 Task: Find connections with filter location Bogo with filter topic #Automationwith filter profile language French with filter current company Vikram Solar with filter school Islamia College of Science & Commerce, Srinagar with filter industry Wholesale Appliances, Electrical, and Electronics with filter service category iOS Development with filter keywords title Entertainment Specialist
Action: Mouse moved to (565, 438)
Screenshot: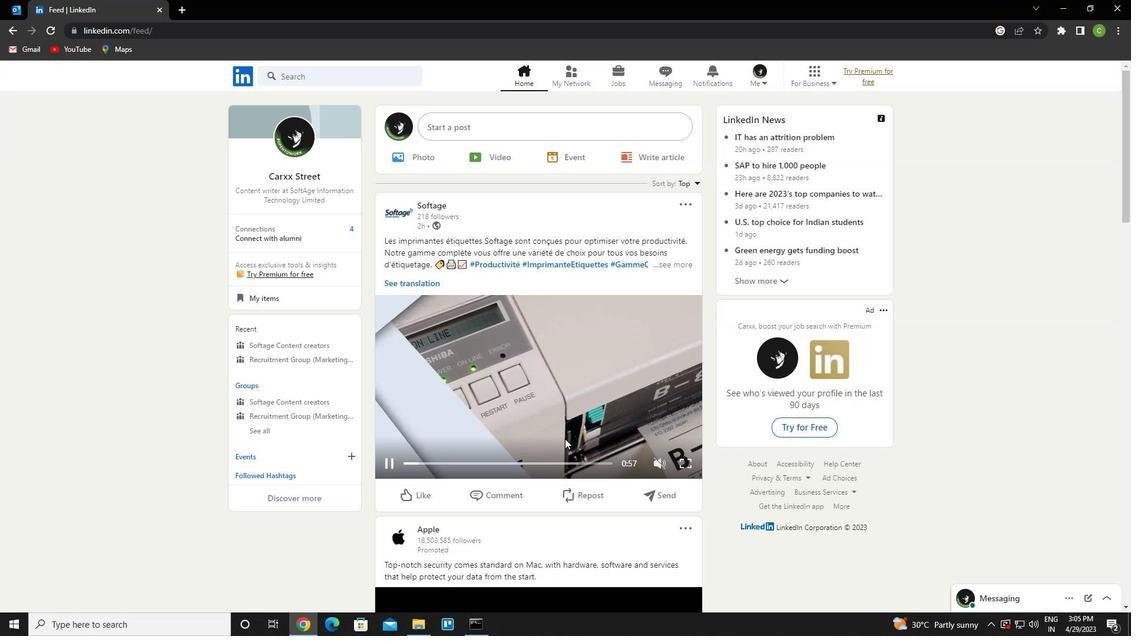 
Action: Mouse scrolled (565, 438) with delta (0, 0)
Screenshot: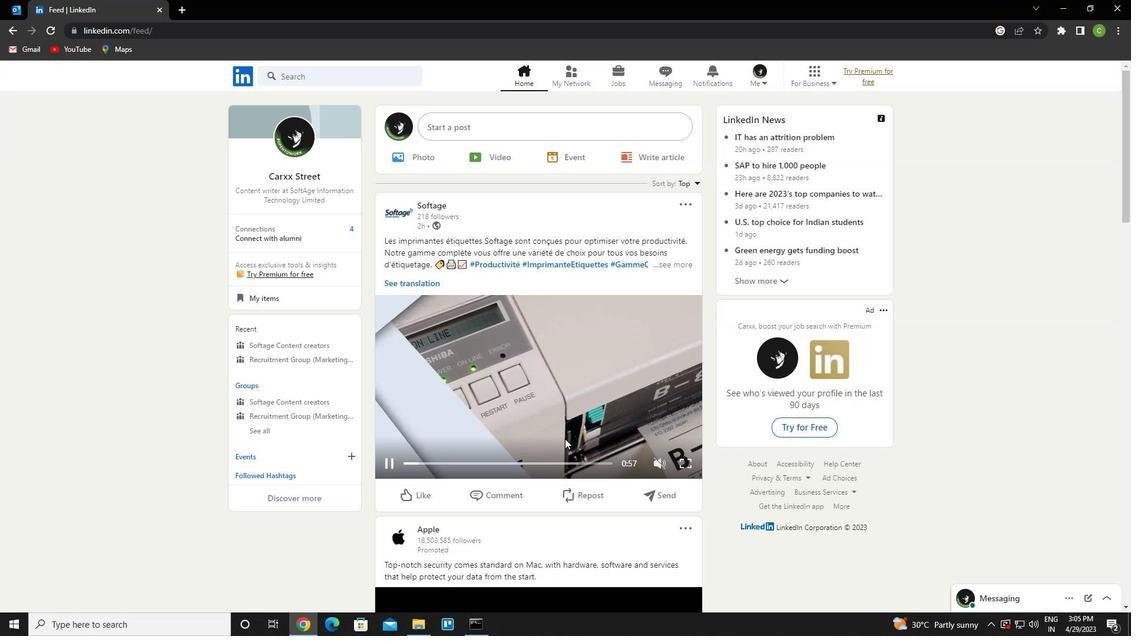 
Action: Mouse moved to (565, 437)
Screenshot: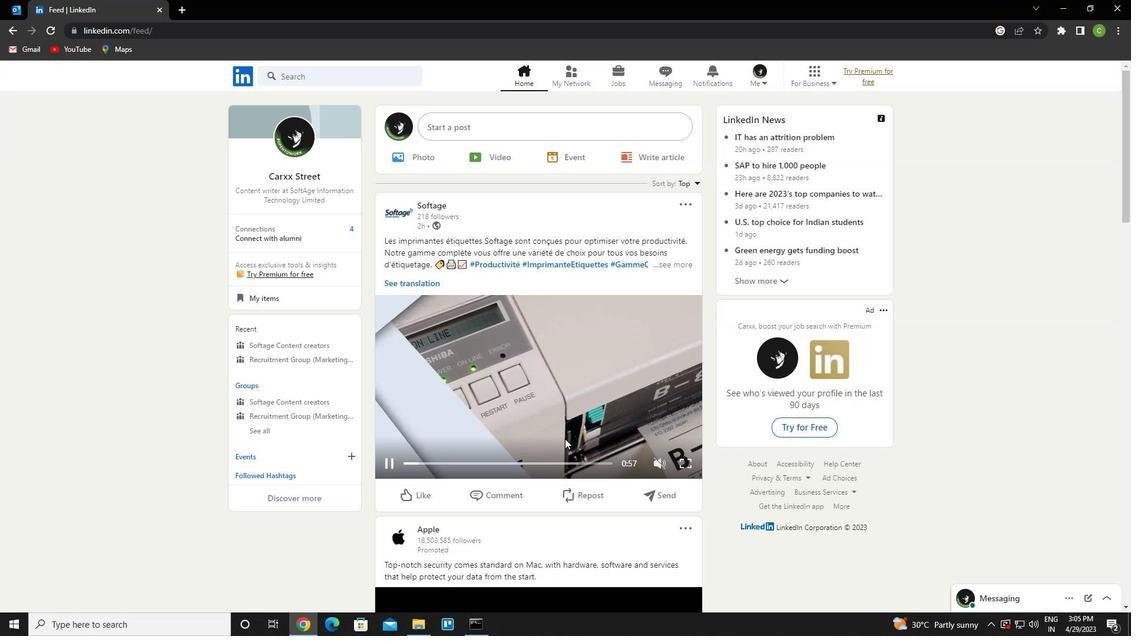 
Action: Mouse scrolled (565, 437) with delta (0, 0)
Screenshot: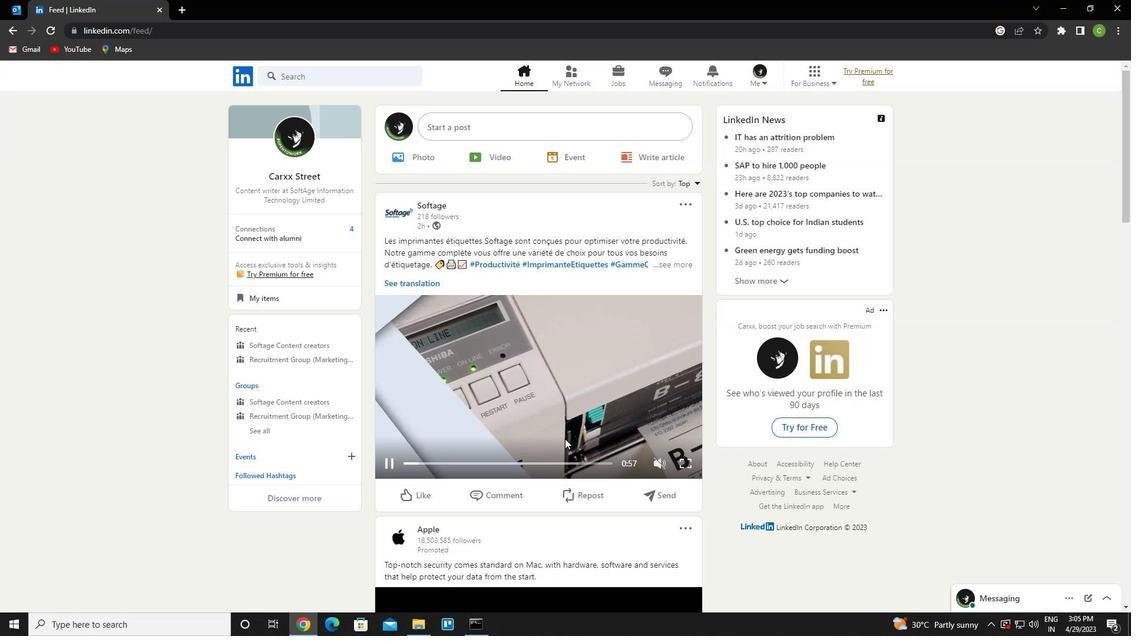
Action: Mouse moved to (565, 86)
Screenshot: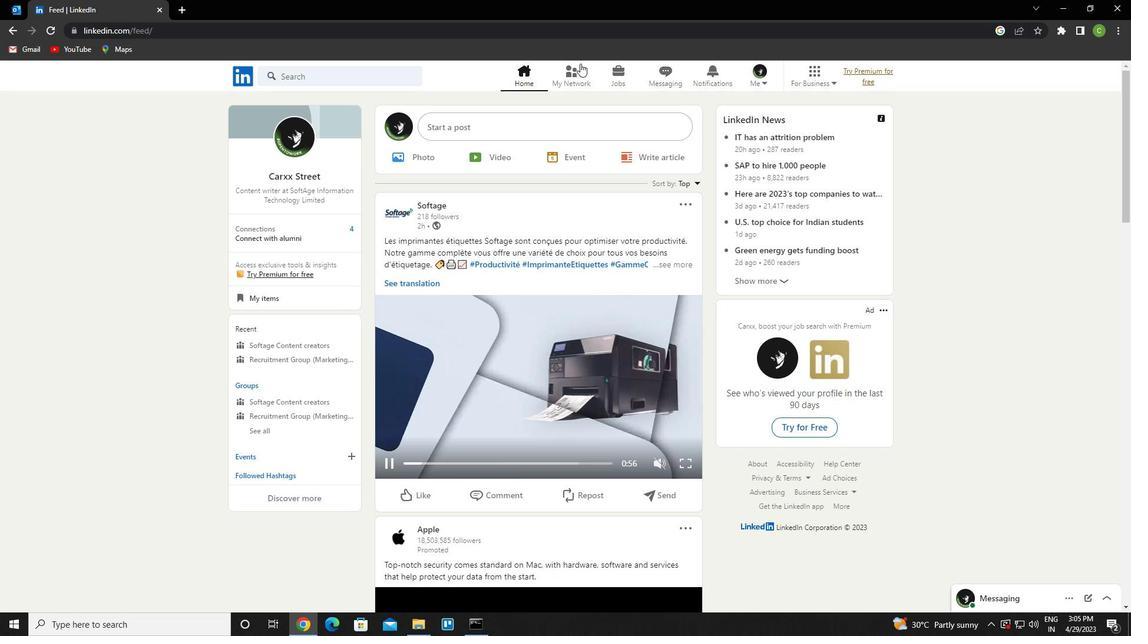 
Action: Mouse pressed left at (565, 86)
Screenshot: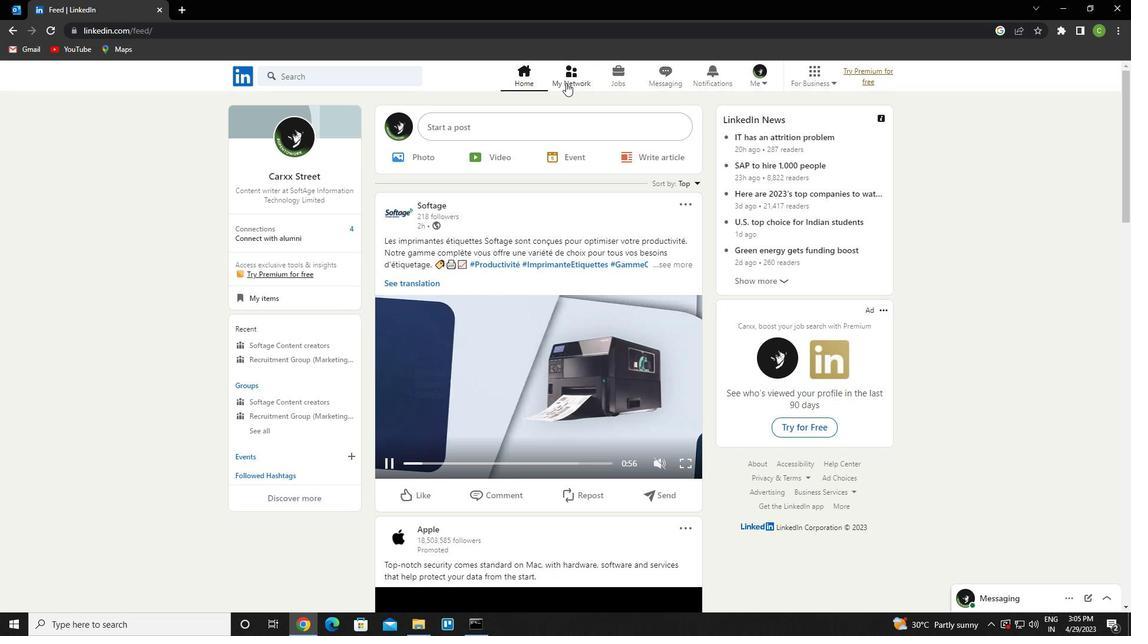 
Action: Mouse moved to (282, 139)
Screenshot: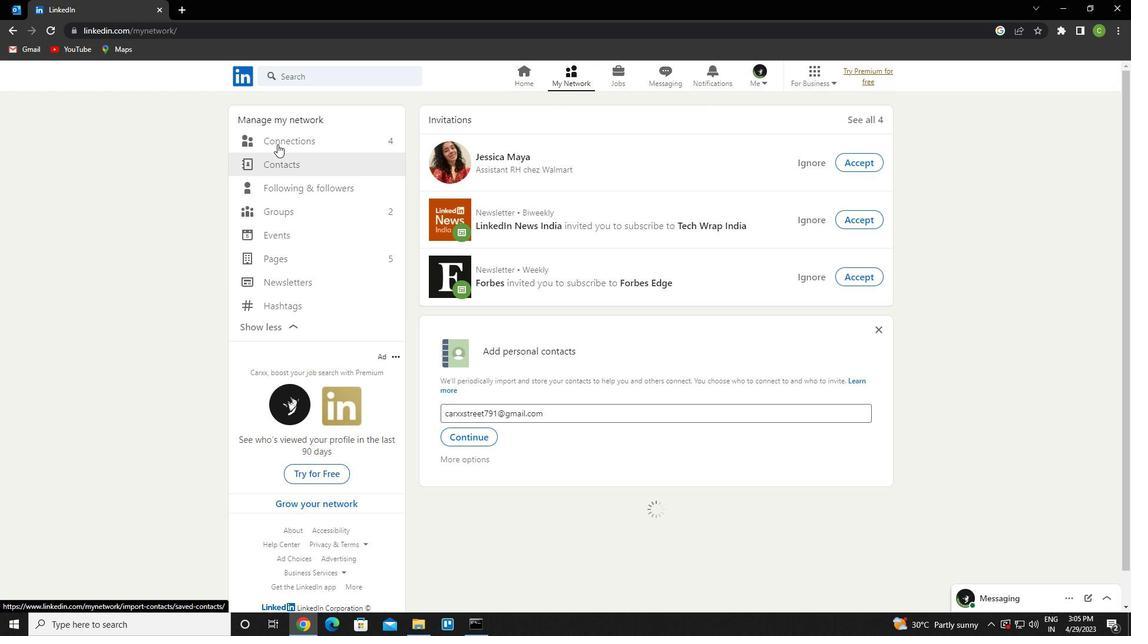 
Action: Mouse pressed left at (282, 139)
Screenshot: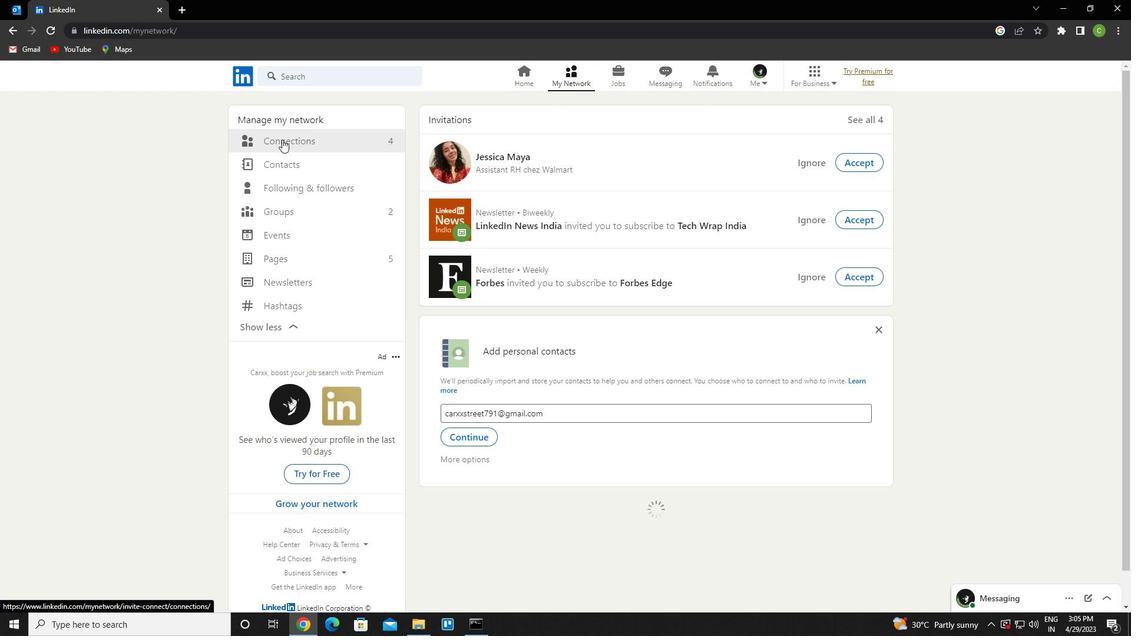 
Action: Mouse moved to (644, 145)
Screenshot: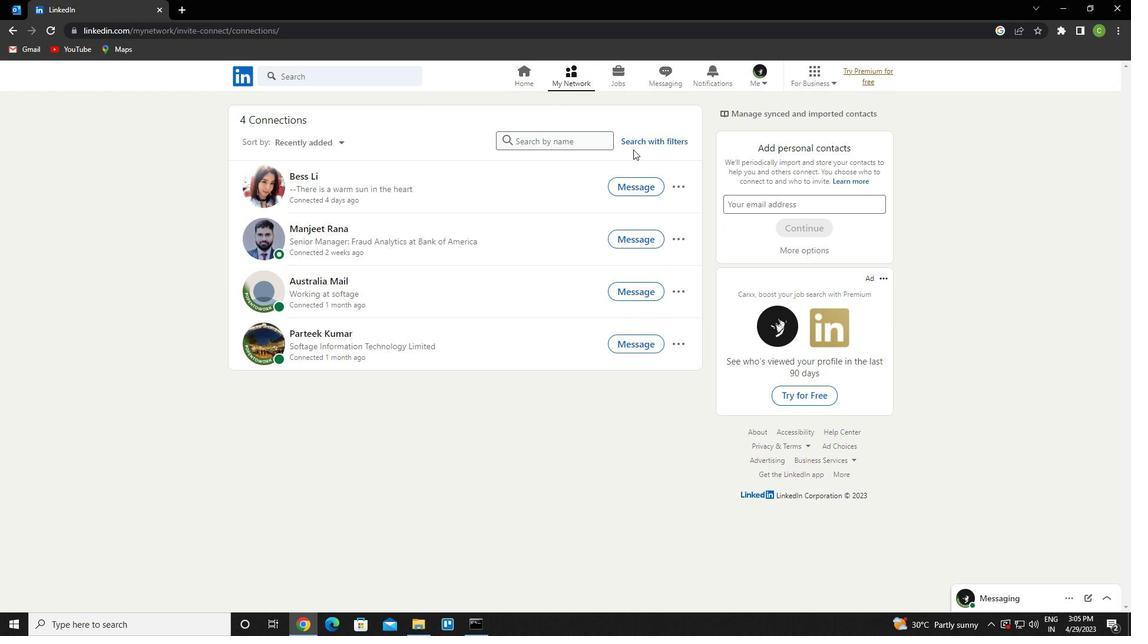 
Action: Mouse pressed left at (644, 145)
Screenshot: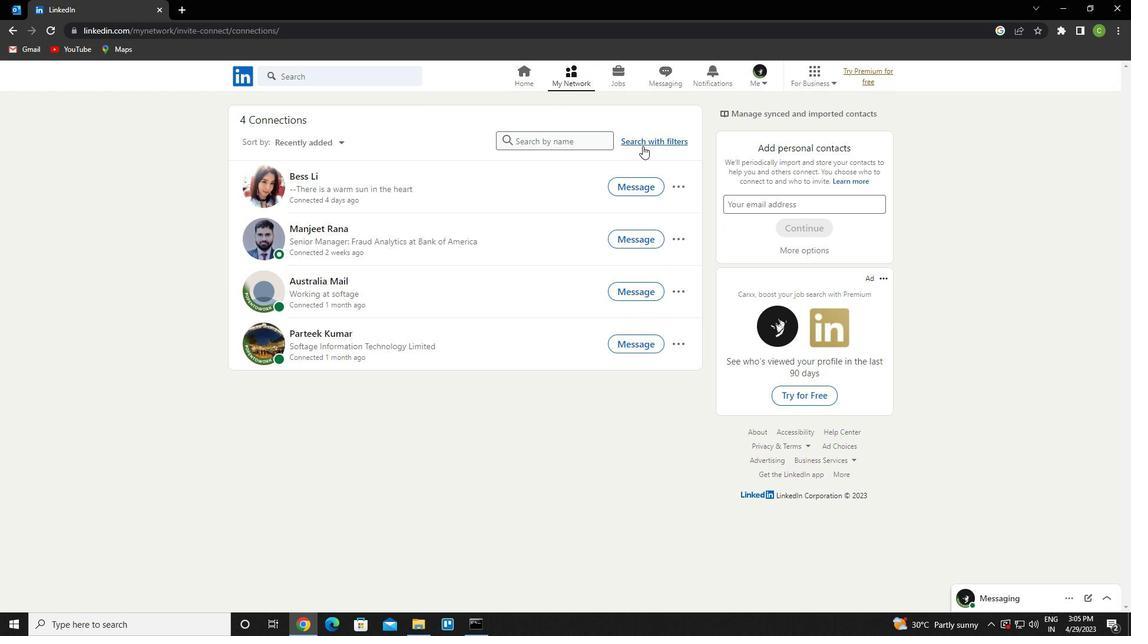 
Action: Mouse moved to (602, 111)
Screenshot: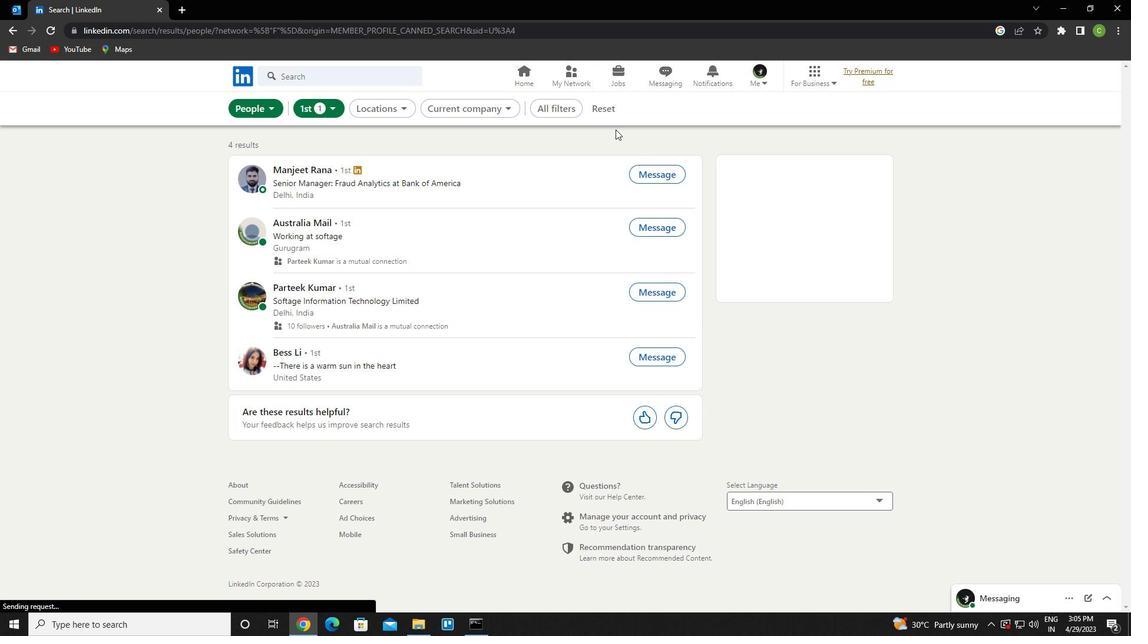 
Action: Mouse pressed left at (602, 111)
Screenshot: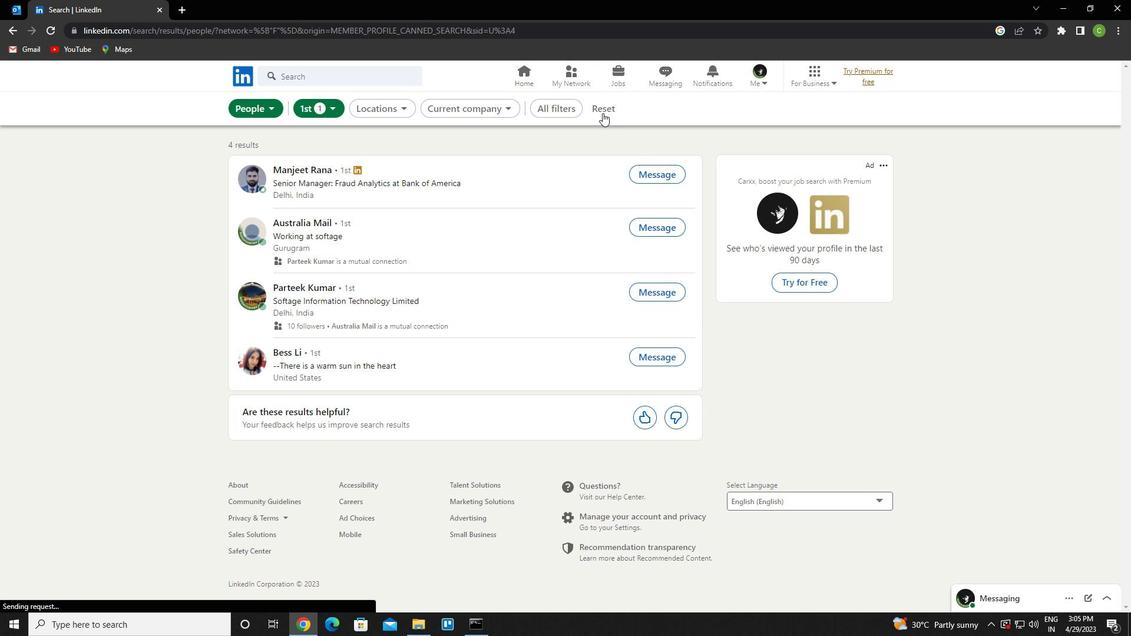 
Action: Mouse moved to (592, 107)
Screenshot: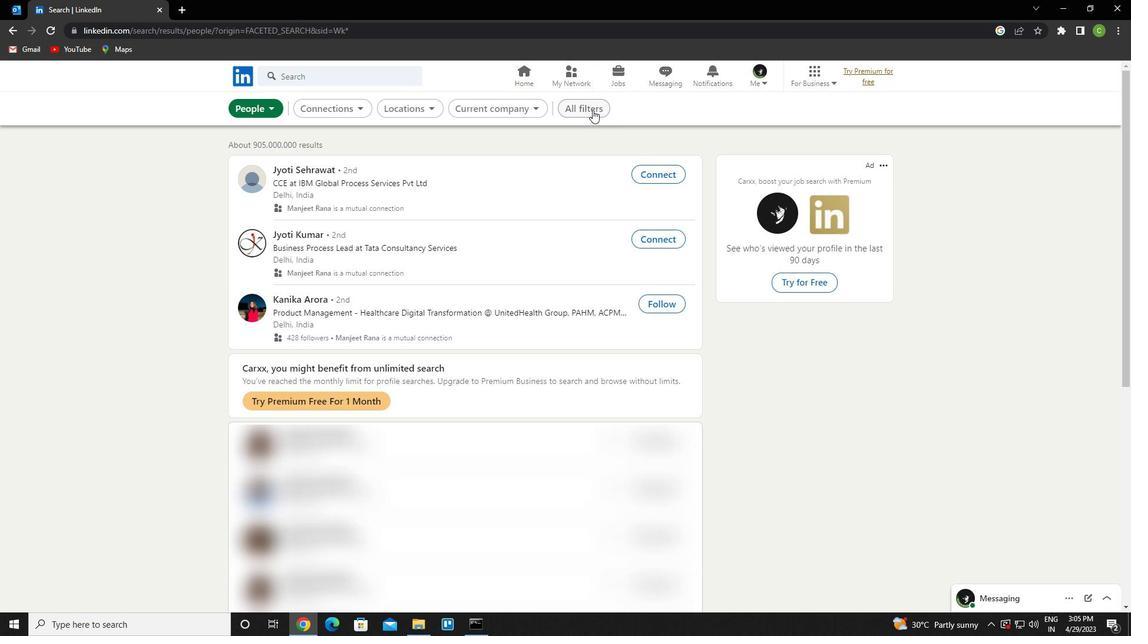 
Action: Mouse pressed left at (592, 107)
Screenshot: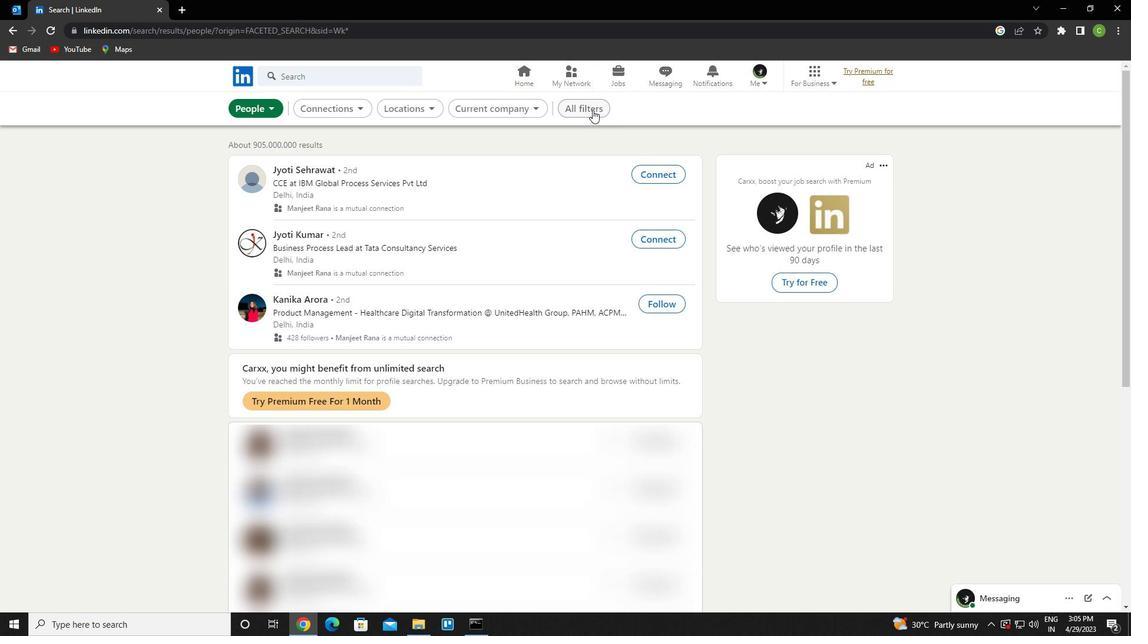 
Action: Mouse moved to (897, 396)
Screenshot: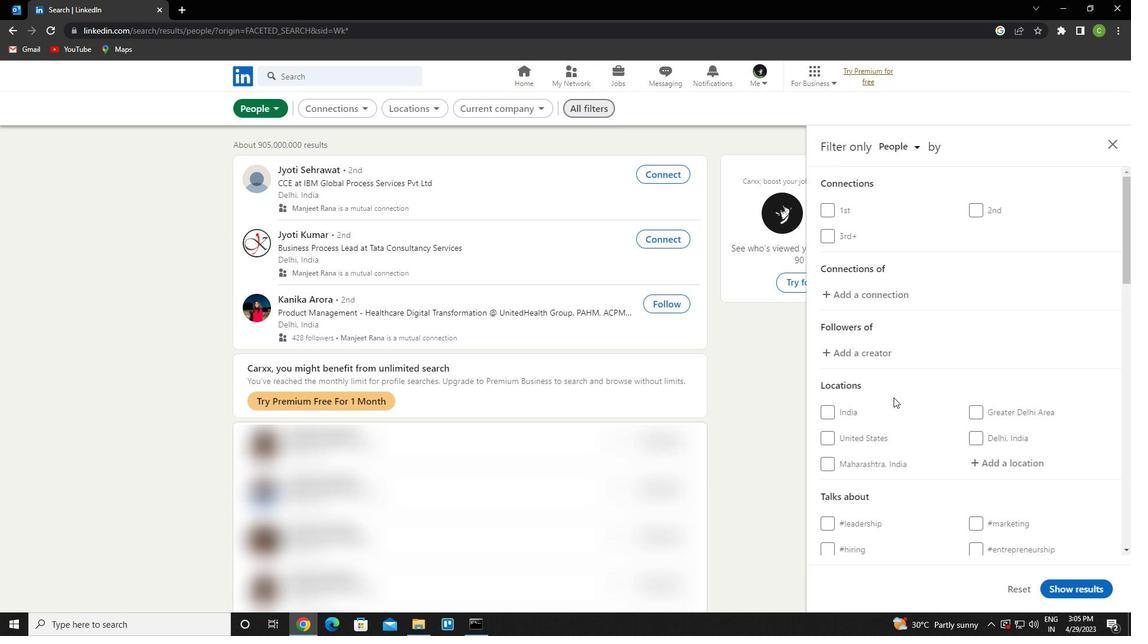 
Action: Mouse scrolled (897, 395) with delta (0, 0)
Screenshot: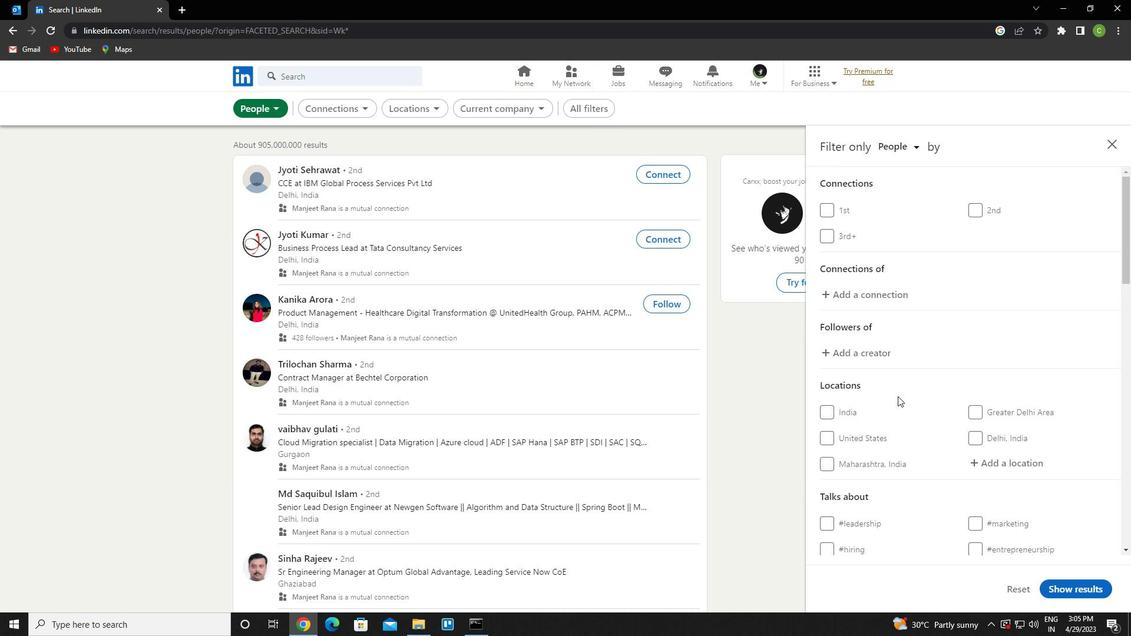 
Action: Mouse scrolled (897, 395) with delta (0, 0)
Screenshot: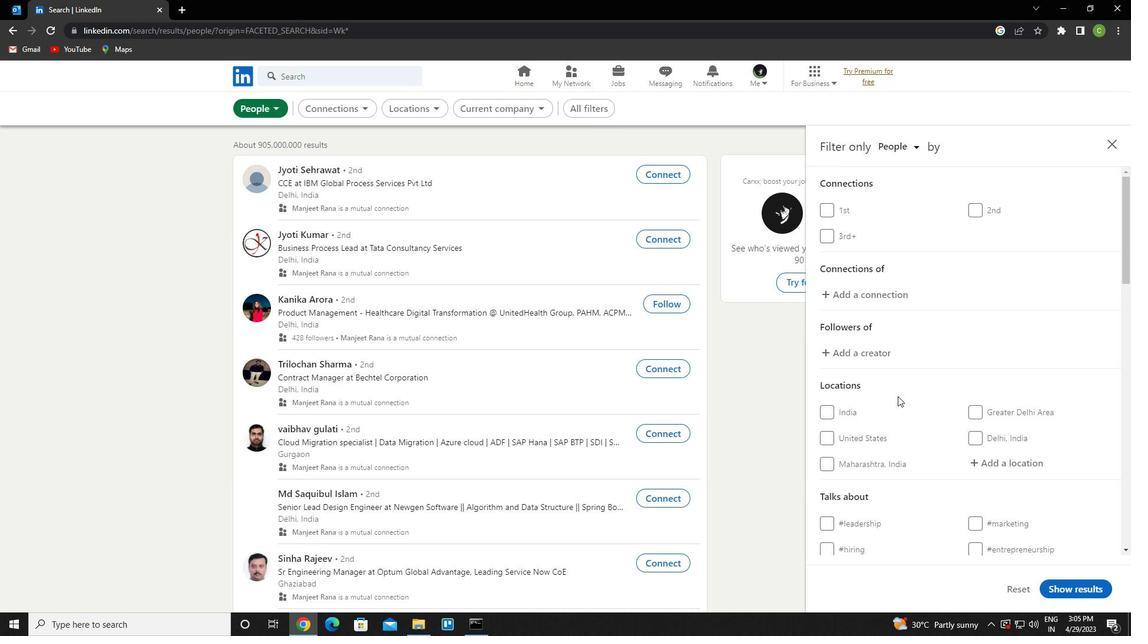 
Action: Mouse moved to (1005, 342)
Screenshot: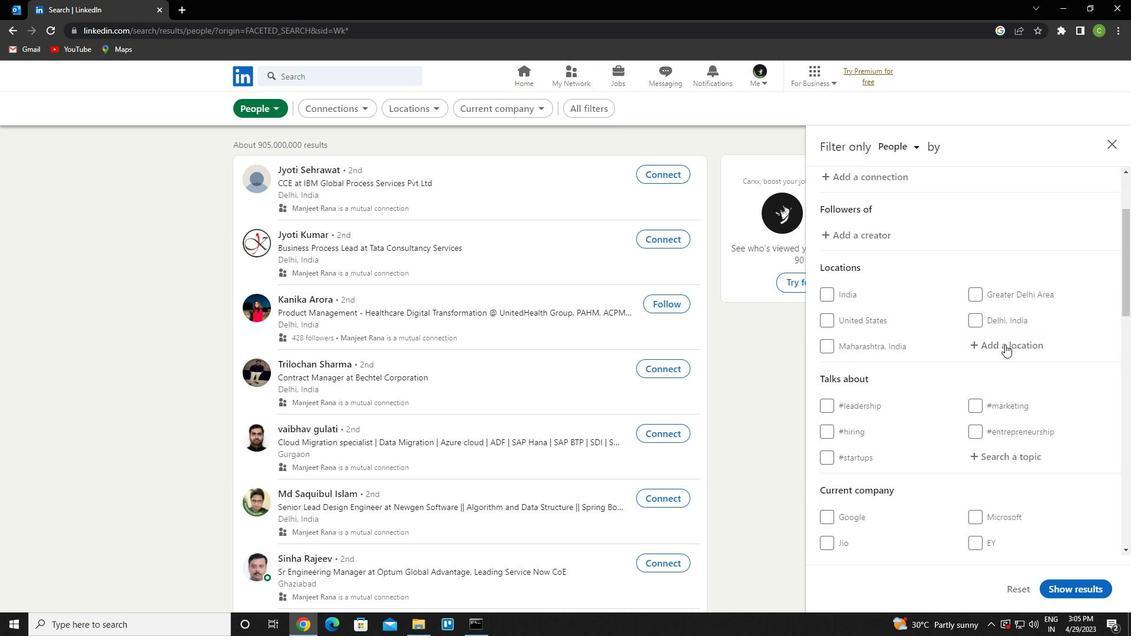 
Action: Mouse pressed left at (1005, 342)
Screenshot: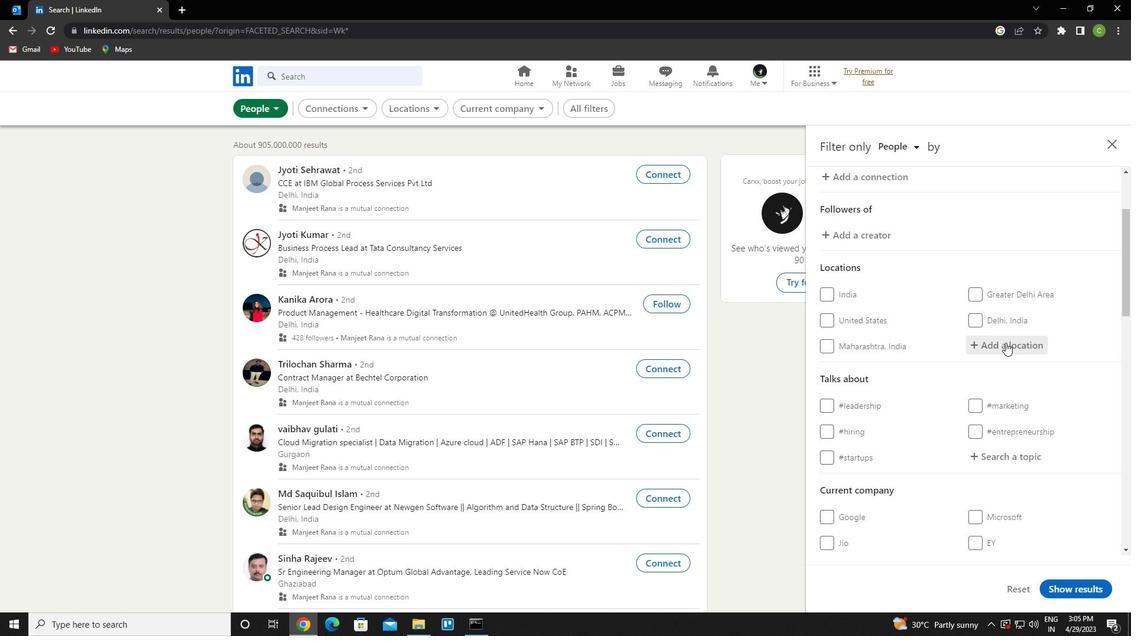 
Action: Key pressed <Key.caps_lock><Key.caps_lock>b<Key.caps_lock>ogo<Key.down><Key.down><Key.down><Key.down><Key.down><Key.enter>
Screenshot: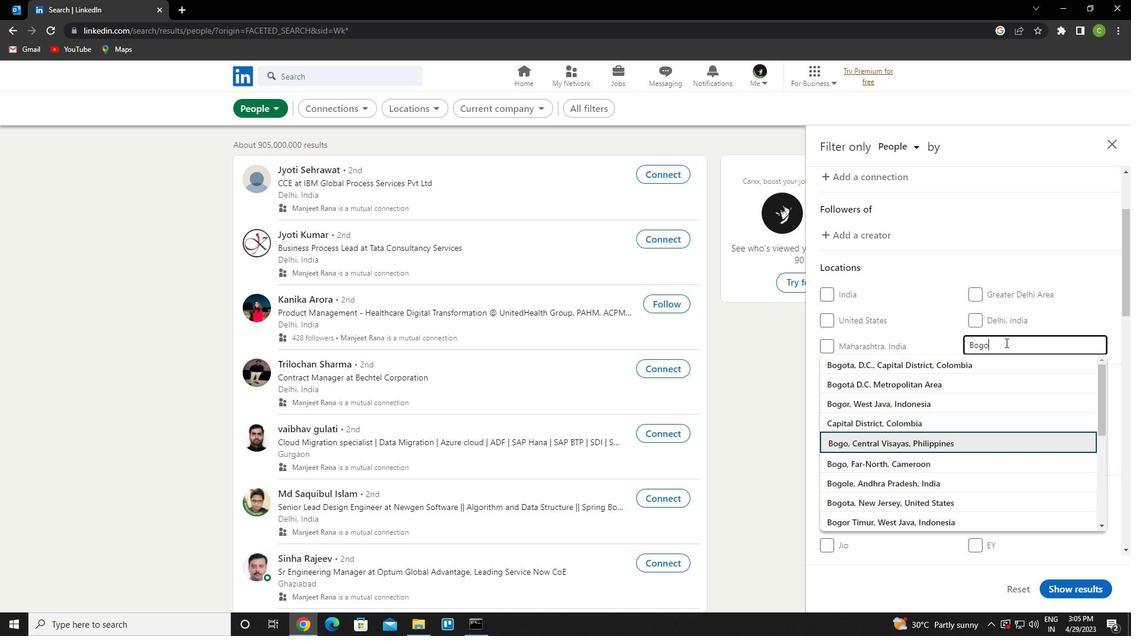 
Action: Mouse moved to (1004, 344)
Screenshot: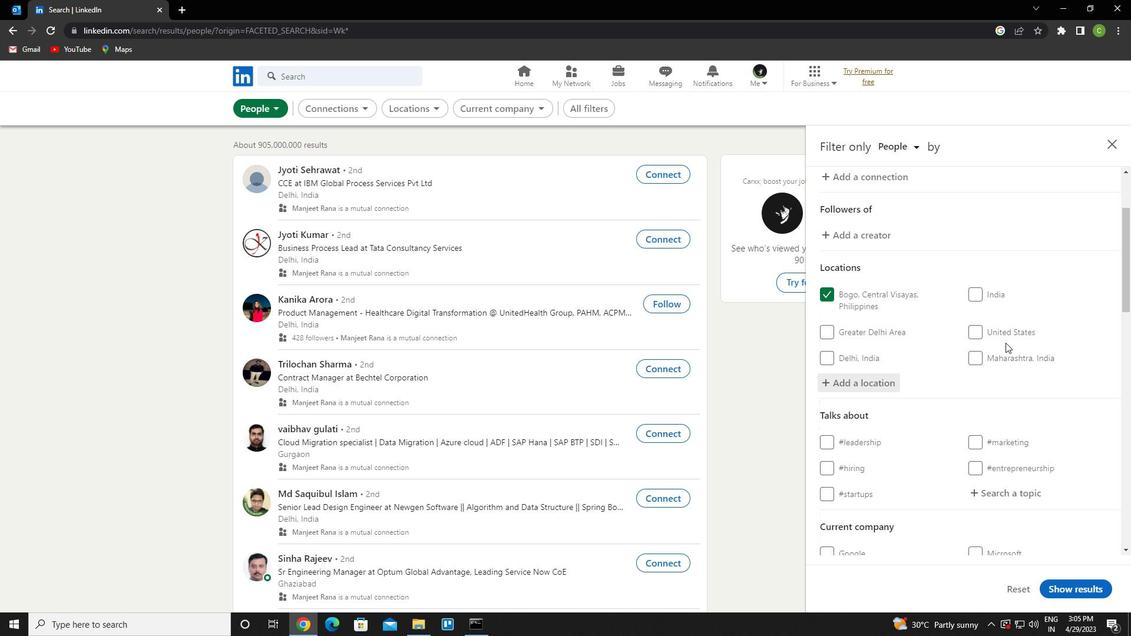 
Action: Mouse scrolled (1004, 344) with delta (0, 0)
Screenshot: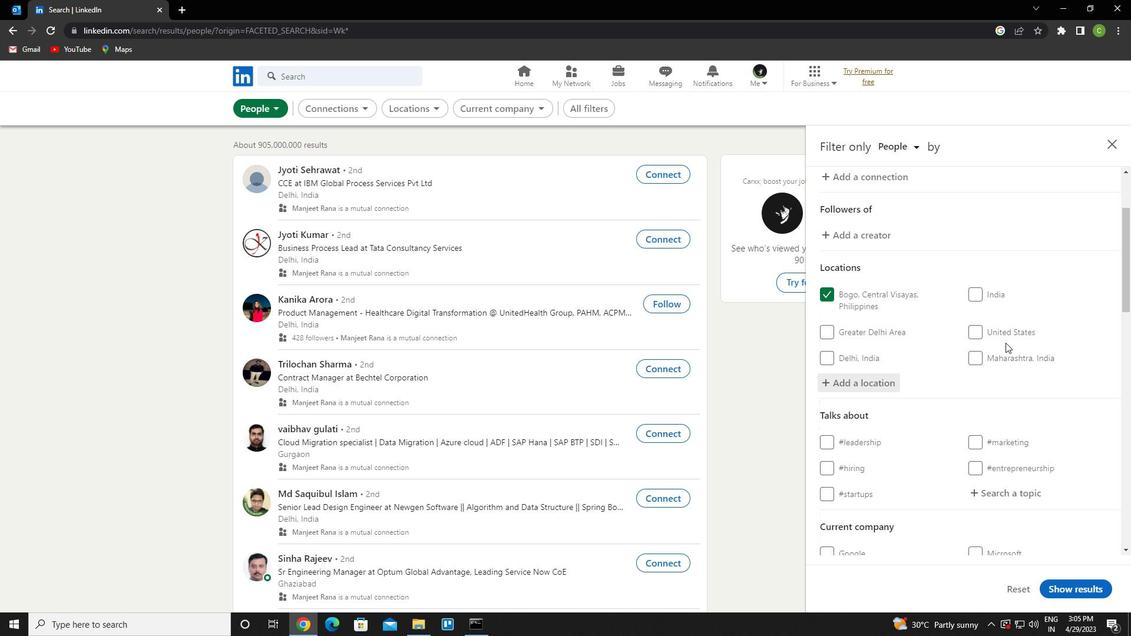 
Action: Mouse moved to (985, 356)
Screenshot: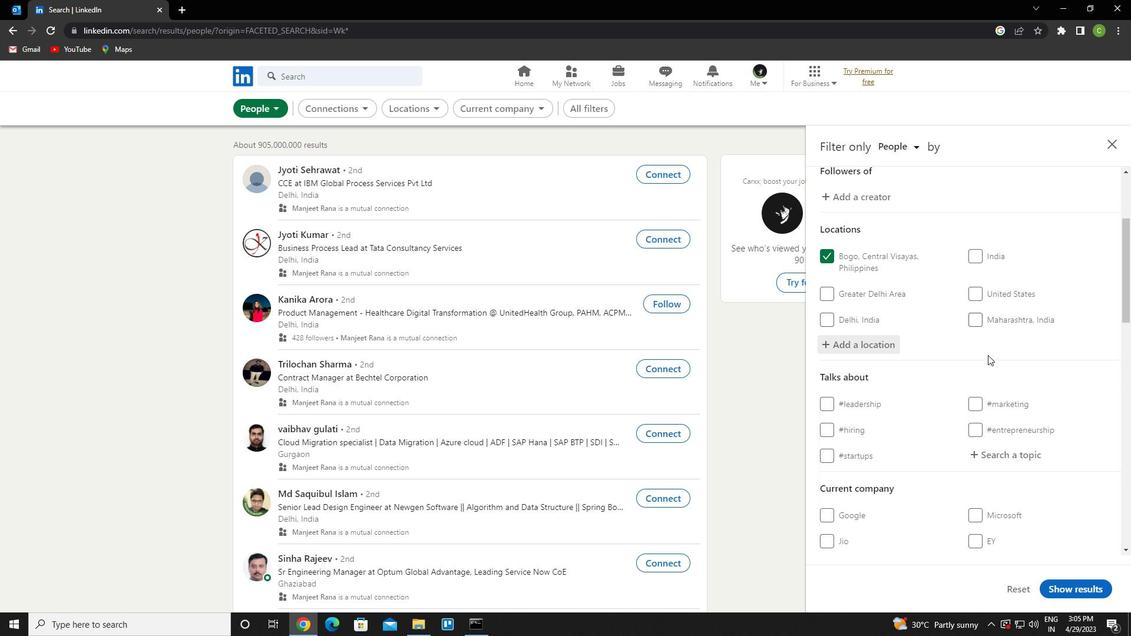 
Action: Mouse scrolled (985, 355) with delta (0, 0)
Screenshot: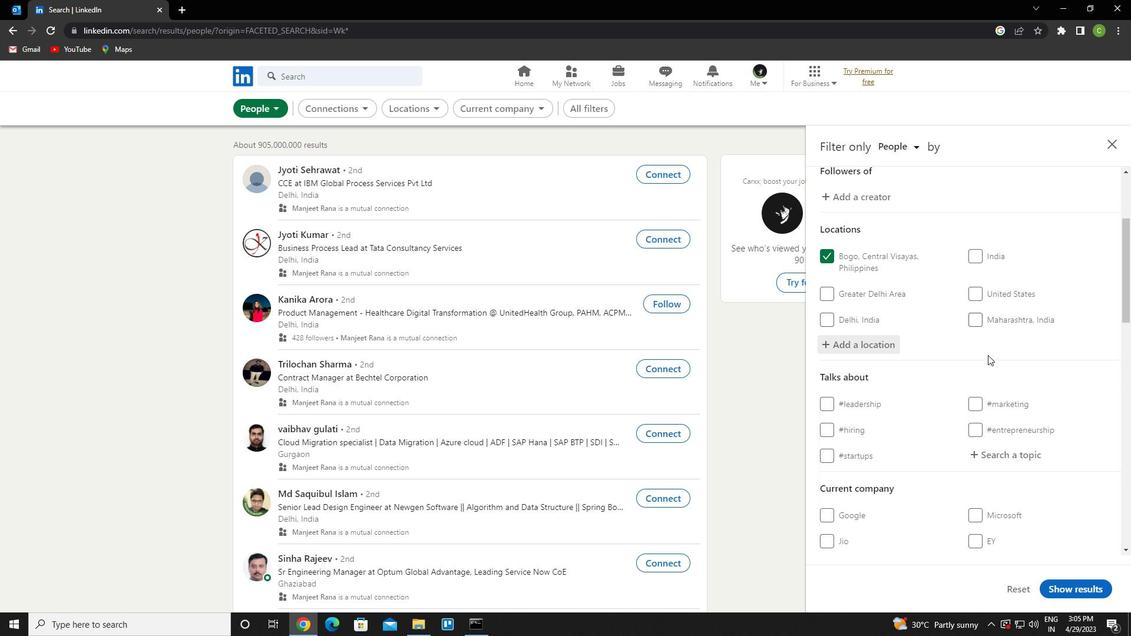 
Action: Mouse moved to (1007, 372)
Screenshot: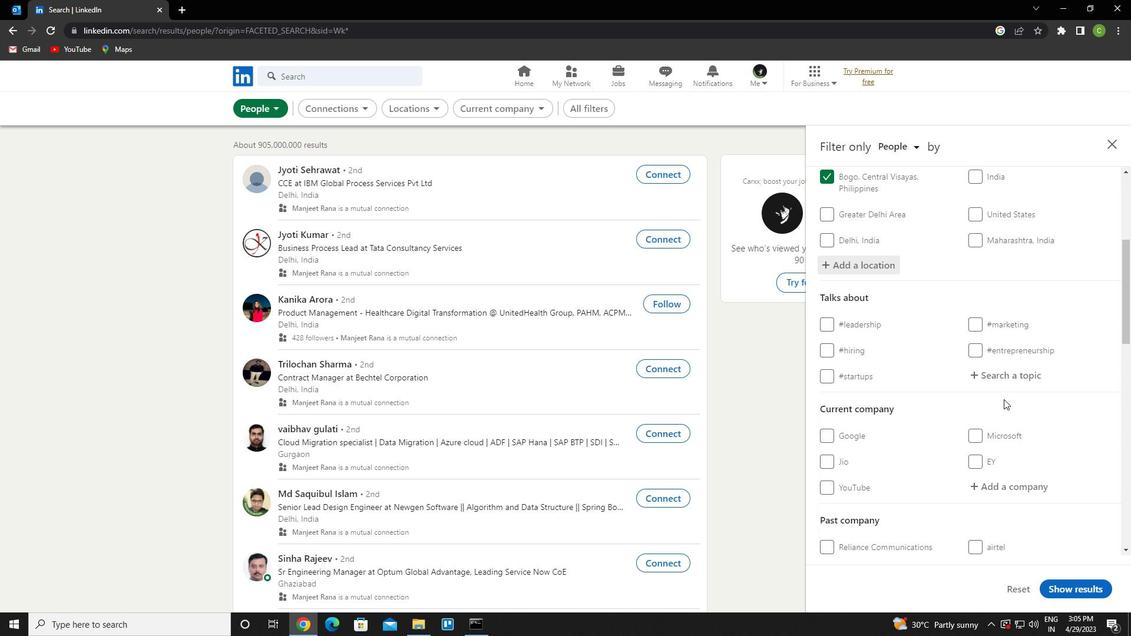 
Action: Mouse pressed left at (1007, 372)
Screenshot: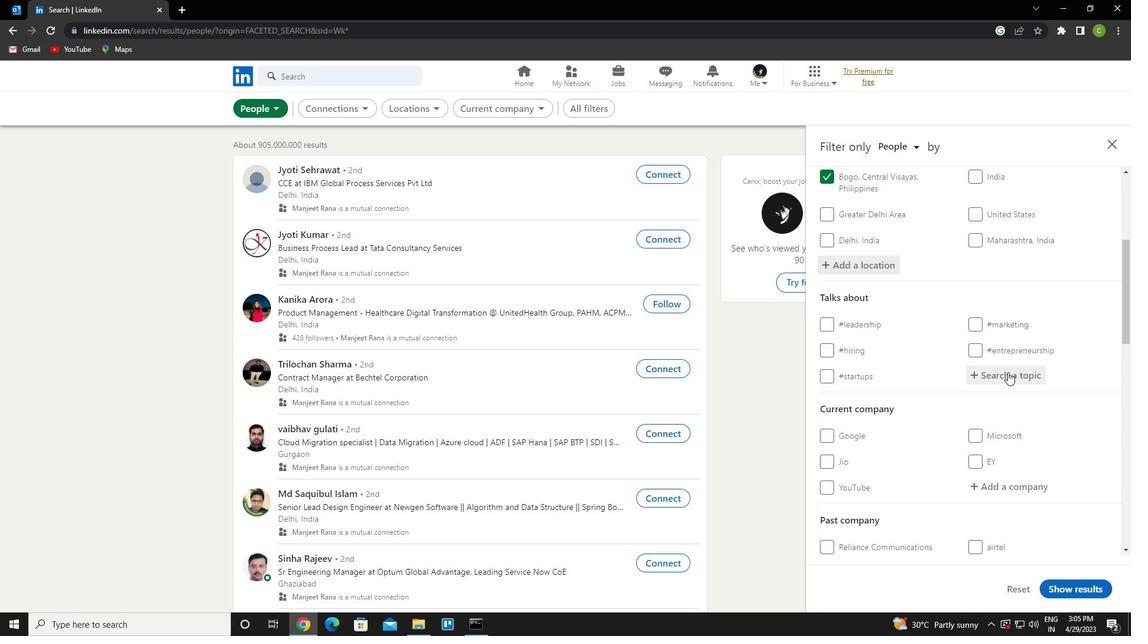 
Action: Key pressed <Key.caps_lock>a<Key.caps_lock>utomation<Key.down><Key.enter>
Screenshot: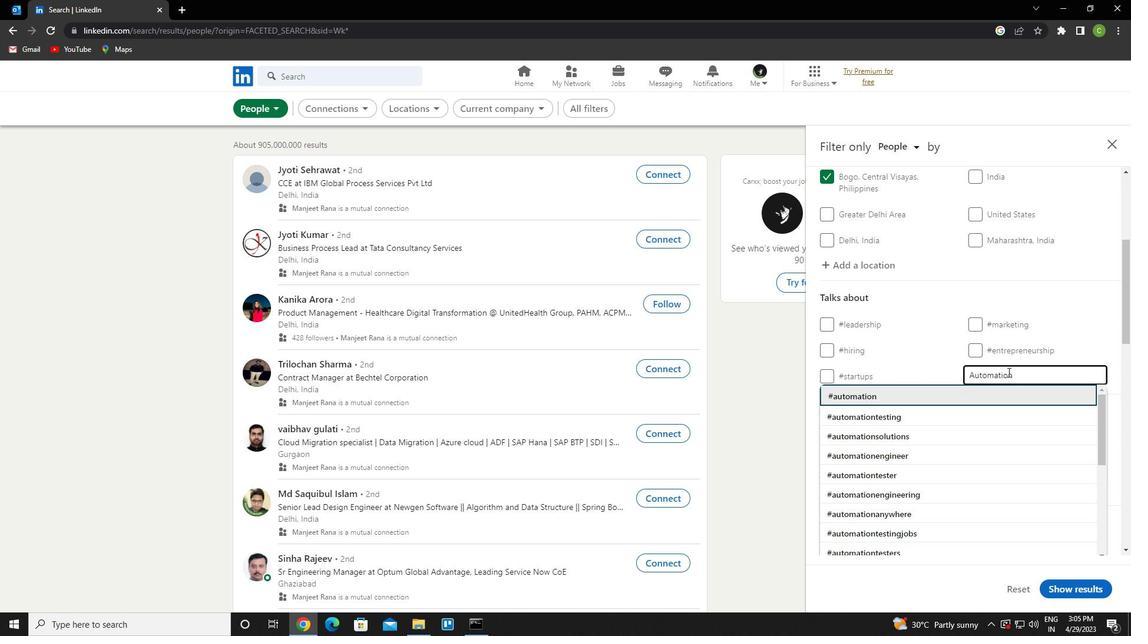 
Action: Mouse scrolled (1007, 372) with delta (0, 0)
Screenshot: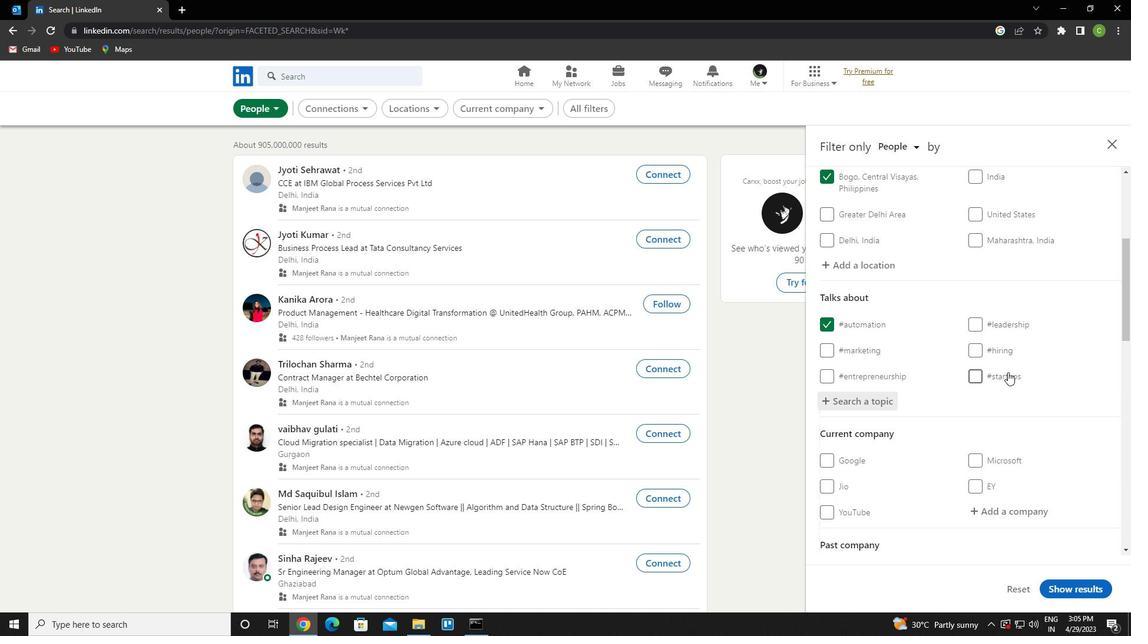 
Action: Mouse moved to (979, 374)
Screenshot: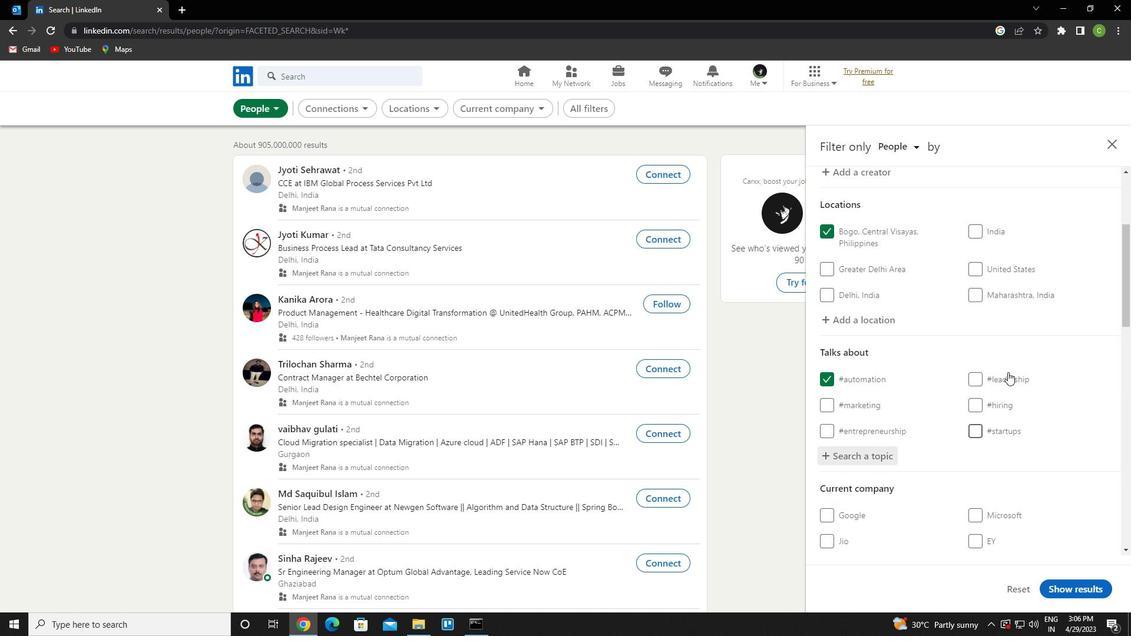 
Action: Mouse scrolled (979, 373) with delta (0, 0)
Screenshot: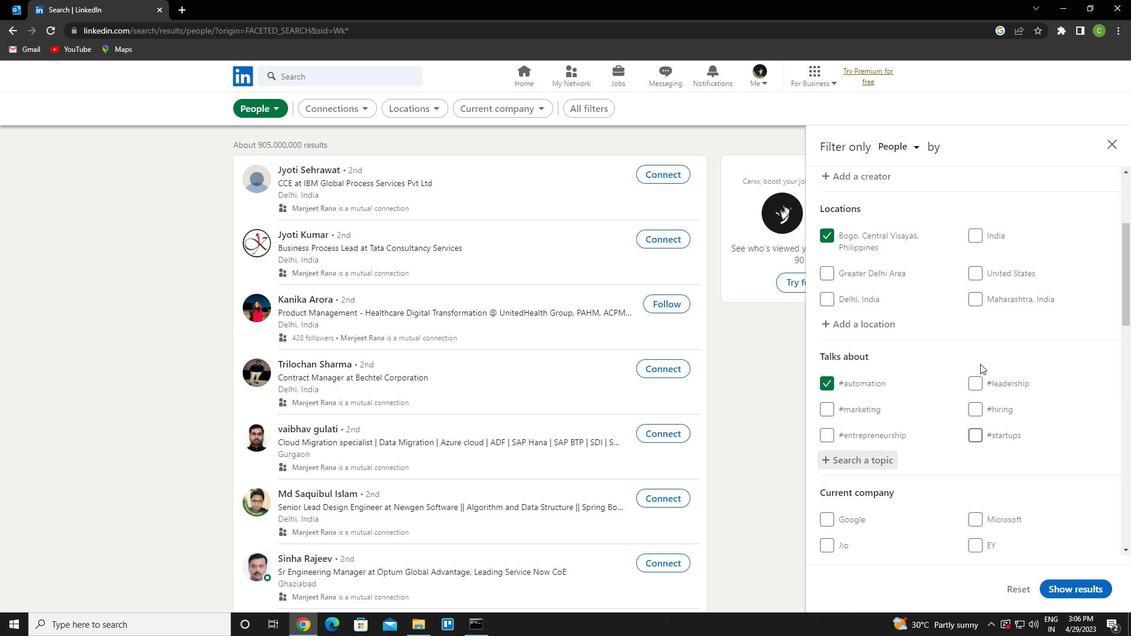 
Action: Mouse moved to (976, 376)
Screenshot: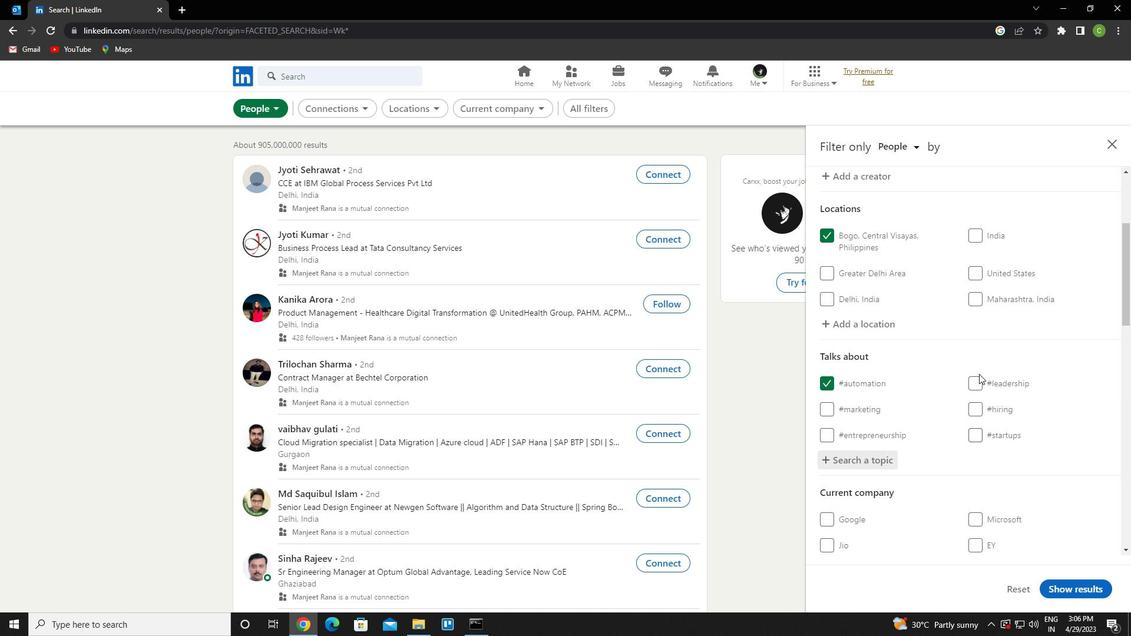 
Action: Mouse scrolled (976, 375) with delta (0, 0)
Screenshot: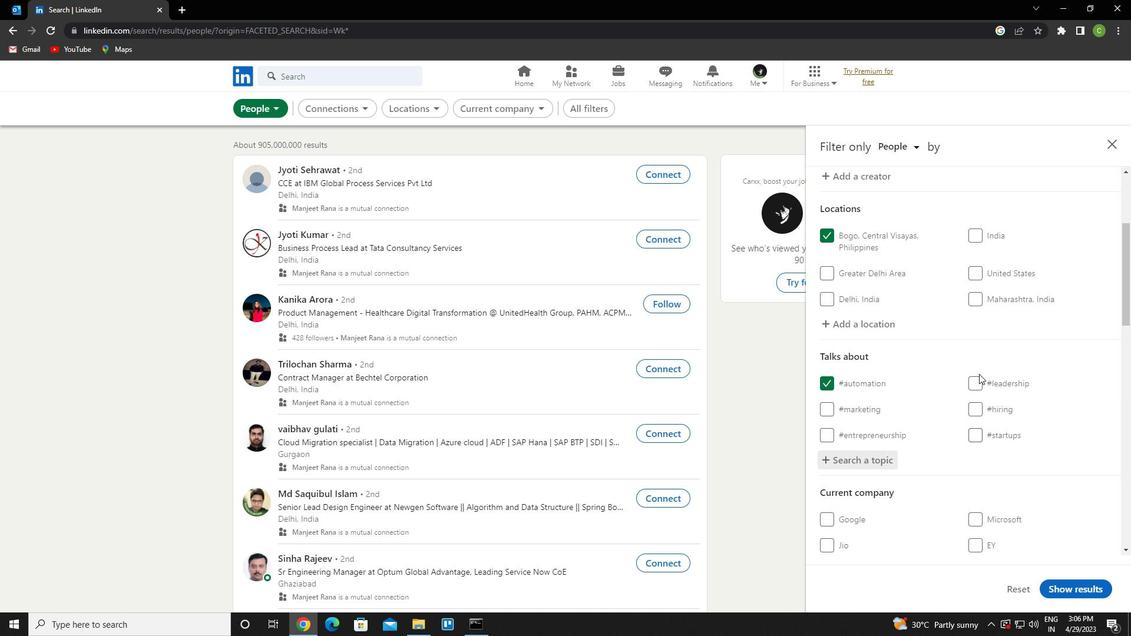 
Action: Mouse moved to (972, 378)
Screenshot: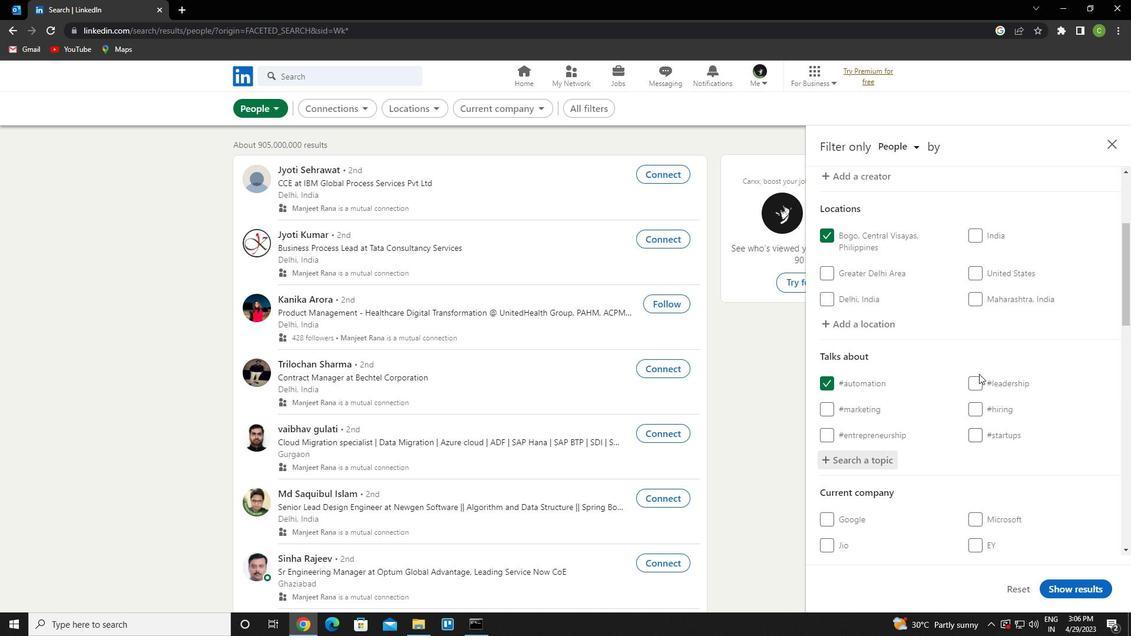 
Action: Mouse scrolled (972, 378) with delta (0, 0)
Screenshot: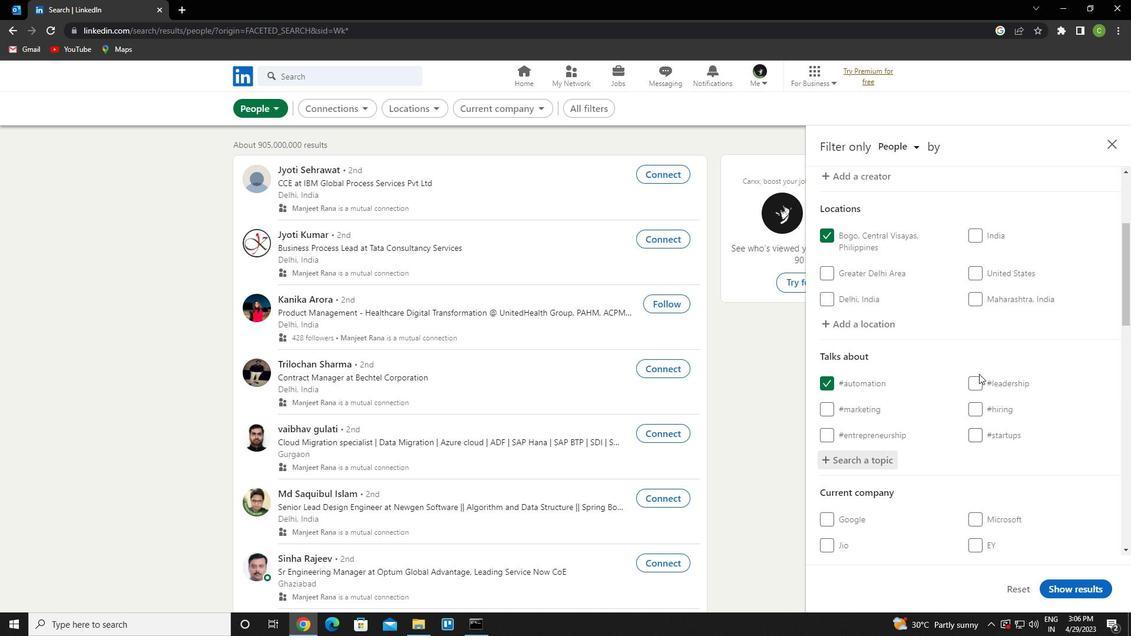 
Action: Mouse moved to (971, 379)
Screenshot: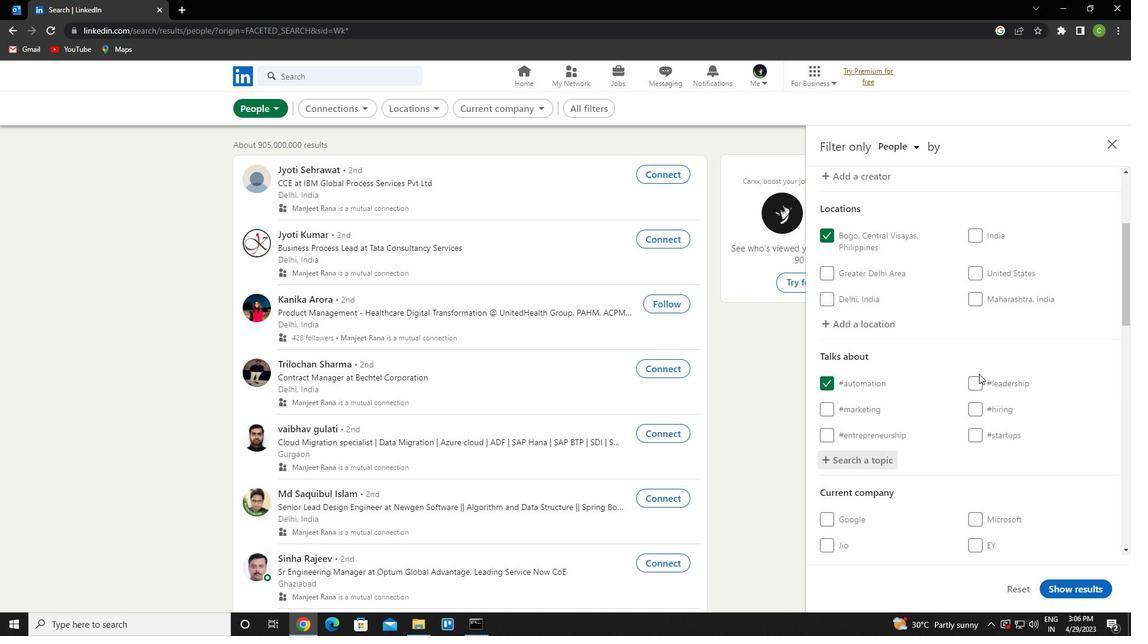 
Action: Mouse scrolled (971, 378) with delta (0, 0)
Screenshot: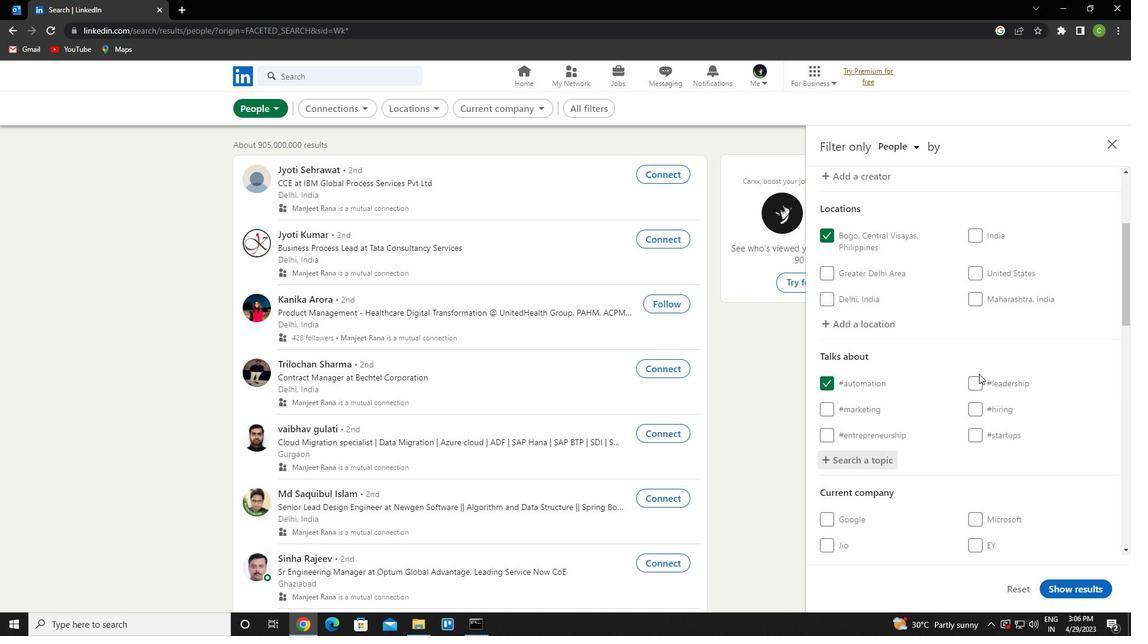 
Action: Mouse moved to (970, 379)
Screenshot: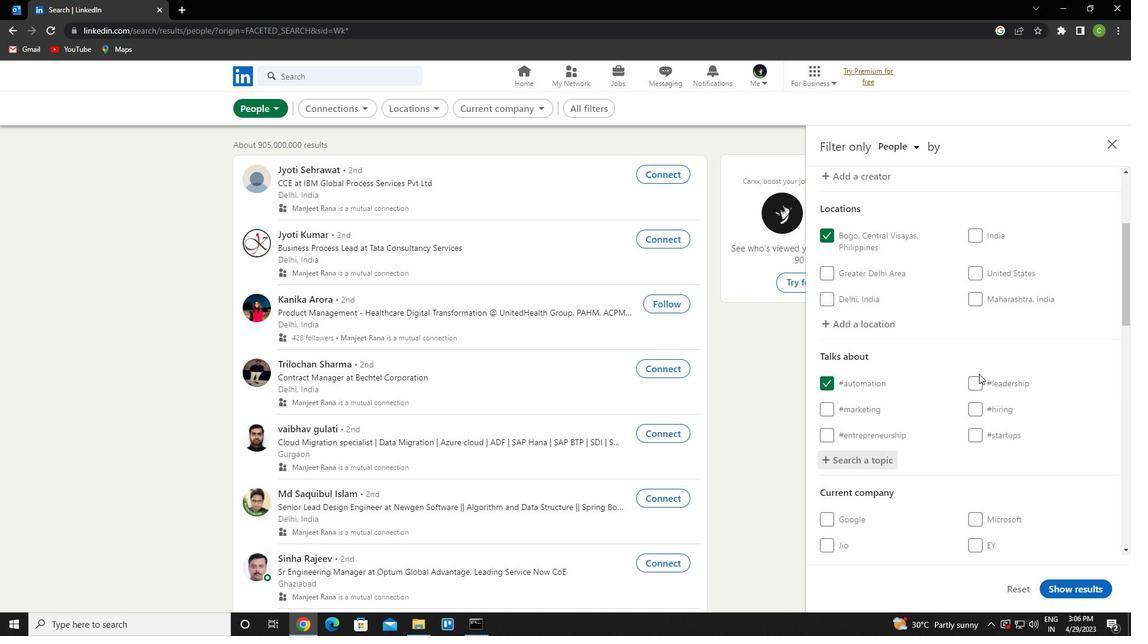 
Action: Mouse scrolled (970, 379) with delta (0, 0)
Screenshot: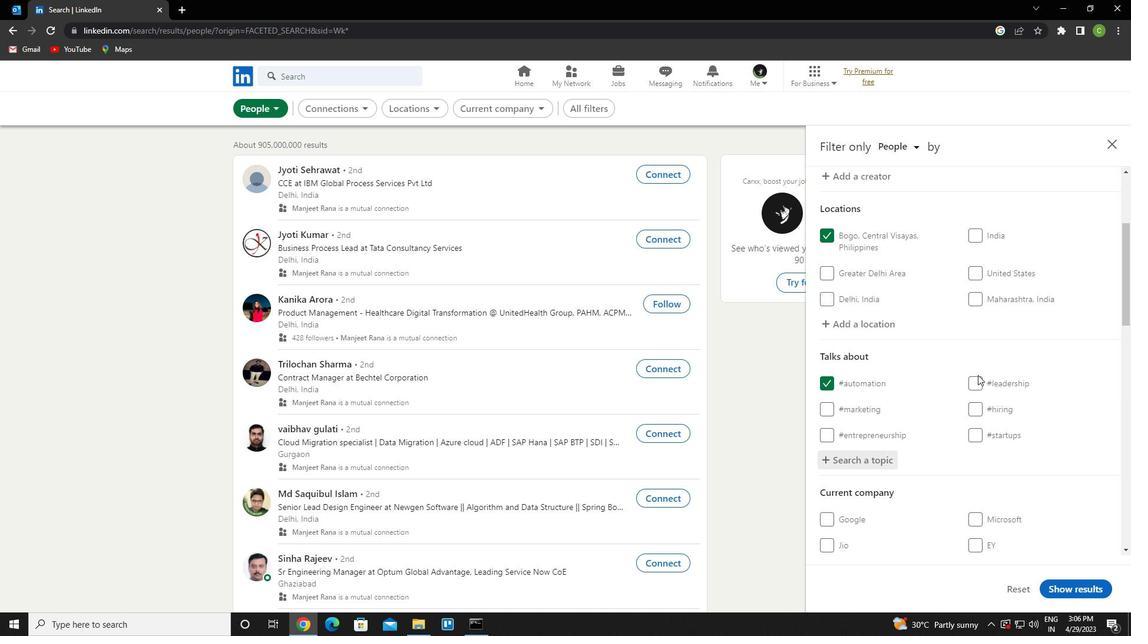 
Action: Mouse scrolled (970, 379) with delta (0, 0)
Screenshot: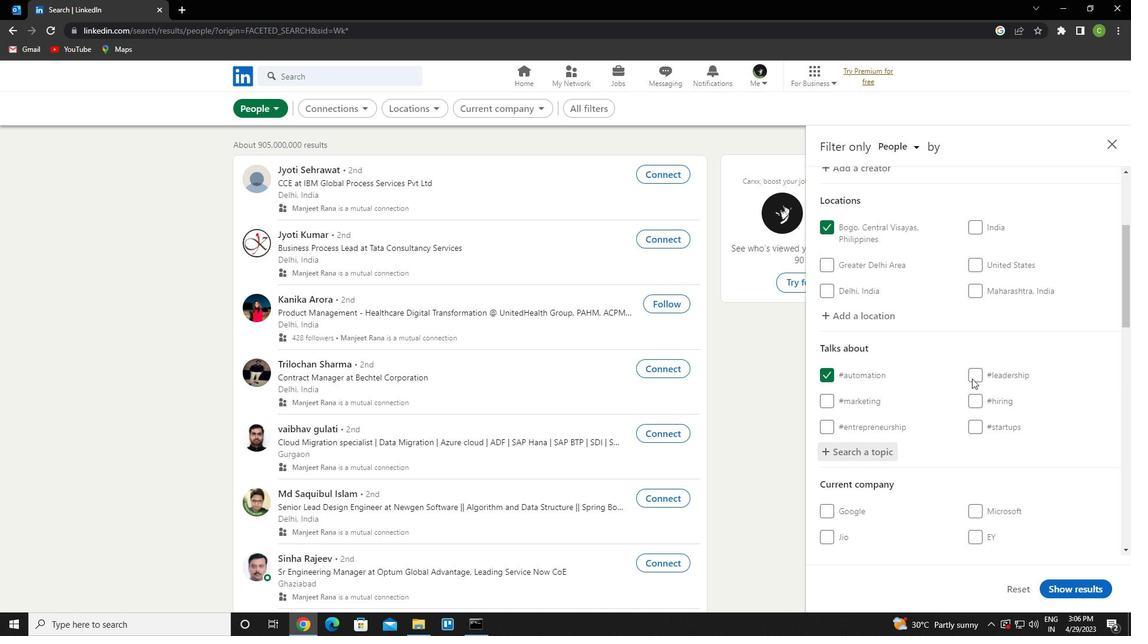 
Action: Mouse scrolled (970, 379) with delta (0, 0)
Screenshot: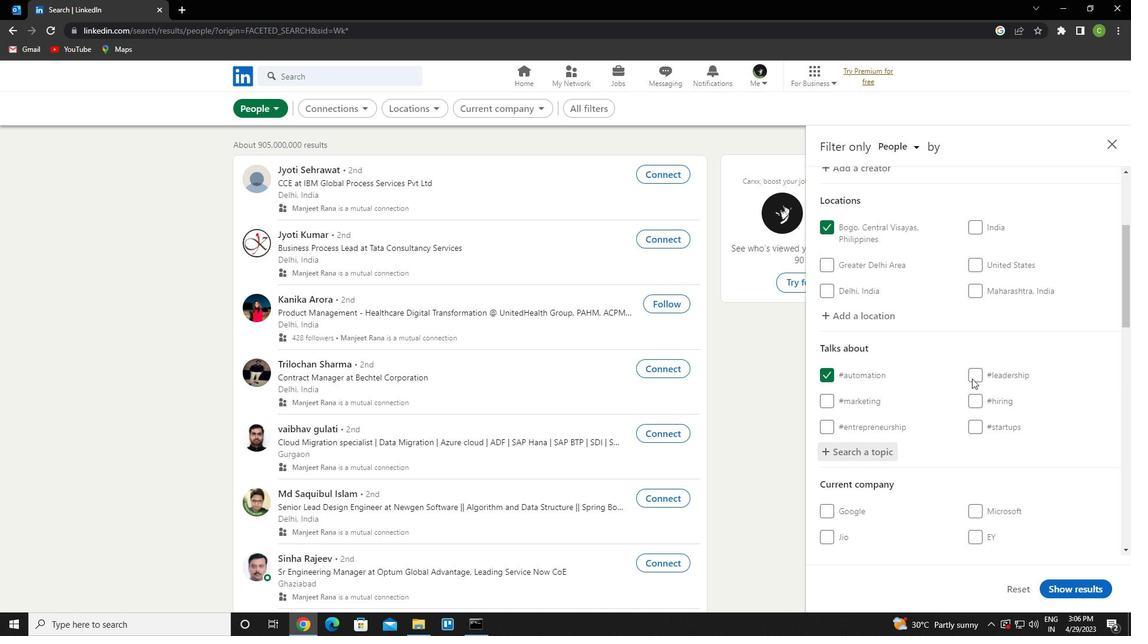 
Action: Mouse moved to (970, 380)
Screenshot: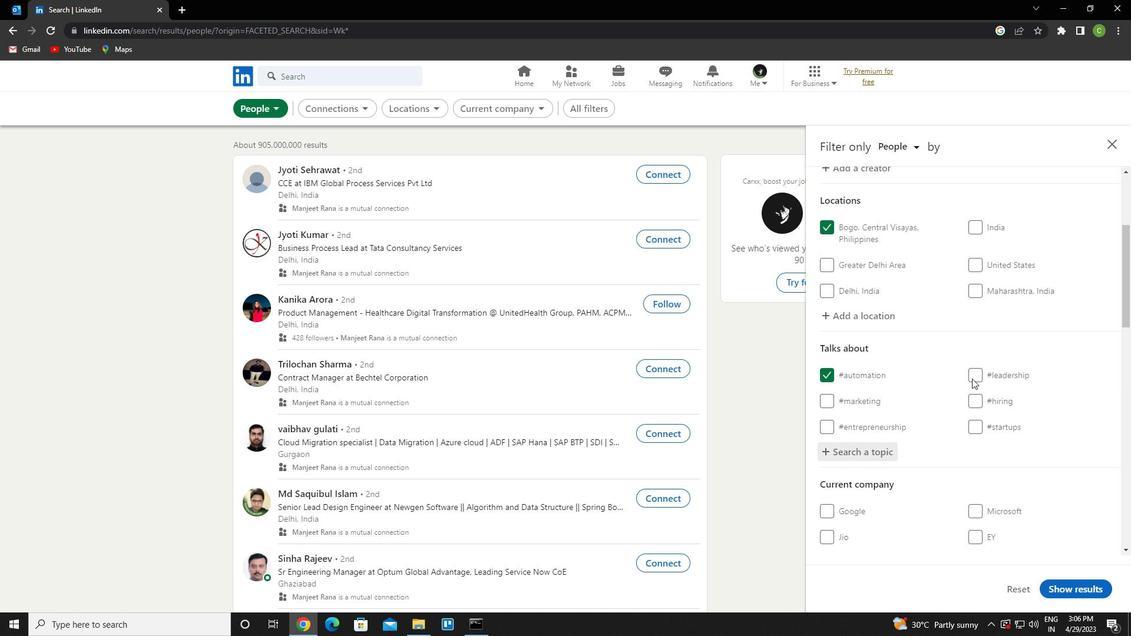 
Action: Mouse scrolled (970, 379) with delta (0, 0)
Screenshot: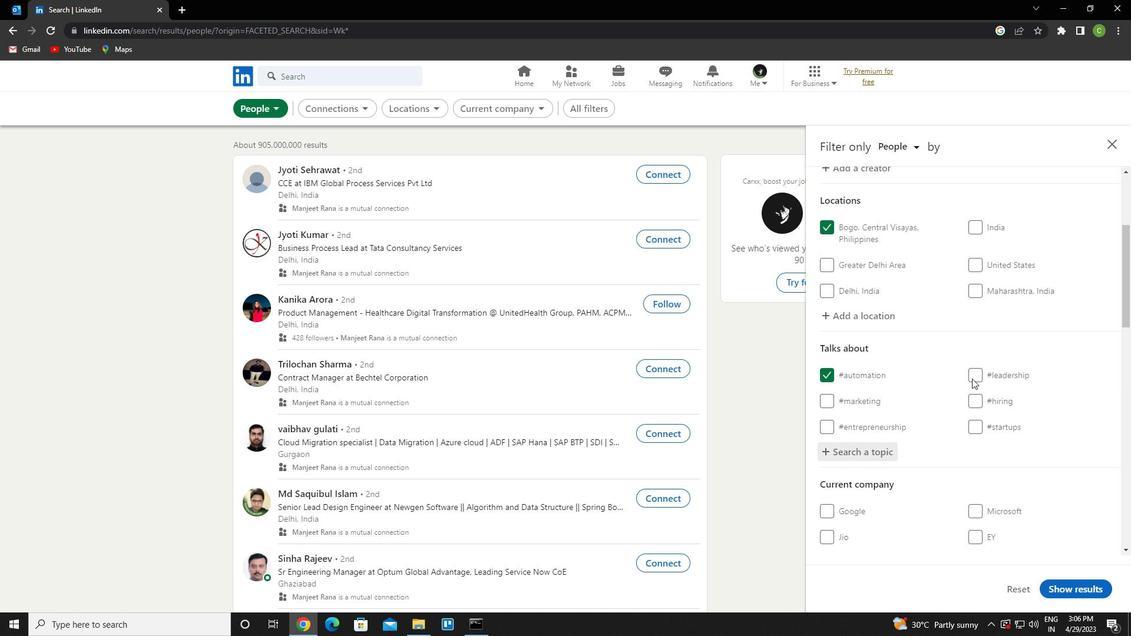 
Action: Mouse moved to (966, 382)
Screenshot: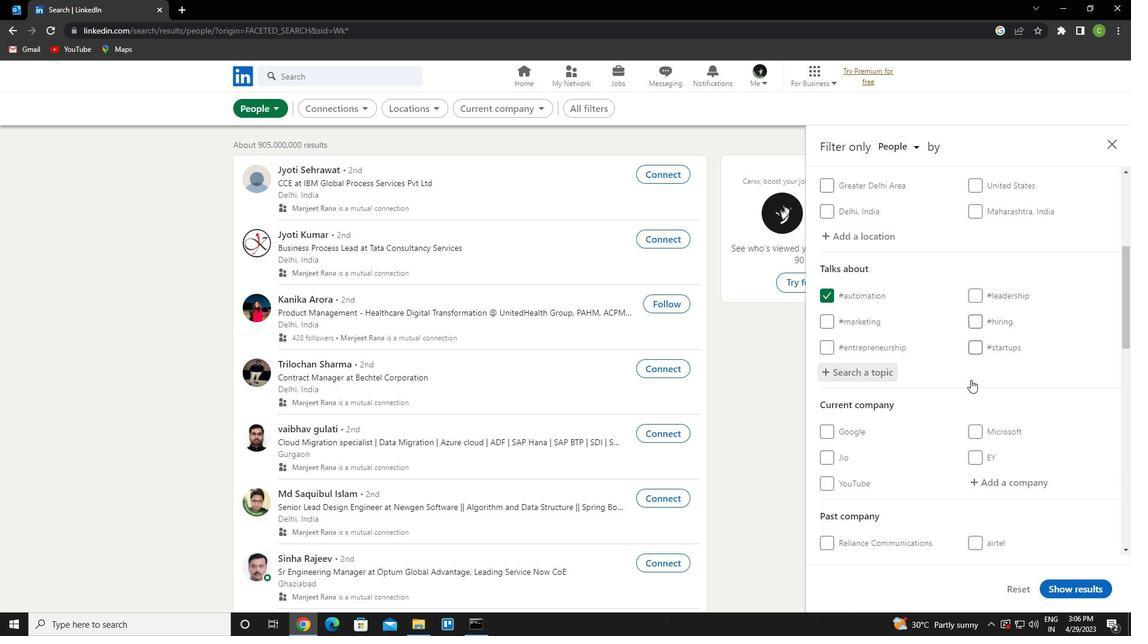
Action: Mouse scrolled (966, 382) with delta (0, 0)
Screenshot: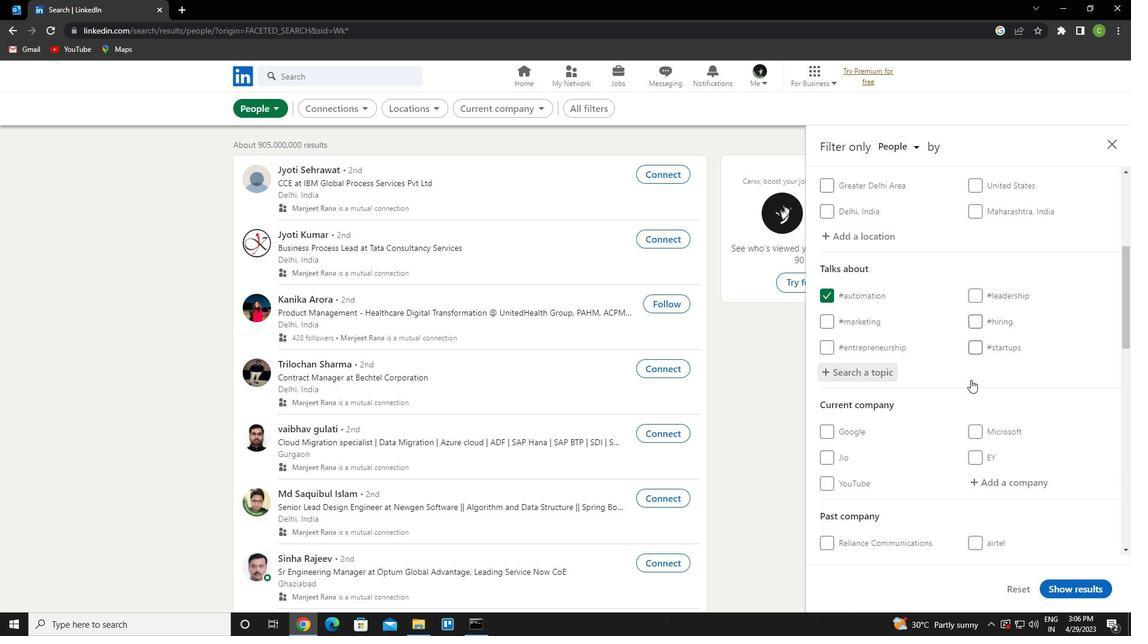 
Action: Mouse moved to (974, 460)
Screenshot: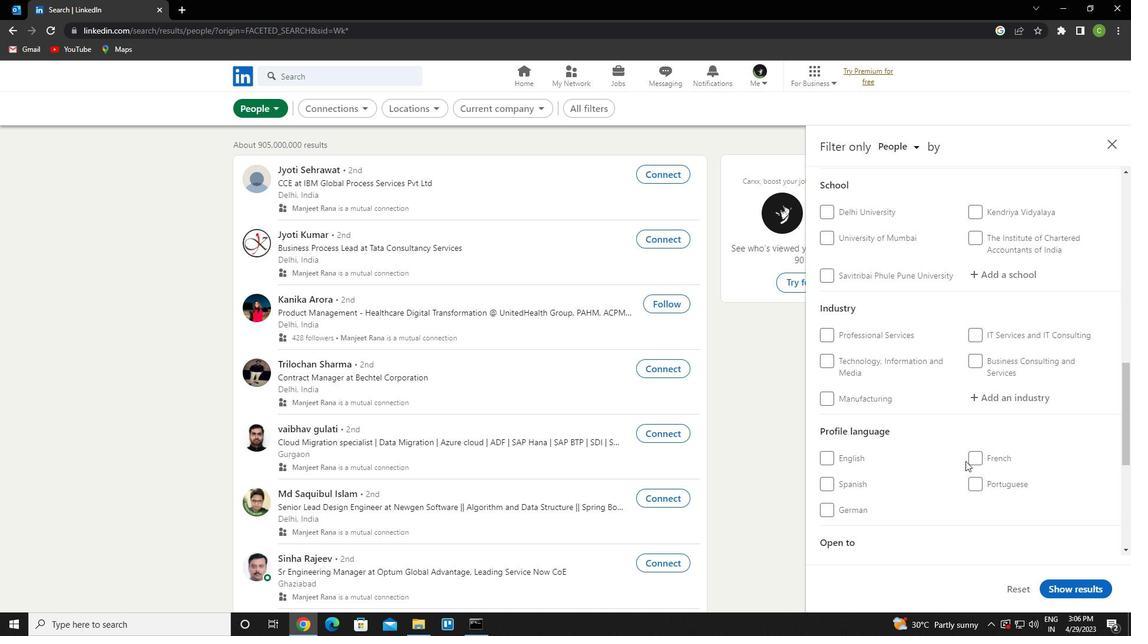 
Action: Mouse pressed left at (974, 460)
Screenshot: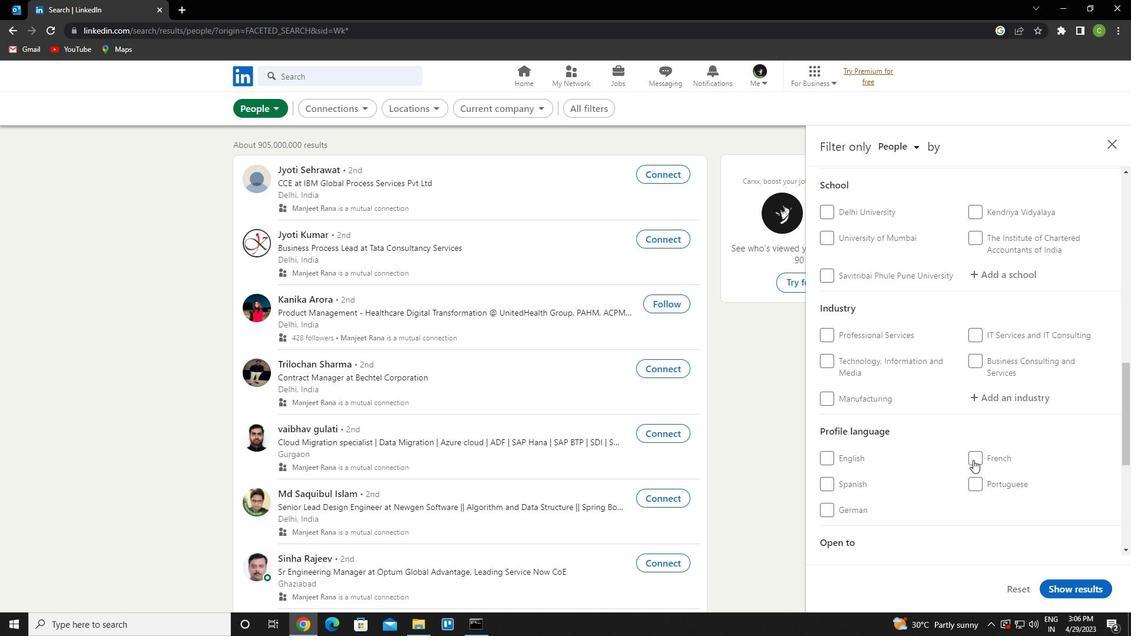 
Action: Mouse moved to (974, 457)
Screenshot: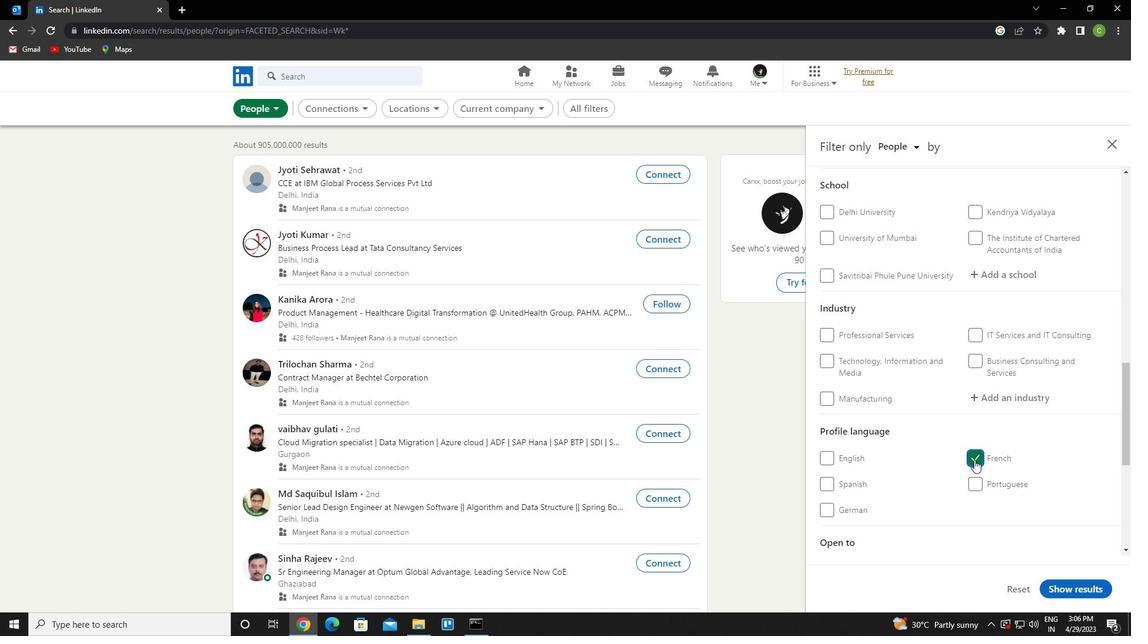 
Action: Mouse scrolled (974, 457) with delta (0, 0)
Screenshot: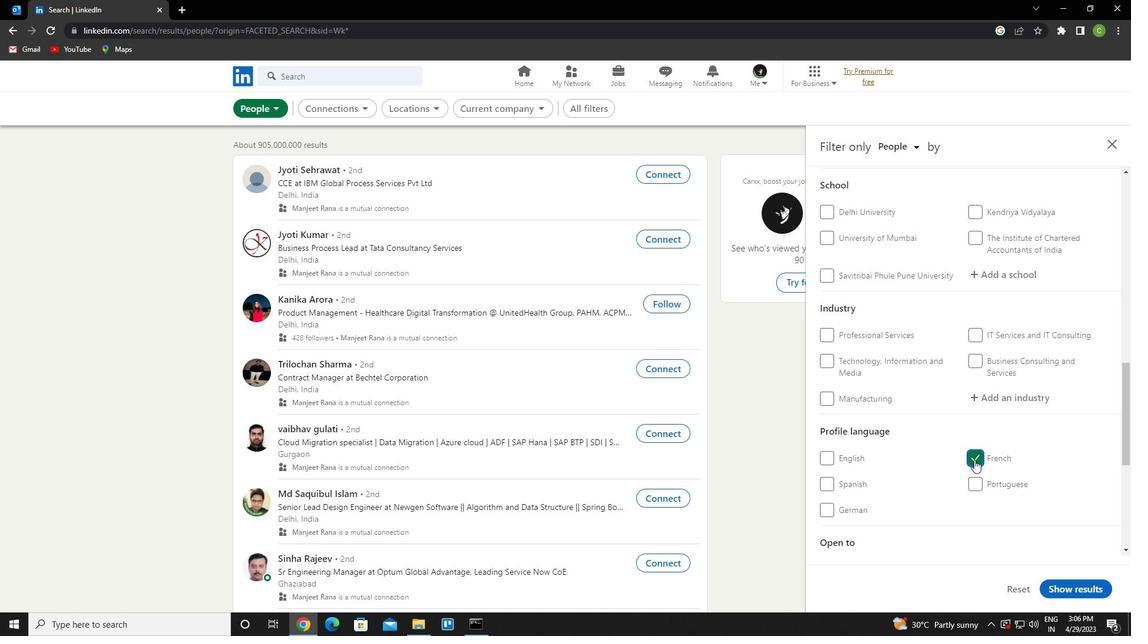 
Action: Mouse moved to (972, 454)
Screenshot: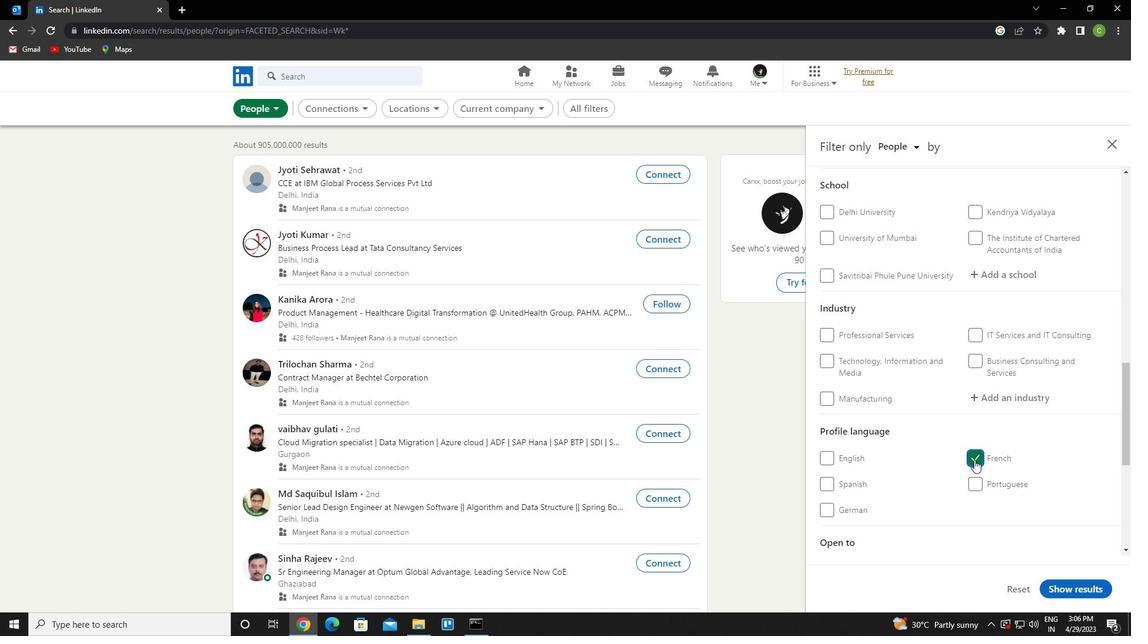 
Action: Mouse scrolled (972, 455) with delta (0, 0)
Screenshot: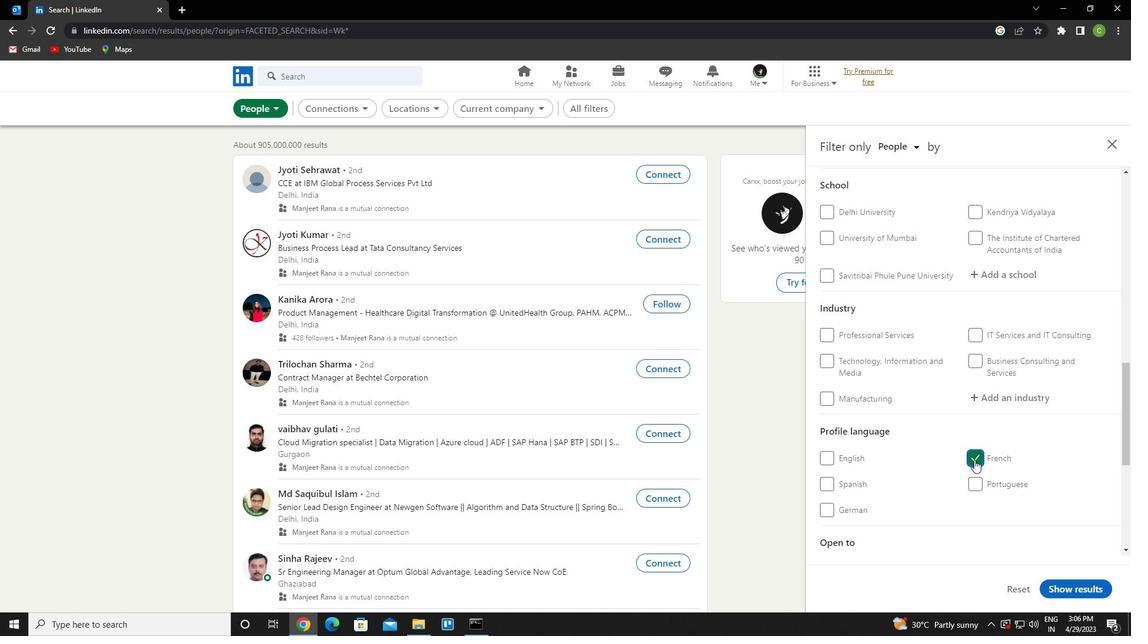 
Action: Mouse moved to (970, 451)
Screenshot: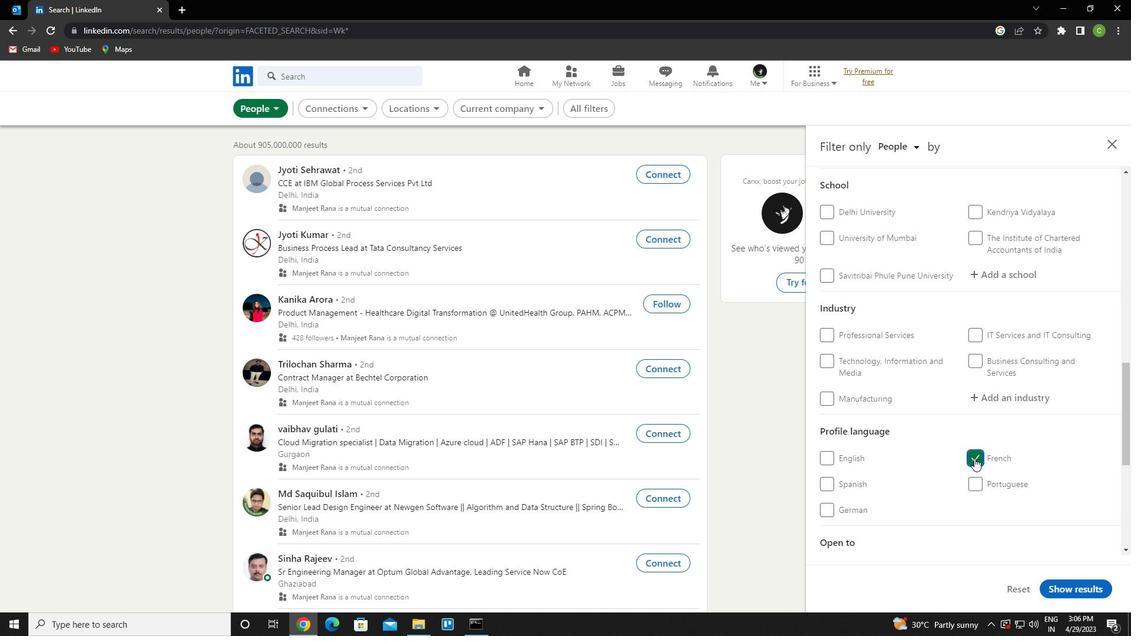 
Action: Mouse scrolled (970, 452) with delta (0, 0)
Screenshot: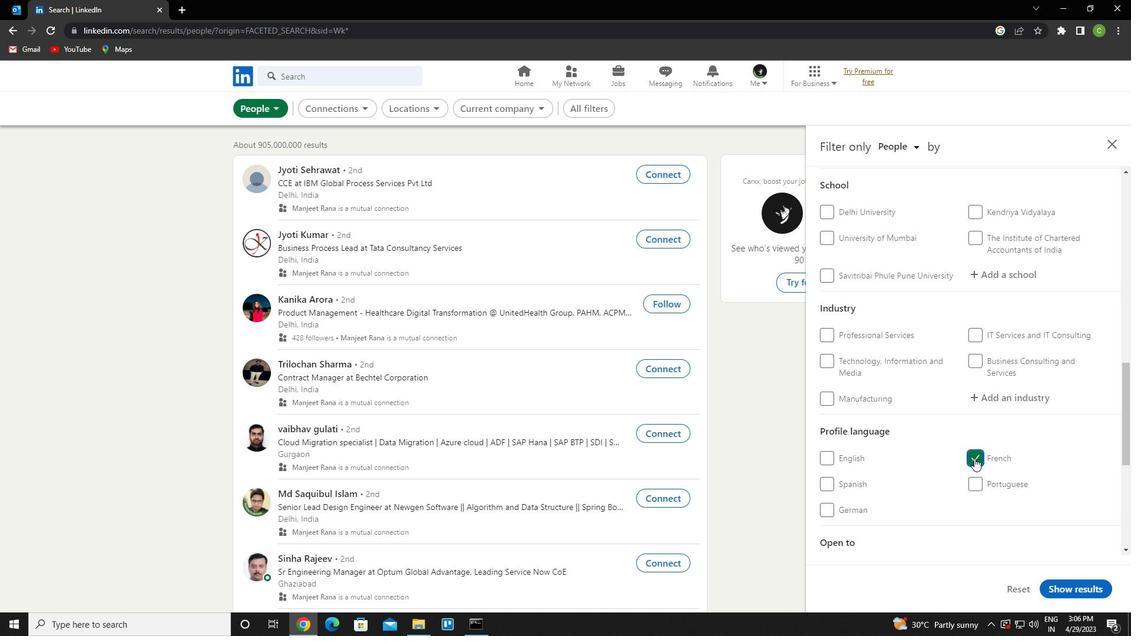 
Action: Mouse moved to (962, 443)
Screenshot: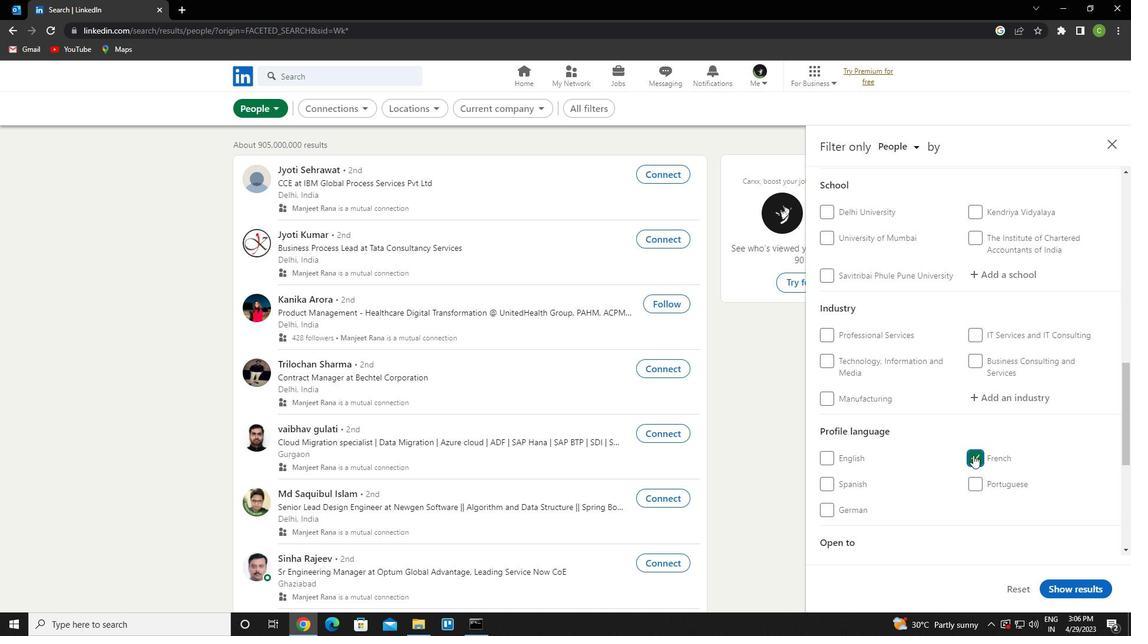 
Action: Mouse scrolled (962, 444) with delta (0, 0)
Screenshot: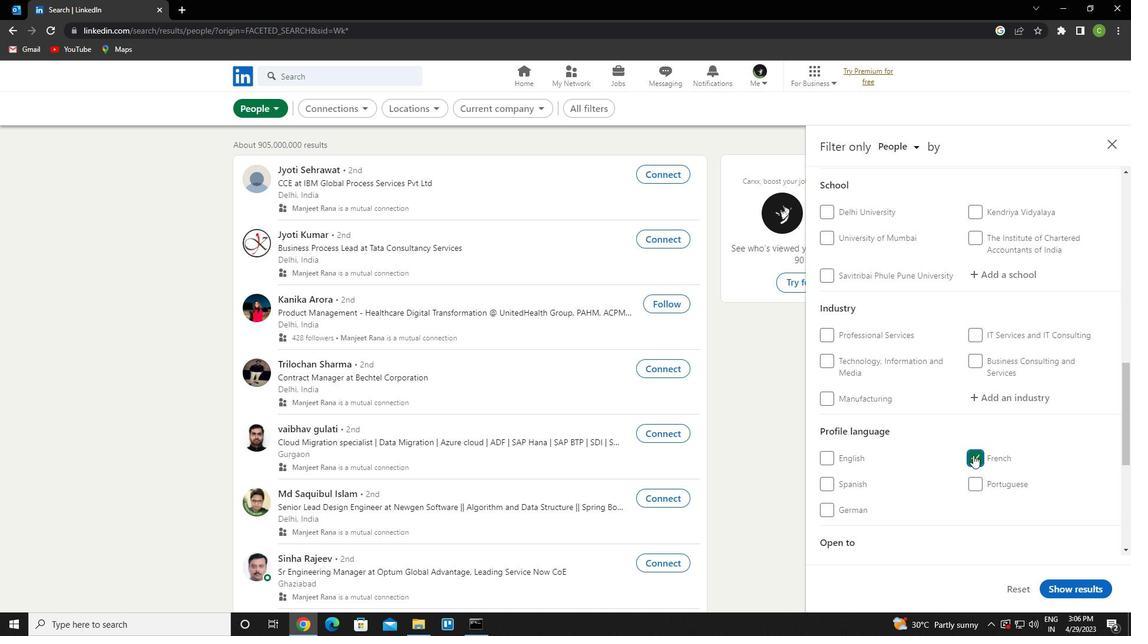 
Action: Mouse moved to (985, 281)
Screenshot: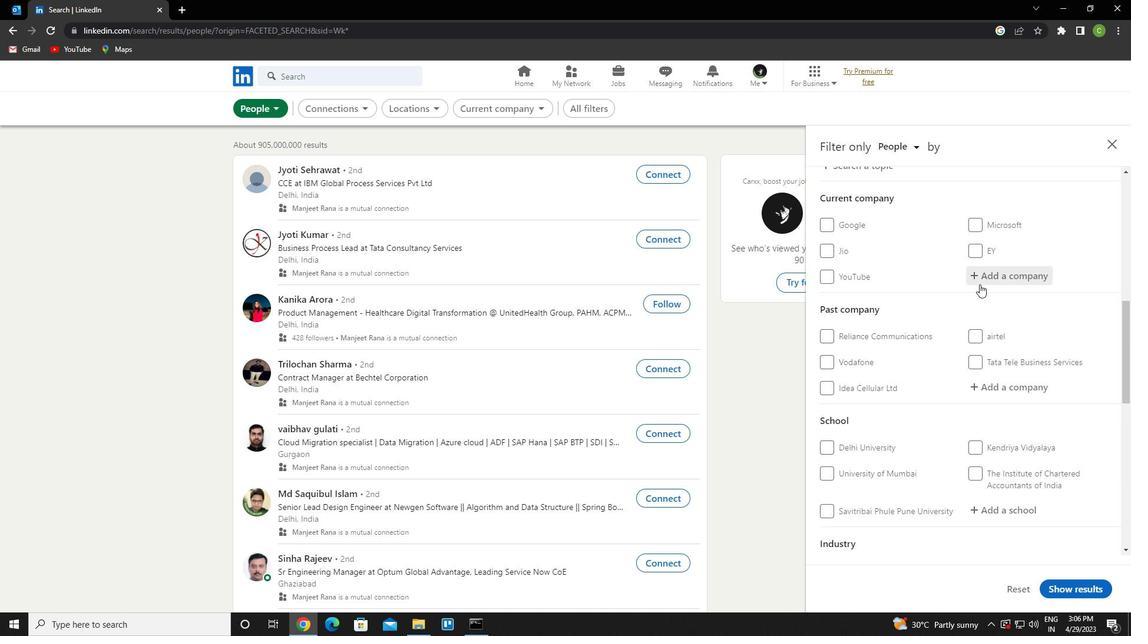 
Action: Mouse pressed left at (985, 281)
Screenshot: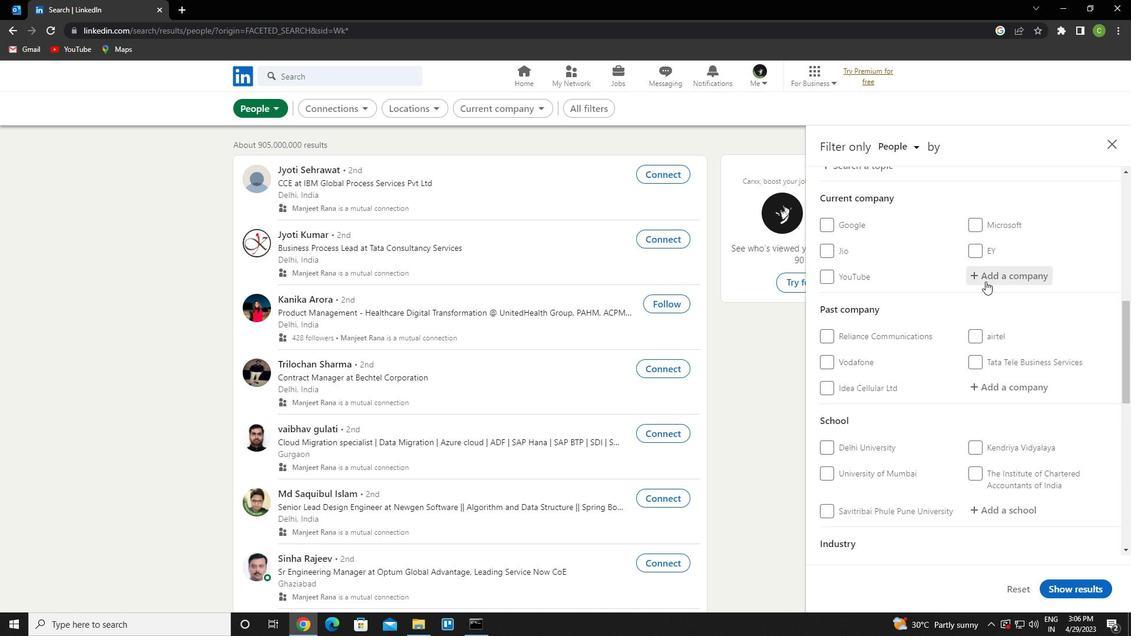 
Action: Key pressed <Key.caps_lock>v<Key.caps_lock>ikram<Key.space>sola<Key.down><Key.enter>
Screenshot: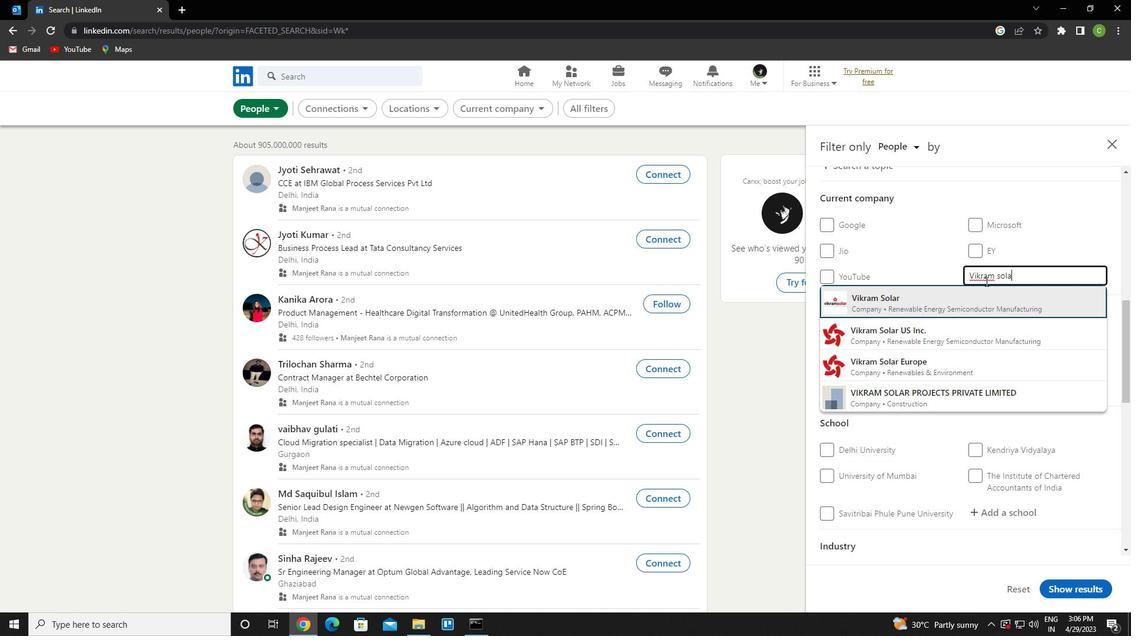 
Action: Mouse moved to (973, 288)
Screenshot: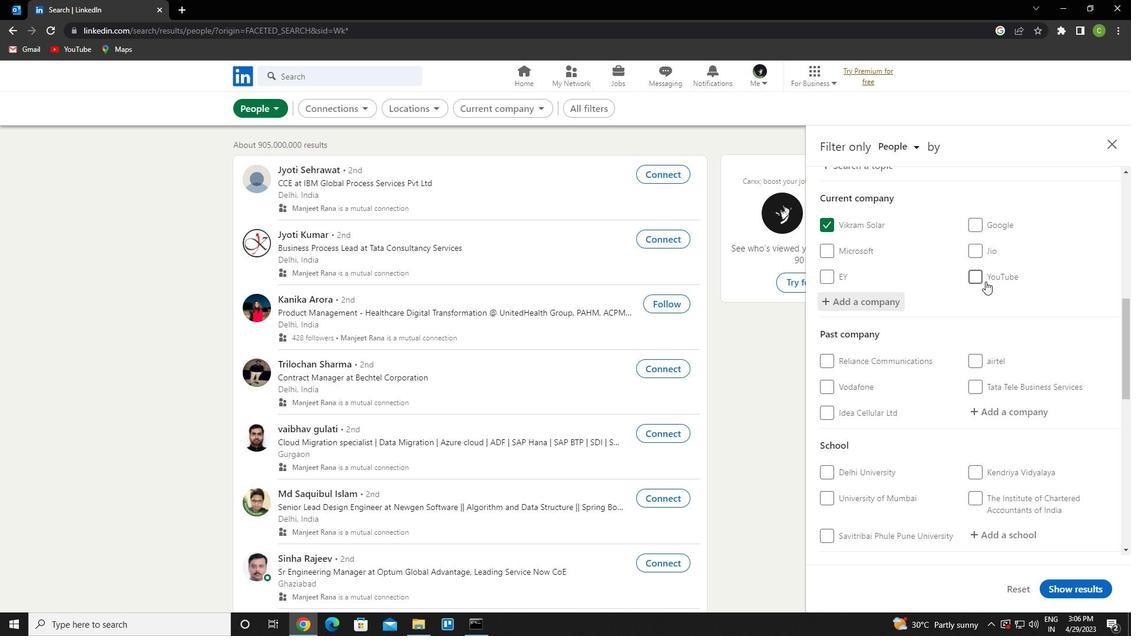 
Action: Mouse scrolled (973, 288) with delta (0, 0)
Screenshot: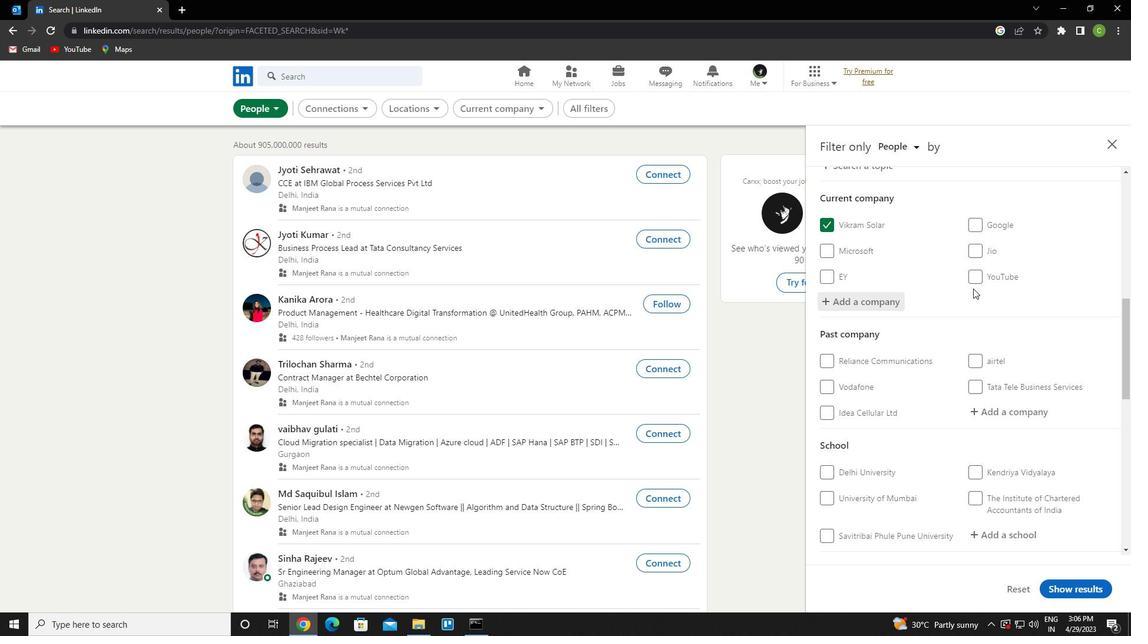 
Action: Mouse moved to (971, 289)
Screenshot: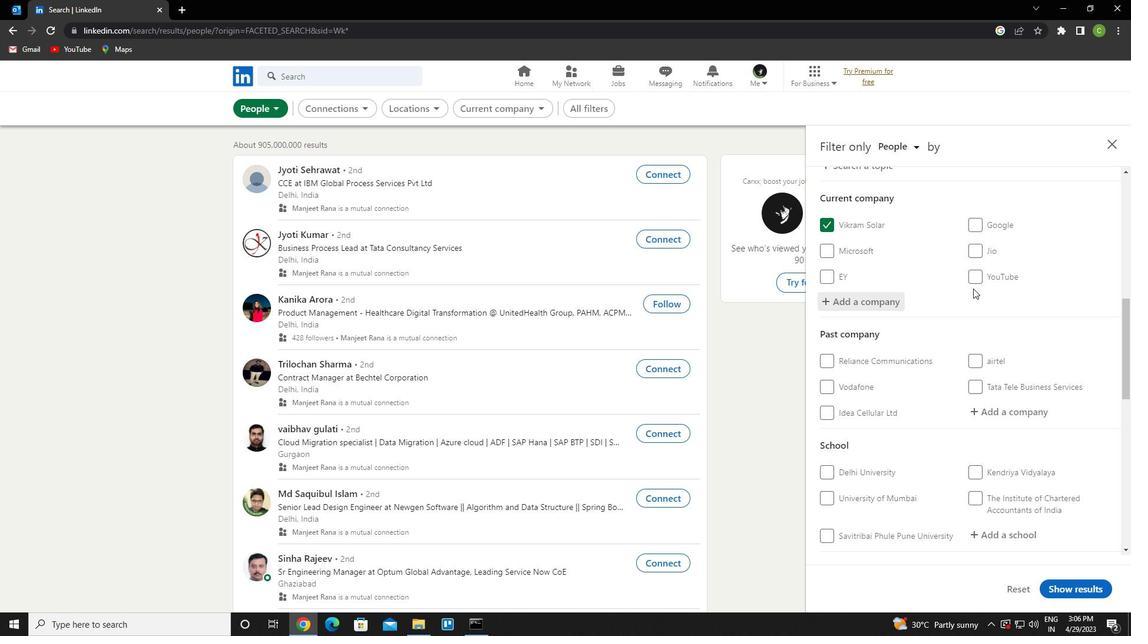 
Action: Mouse scrolled (971, 289) with delta (0, 0)
Screenshot: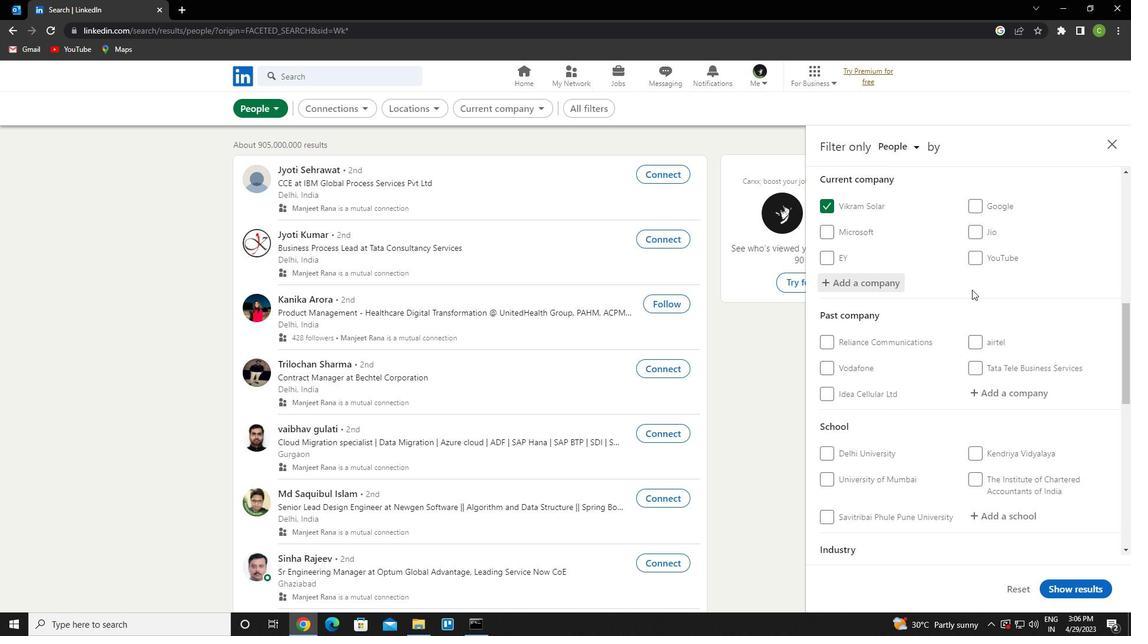 
Action: Mouse scrolled (971, 289) with delta (0, 0)
Screenshot: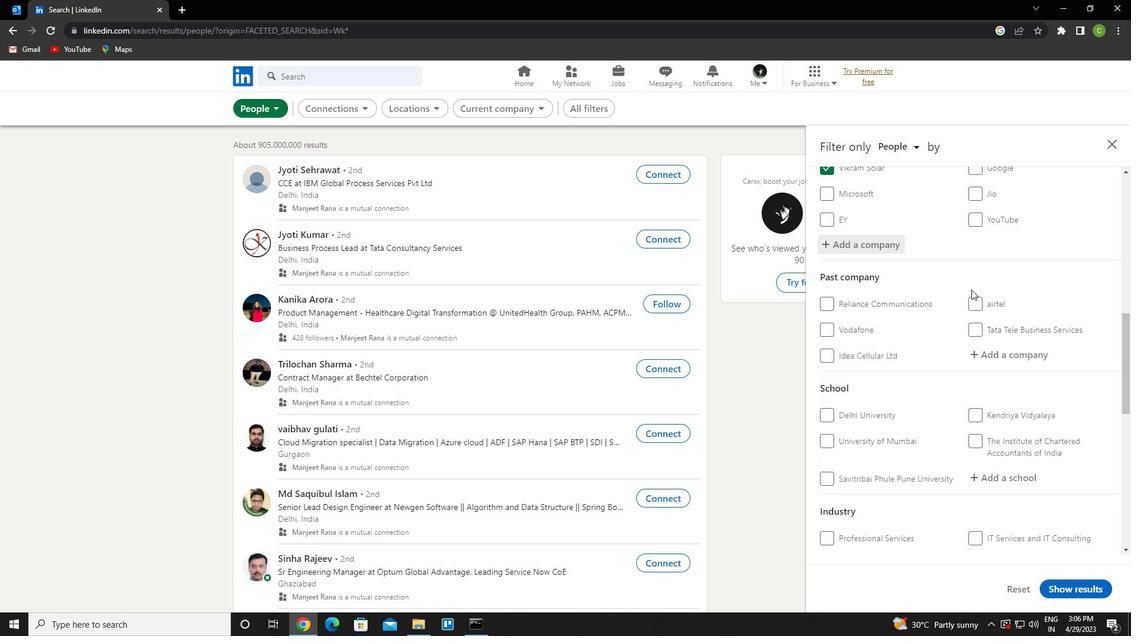 
Action: Mouse moved to (1006, 365)
Screenshot: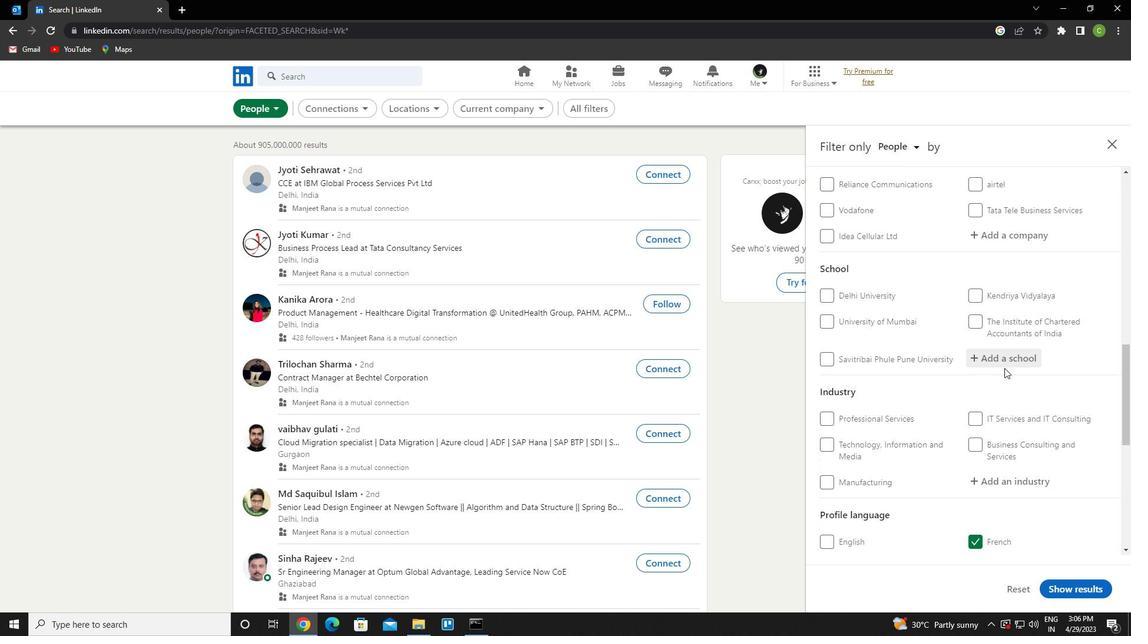 
Action: Mouse pressed left at (1006, 365)
Screenshot: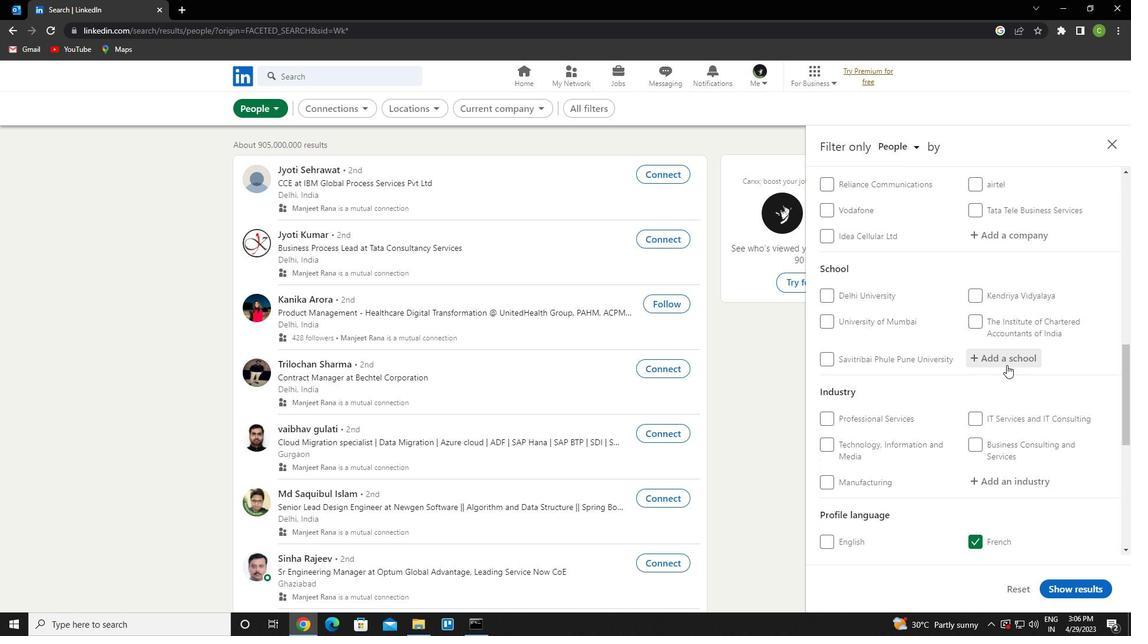 
Action: Key pressed <Key.caps_lock>i<Key.caps_lock>slamia<Key.space>collage<Key.space>of<Key.space><Key.caps_lock>s<Key.caps_lock>cience<Key.space><Key.shift><Key.shift><Key.shift><Key.shift><Key.shift><Key.shift><Key.shift><Key.shift>&<Key.space><Key.caps_lock>C<Key.caps_lock>OMMERCE
Screenshot: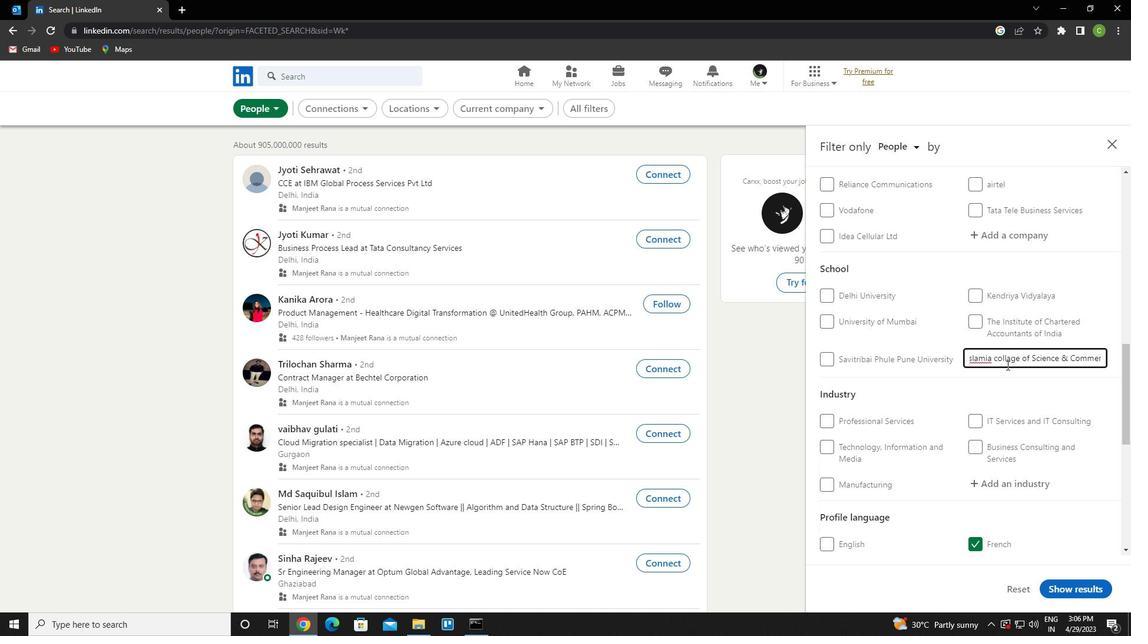 
Action: Mouse moved to (995, 402)
Screenshot: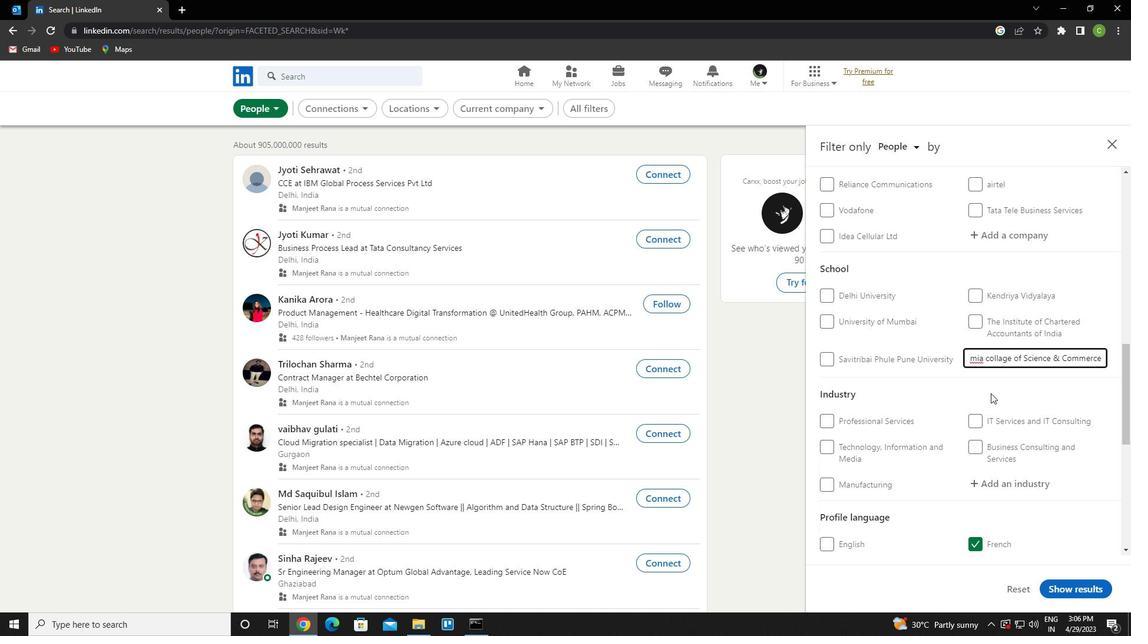 
Action: Mouse scrolled (995, 401) with delta (0, 0)
Screenshot: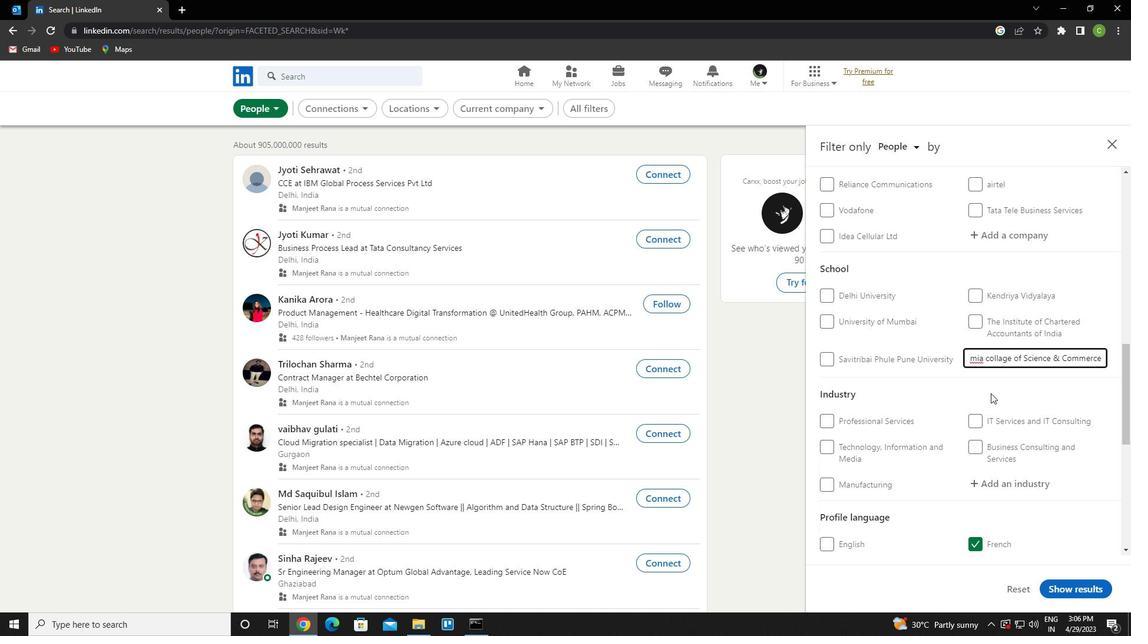 
Action: Mouse moved to (995, 403)
Screenshot: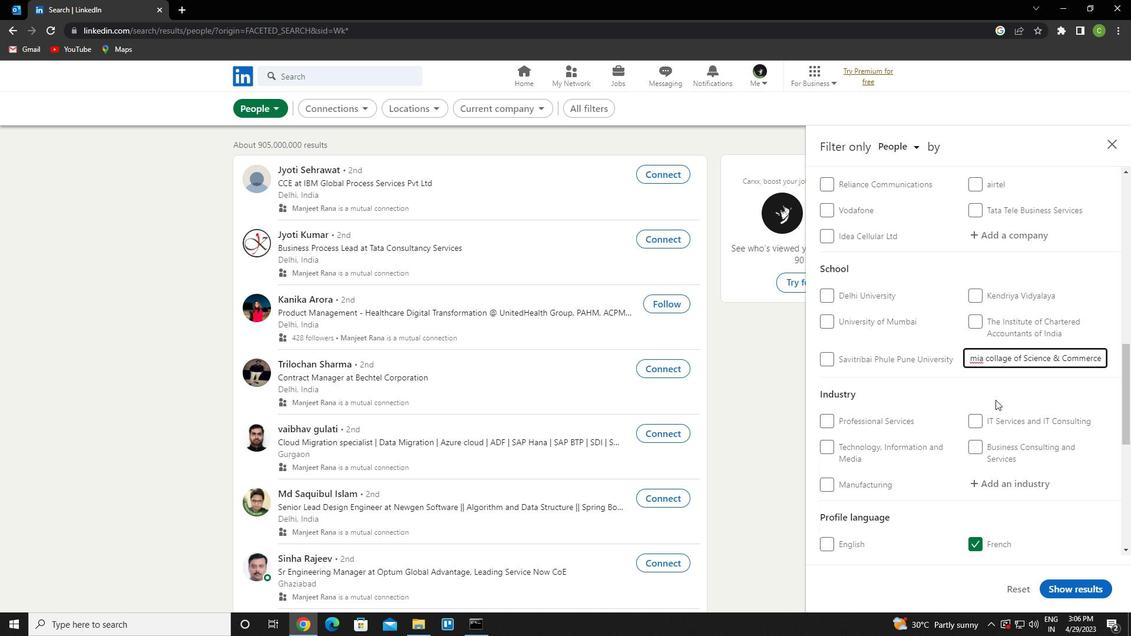 
Action: Mouse scrolled (995, 402) with delta (0, 0)
Screenshot: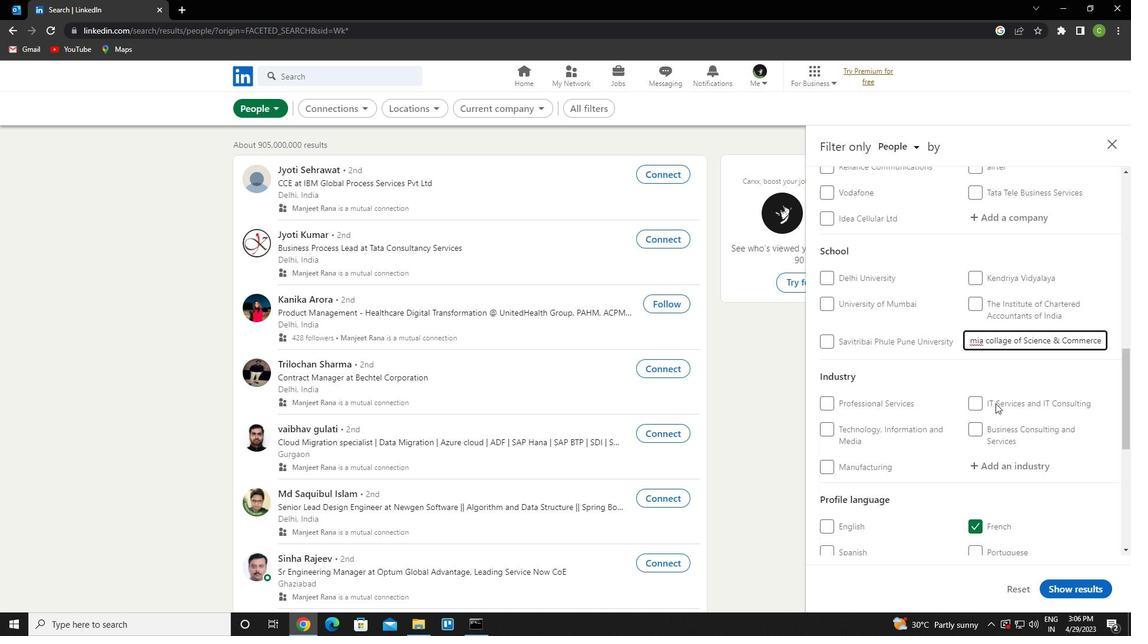 
Action: Mouse moved to (1004, 370)
Screenshot: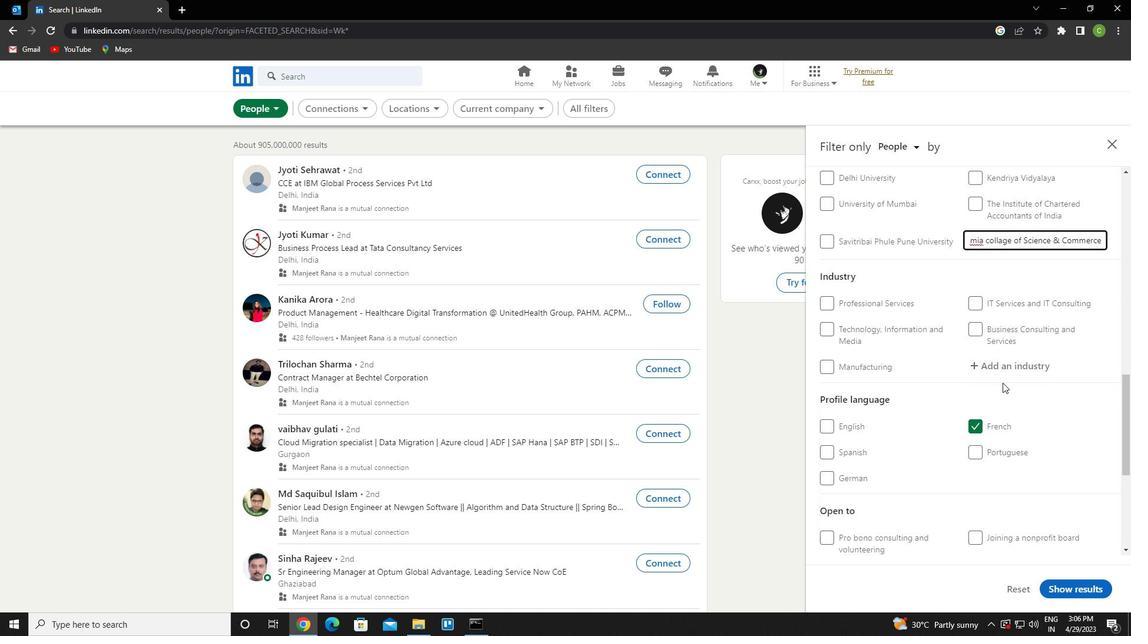 
Action: Mouse pressed left at (1004, 370)
Screenshot: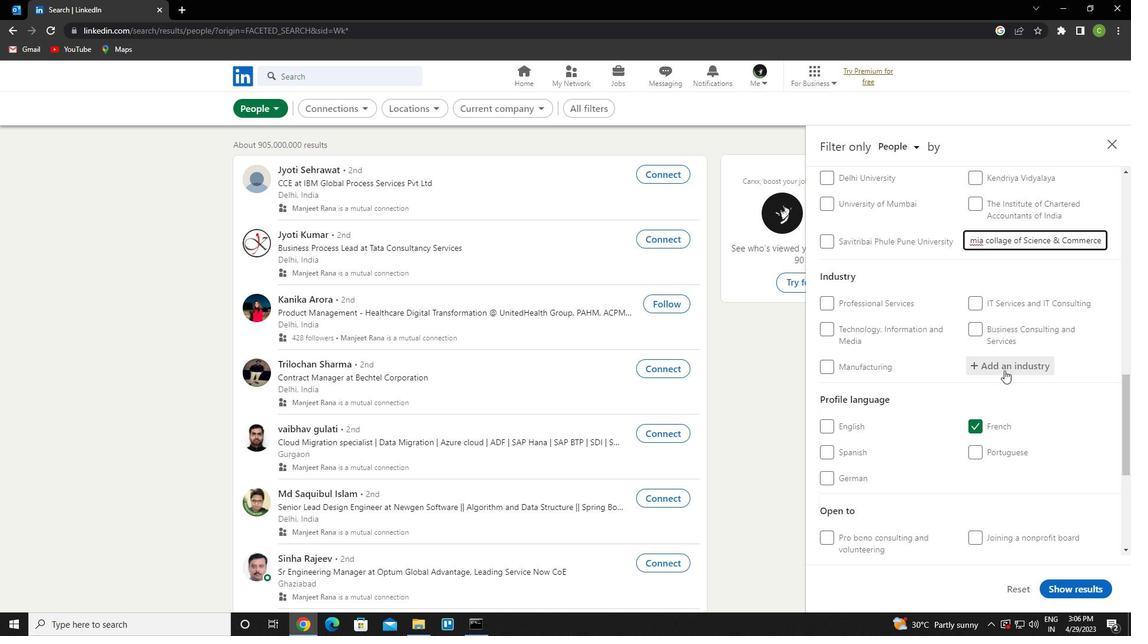 
Action: Key pressed <Key.caps_lock>WHO<Key.backspace><Key.backspace><Key.caps_lock>HOLE<Key.space>S<Key.backspace><Key.backspace>SALE<Key.space><Key.caps_lock>A<Key.caps_lock>PP<Key.down><Key.down><Key.enter>
Screenshot: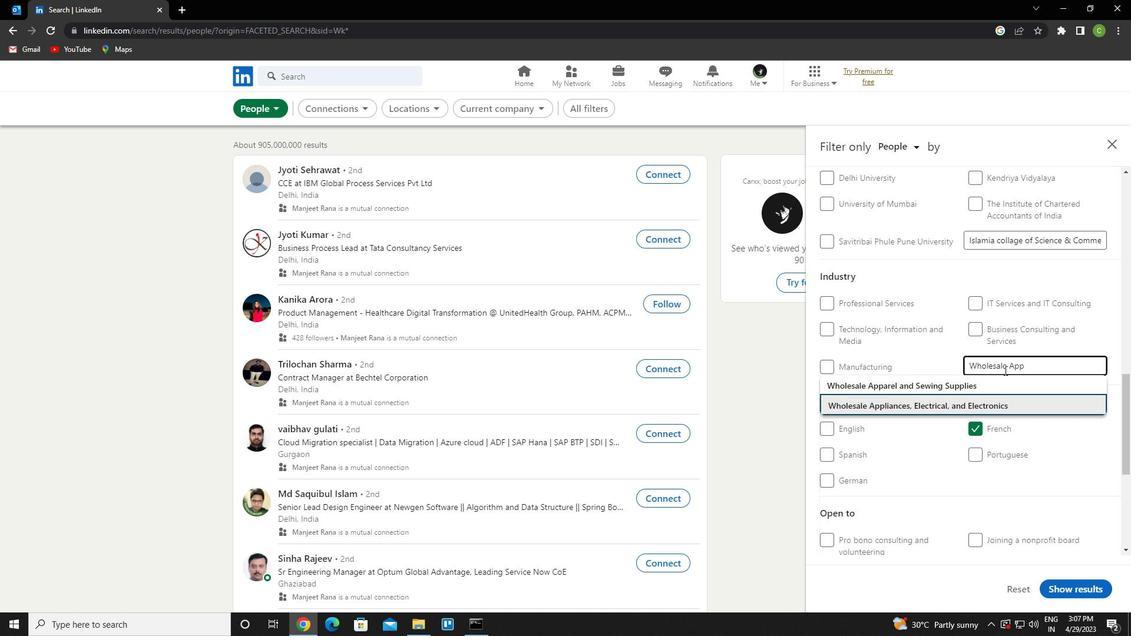 
Action: Mouse moved to (916, 358)
Screenshot: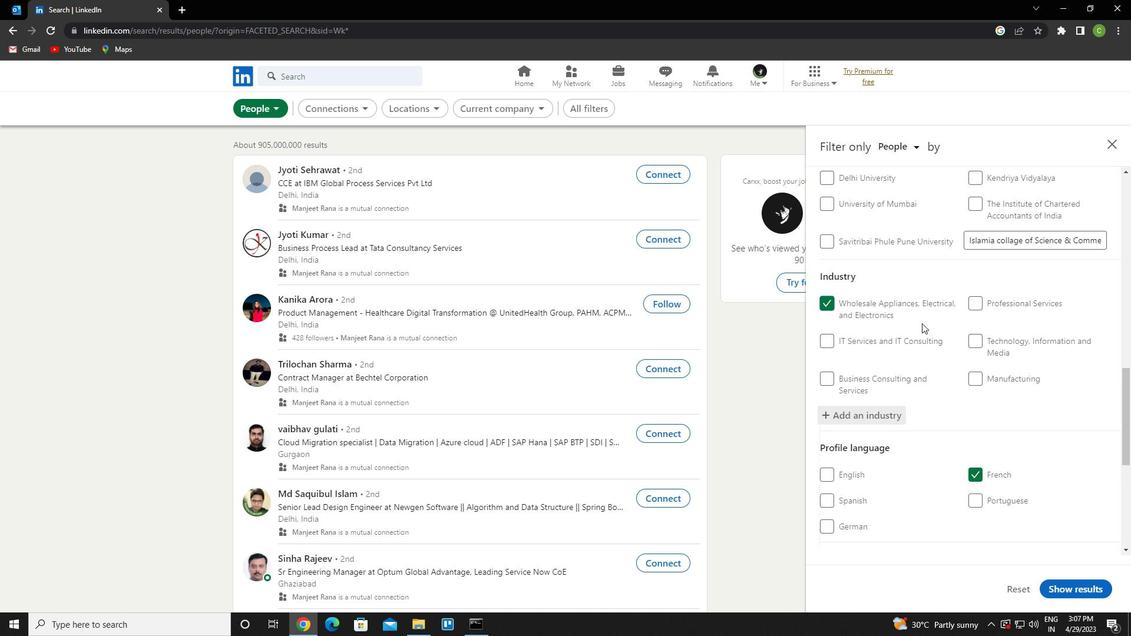 
Action: Mouse scrolled (916, 358) with delta (0, 0)
Screenshot: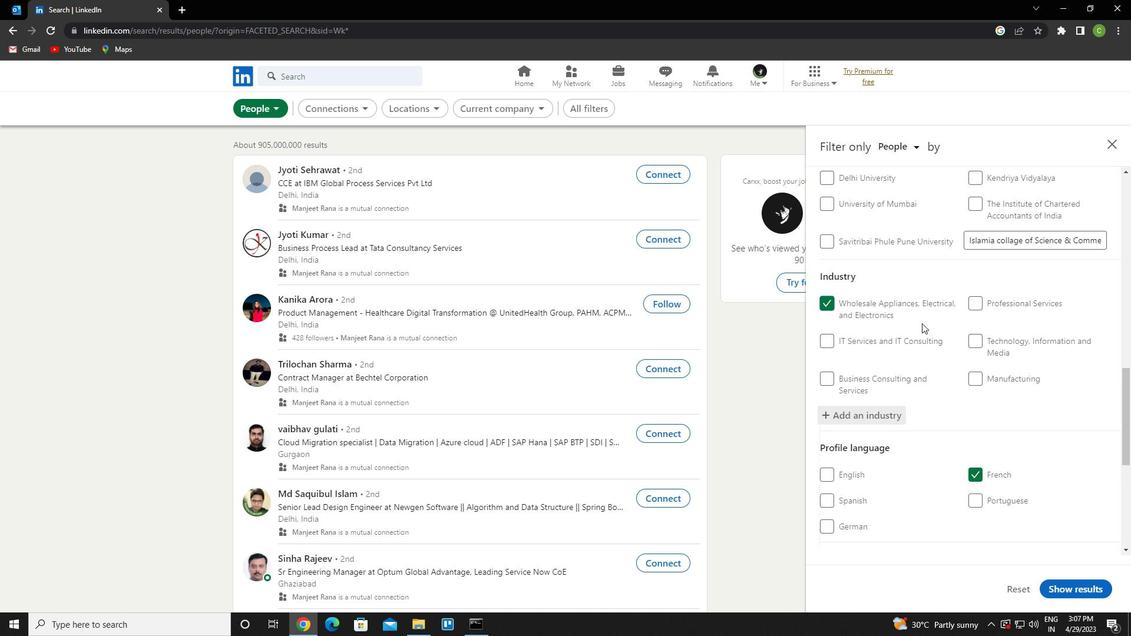 
Action: Mouse moved to (924, 382)
Screenshot: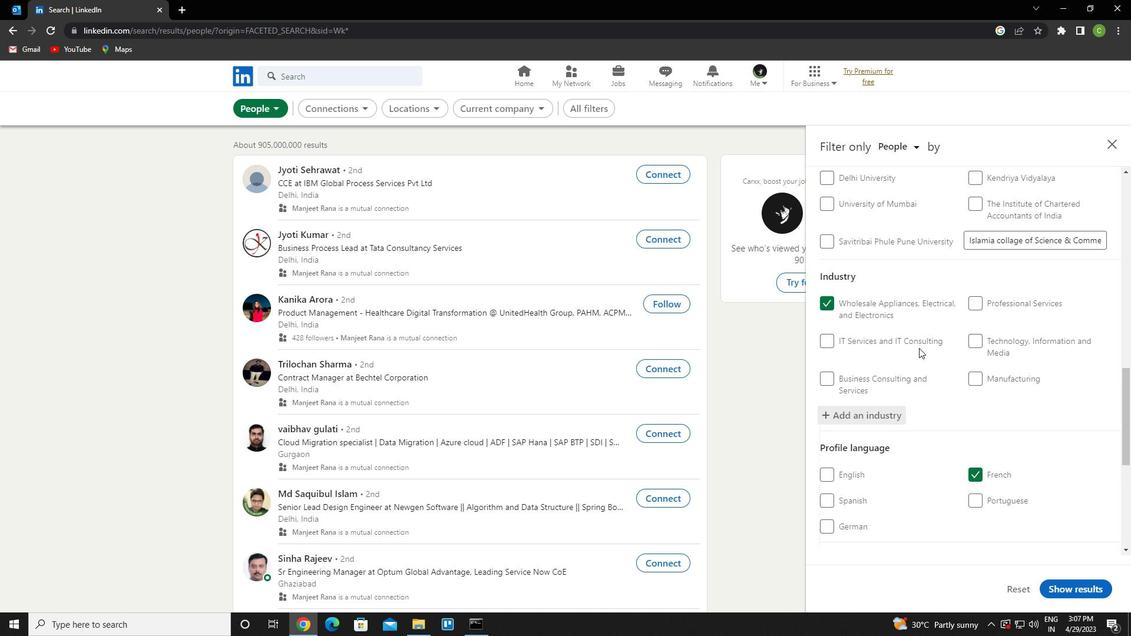 
Action: Mouse scrolled (924, 382) with delta (0, 0)
Screenshot: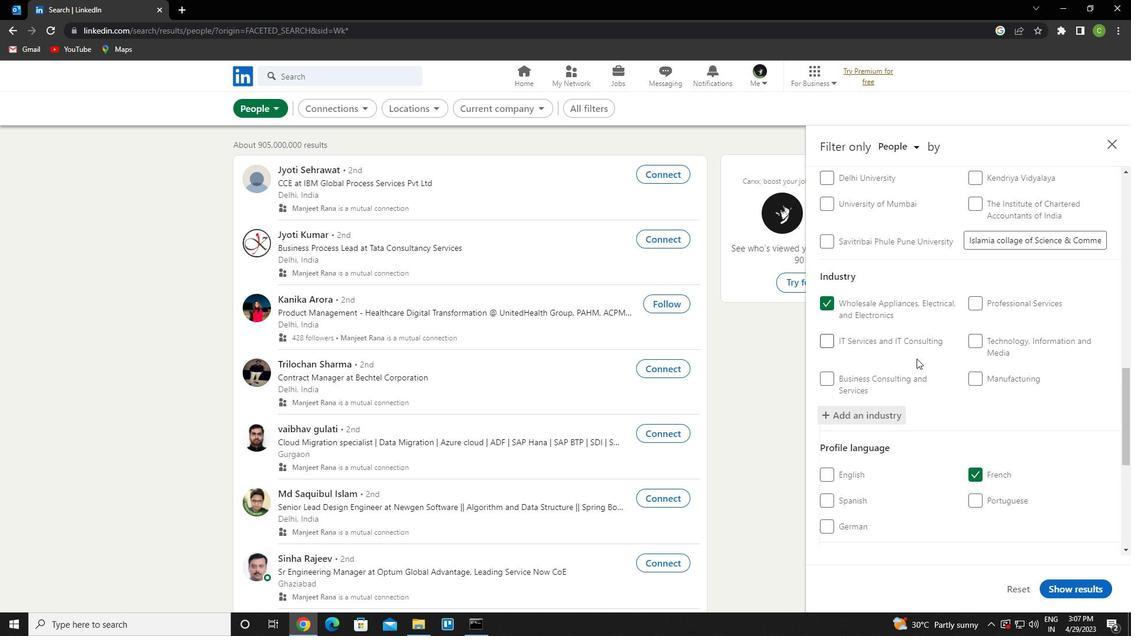 
Action: Mouse moved to (926, 382)
Screenshot: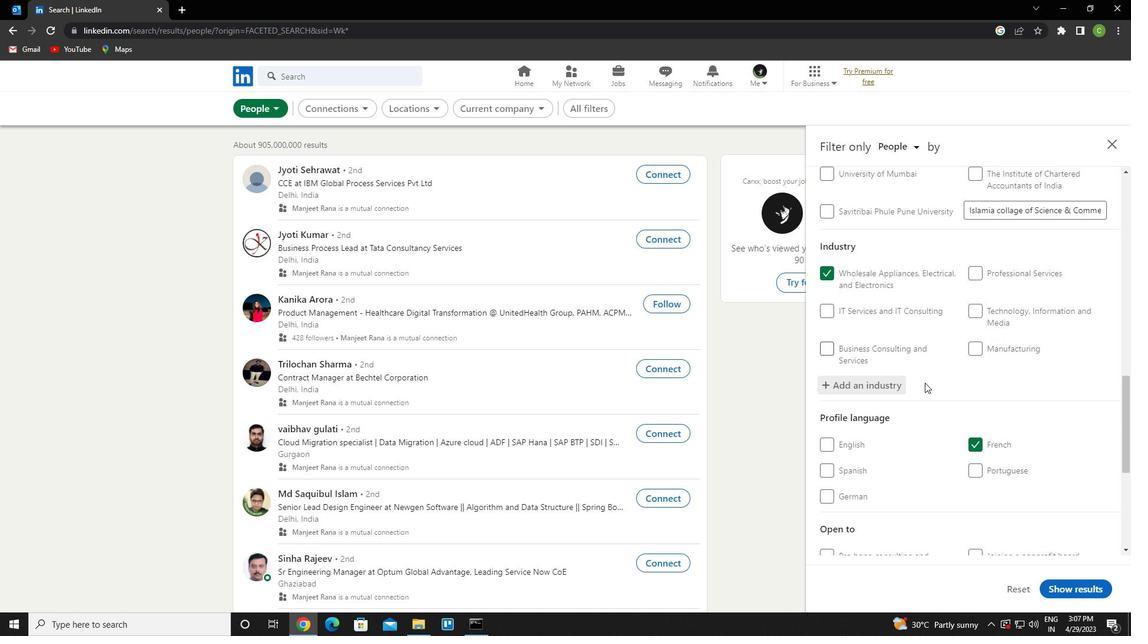 
Action: Mouse scrolled (926, 381) with delta (0, 0)
Screenshot: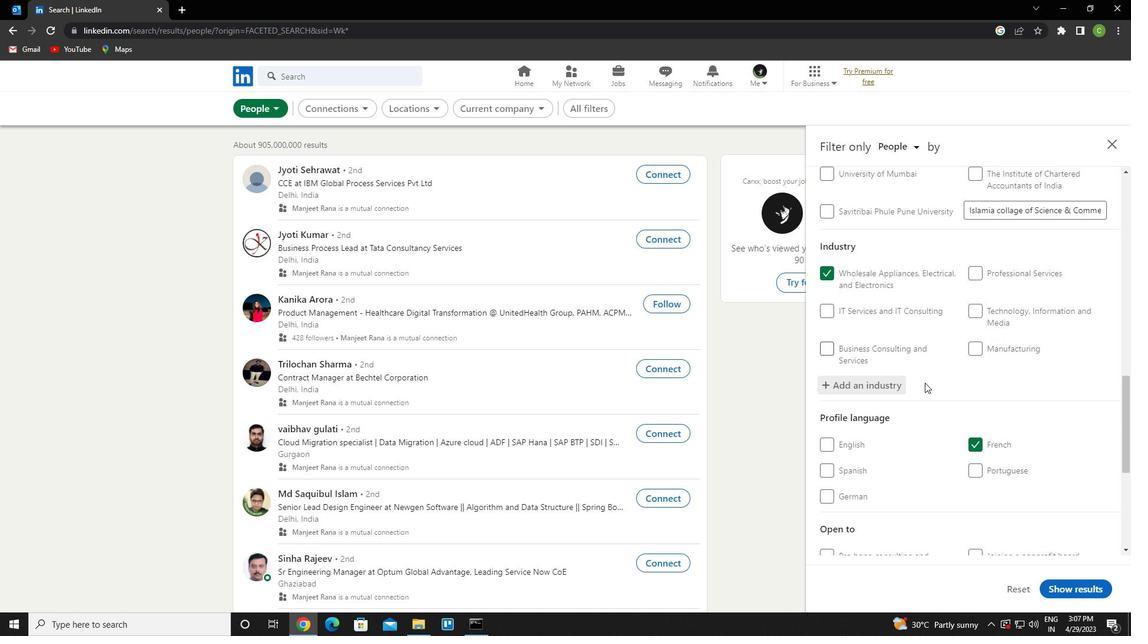 
Action: Mouse moved to (990, 427)
Screenshot: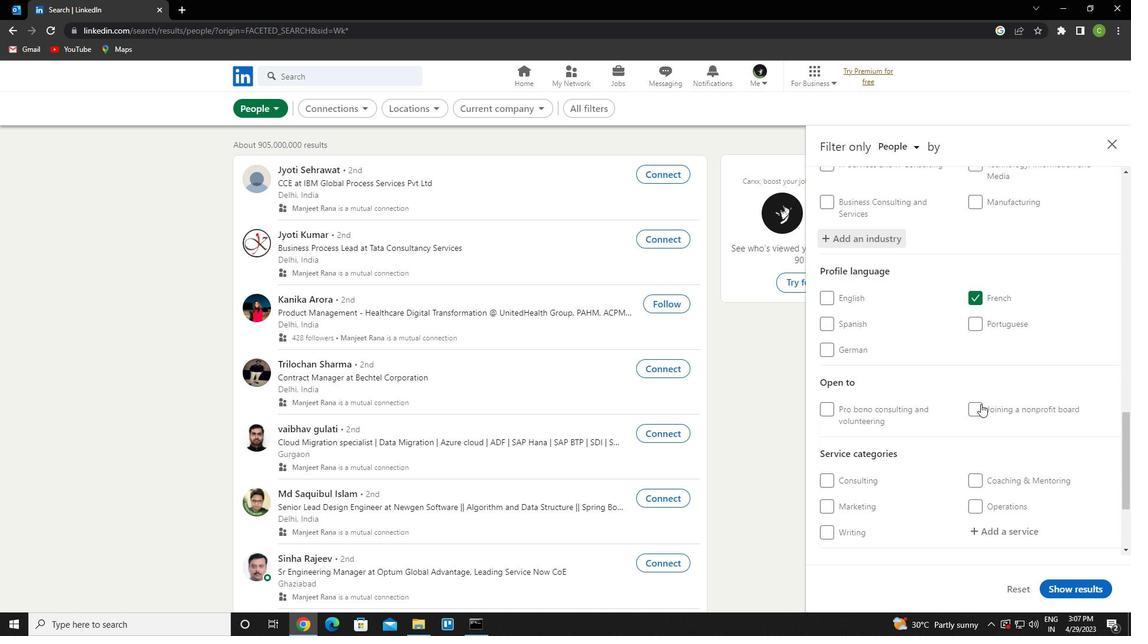
Action: Mouse scrolled (990, 427) with delta (0, 0)
Screenshot: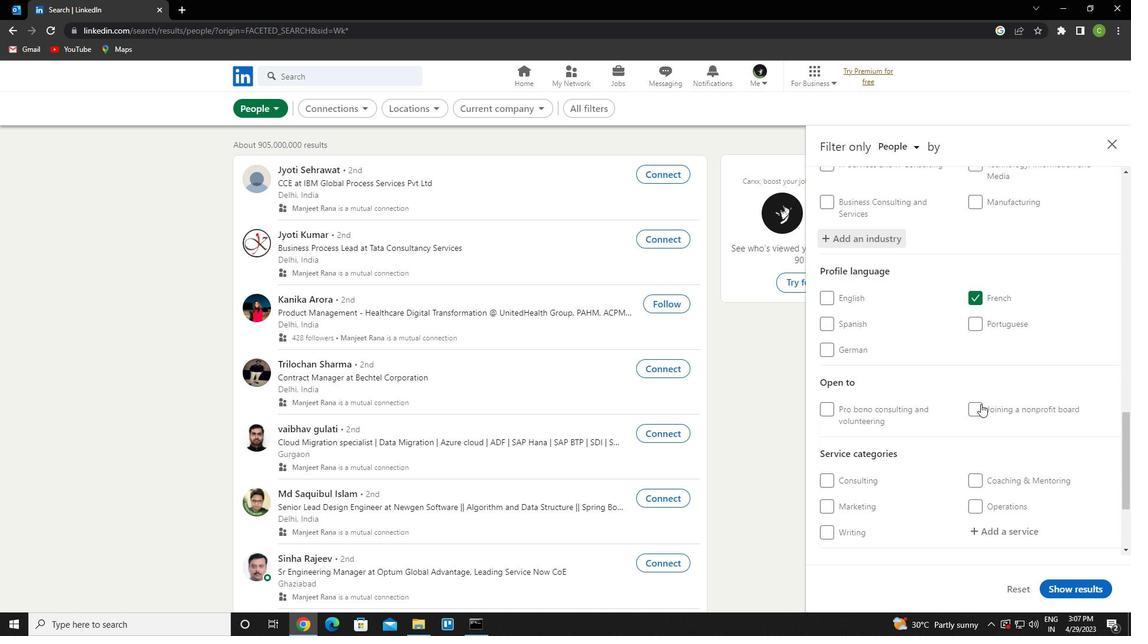 
Action: Mouse scrolled (990, 427) with delta (0, 0)
Screenshot: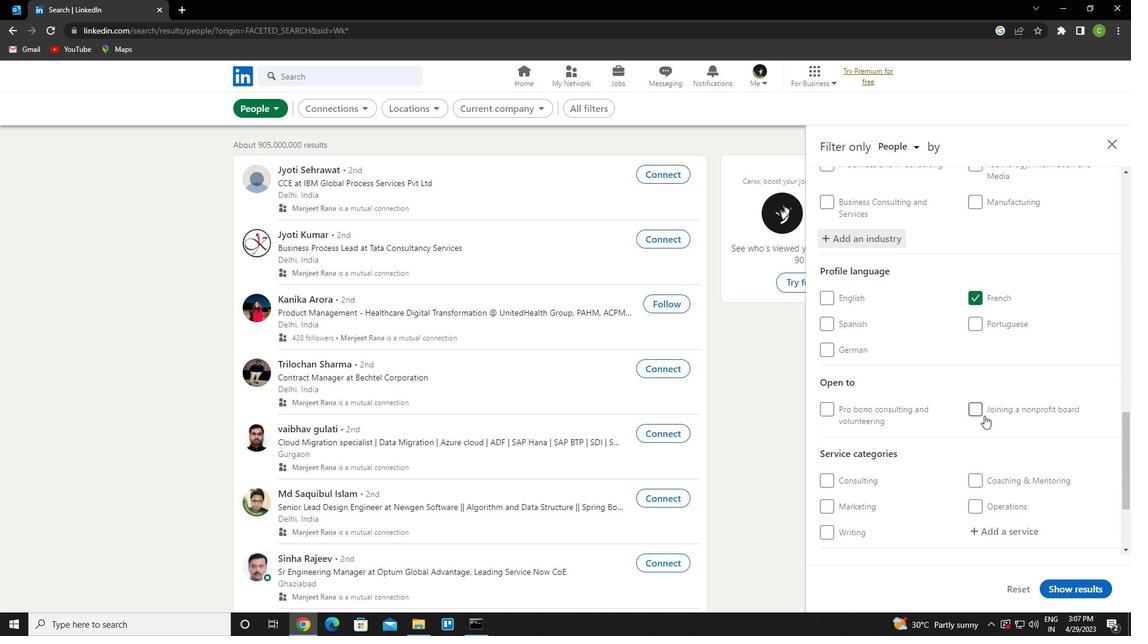 
Action: Mouse scrolled (990, 427) with delta (0, 0)
Screenshot: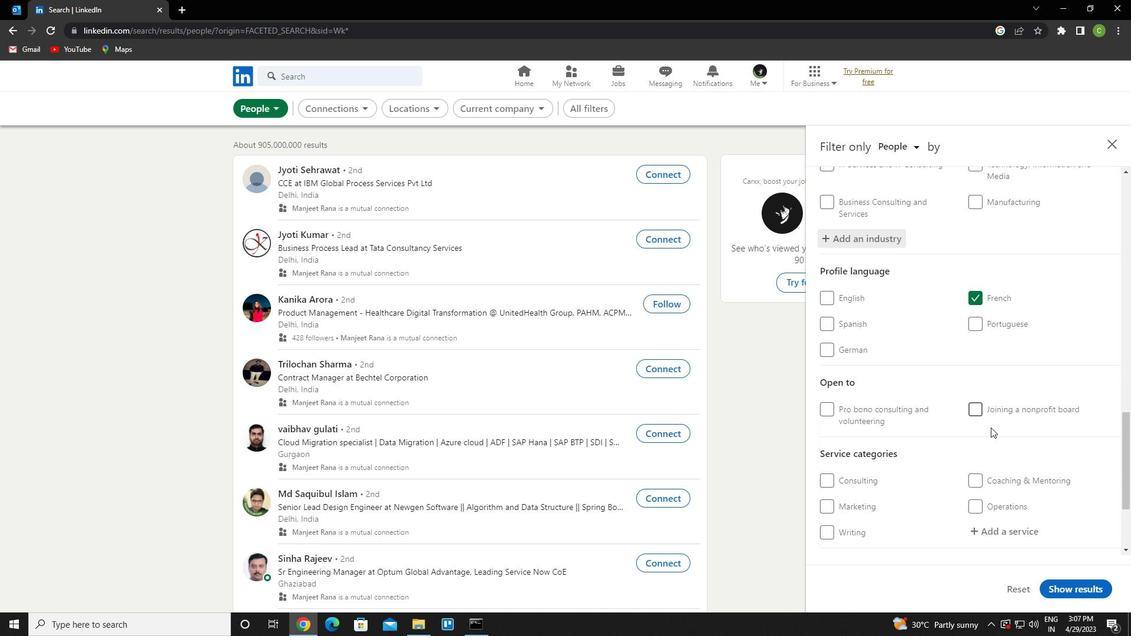 
Action: Mouse moved to (990, 426)
Screenshot: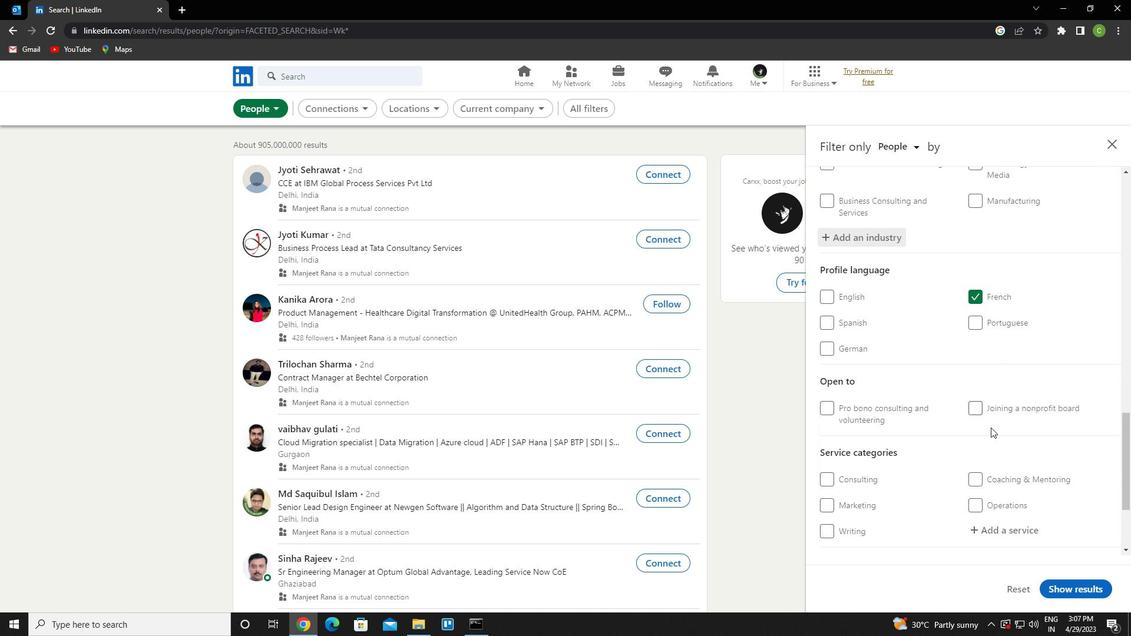 
Action: Mouse scrolled (990, 425) with delta (0, 0)
Screenshot: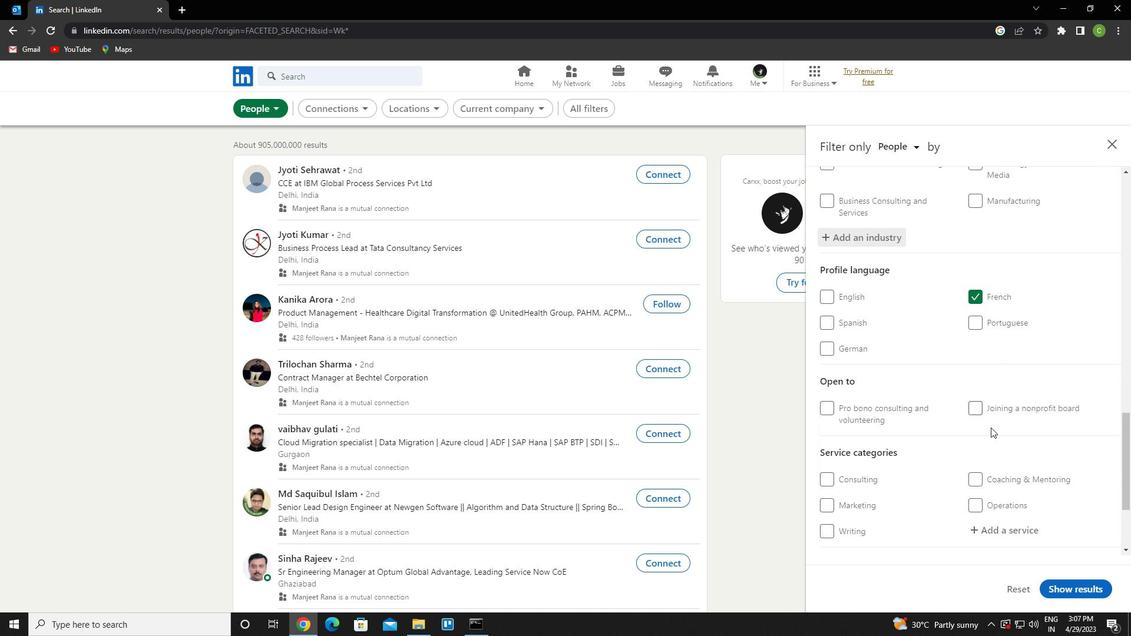 
Action: Mouse moved to (1003, 394)
Screenshot: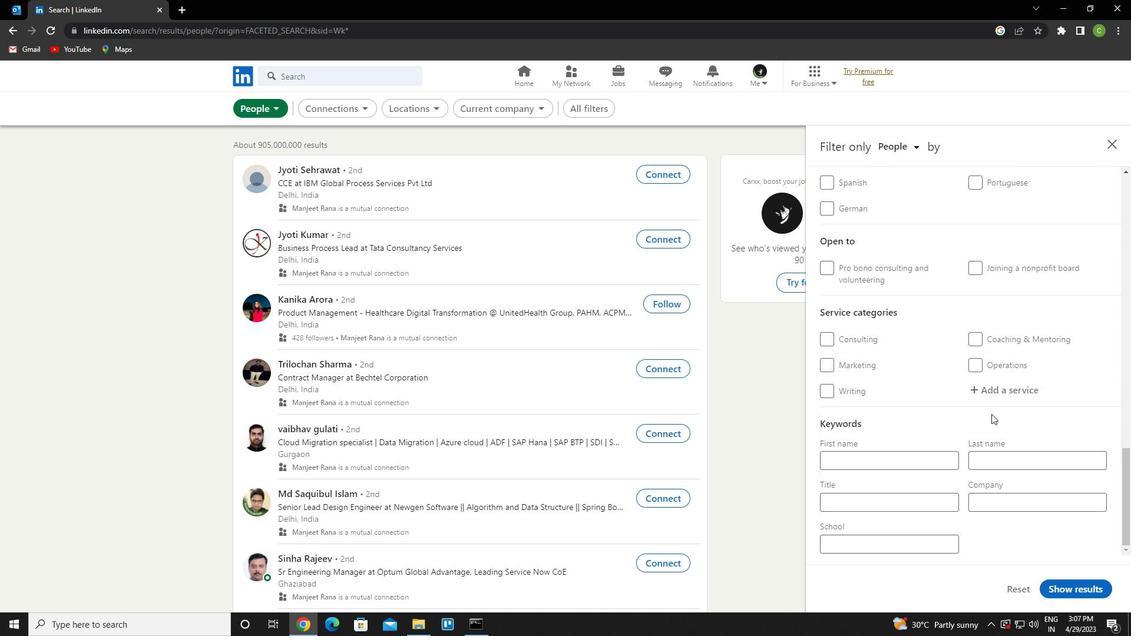 
Action: Mouse pressed left at (1003, 394)
Screenshot: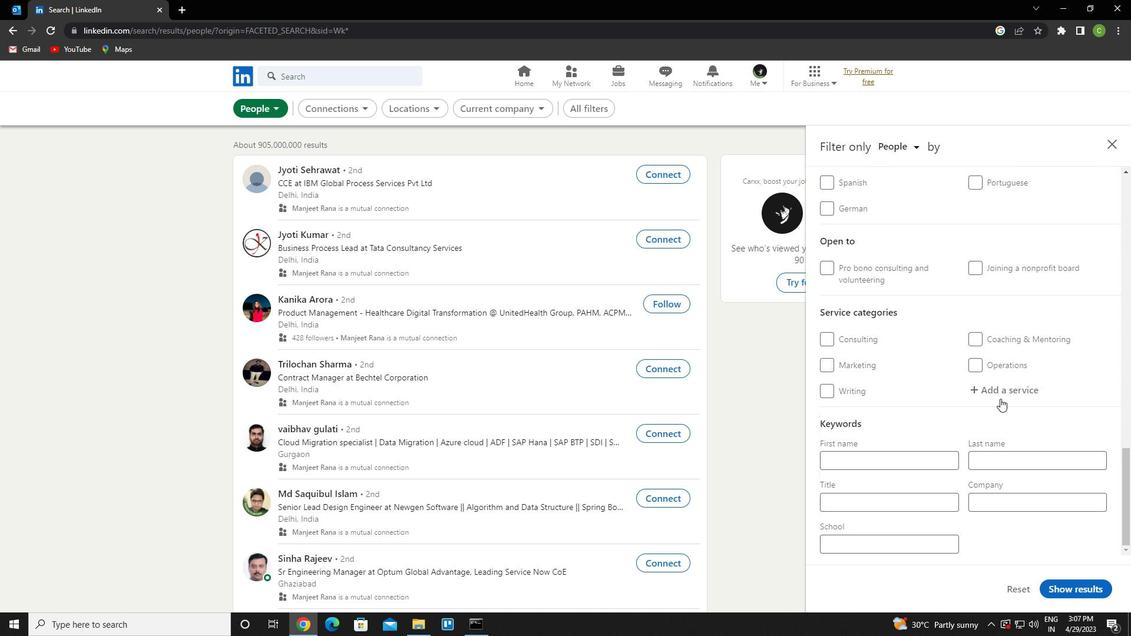 
Action: Key pressed <Key.caps_lock>IOS<Key.space>D<Key.caps_lock><Key.down><Key.enter>
Screenshot: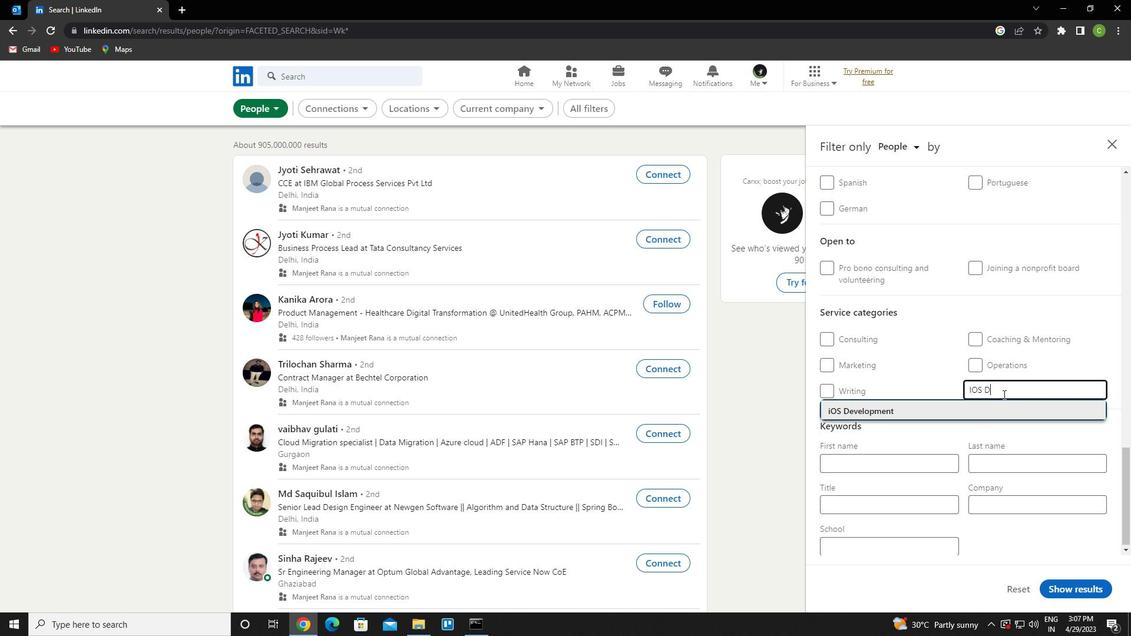 
Action: Mouse scrolled (1003, 394) with delta (0, 0)
Screenshot: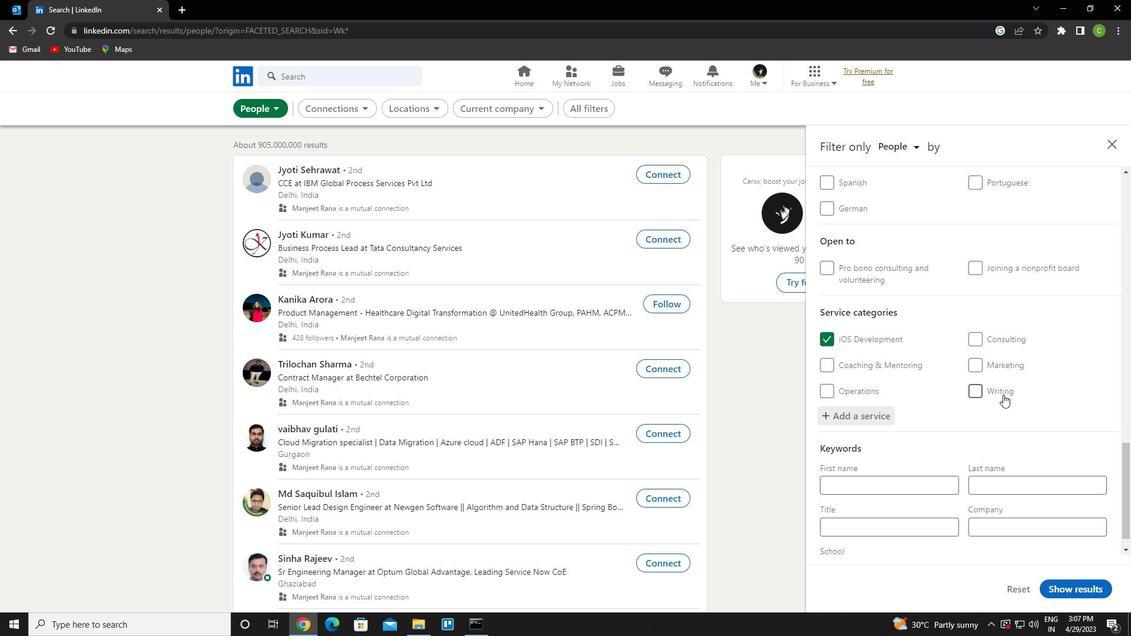 
Action: Mouse scrolled (1003, 394) with delta (0, 0)
Screenshot: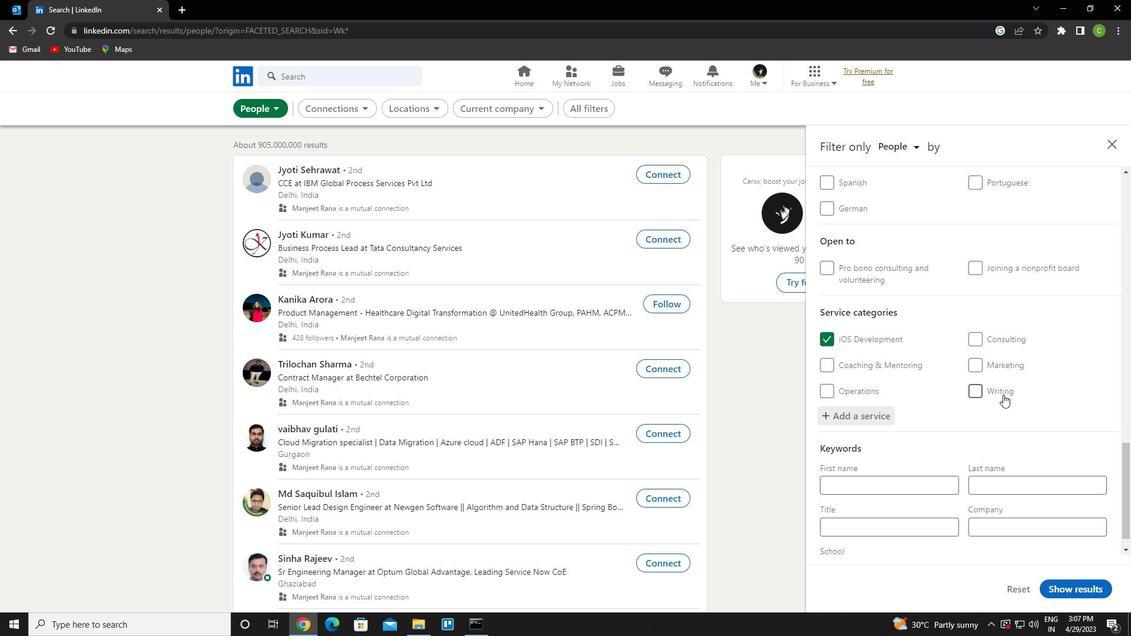 
Action: Mouse scrolled (1003, 394) with delta (0, 0)
Screenshot: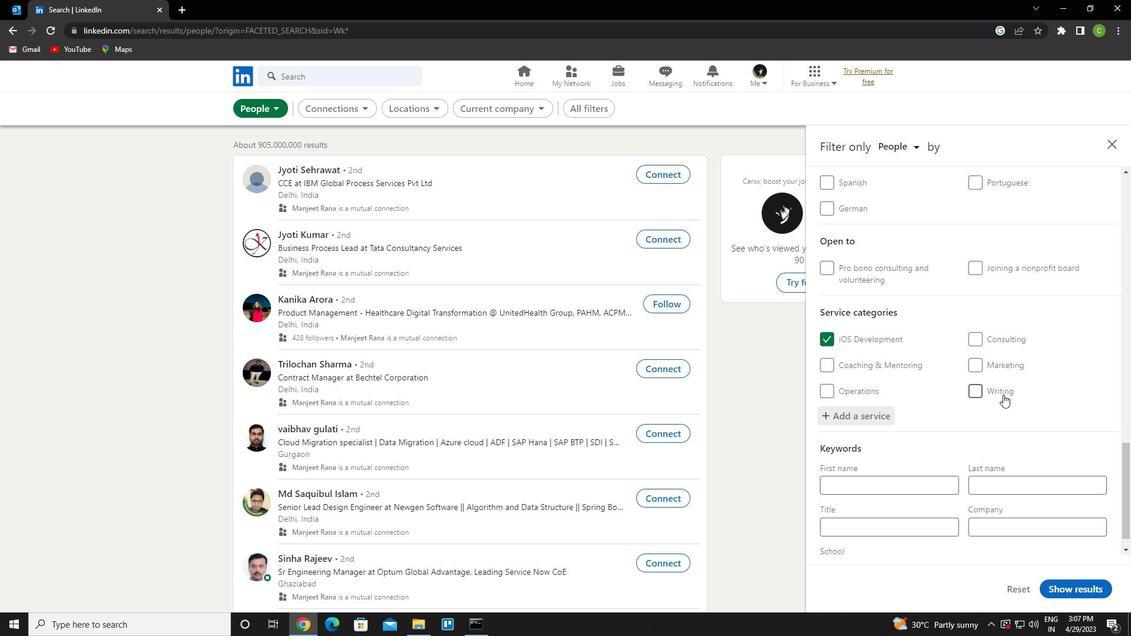 
Action: Mouse scrolled (1003, 394) with delta (0, 0)
Screenshot: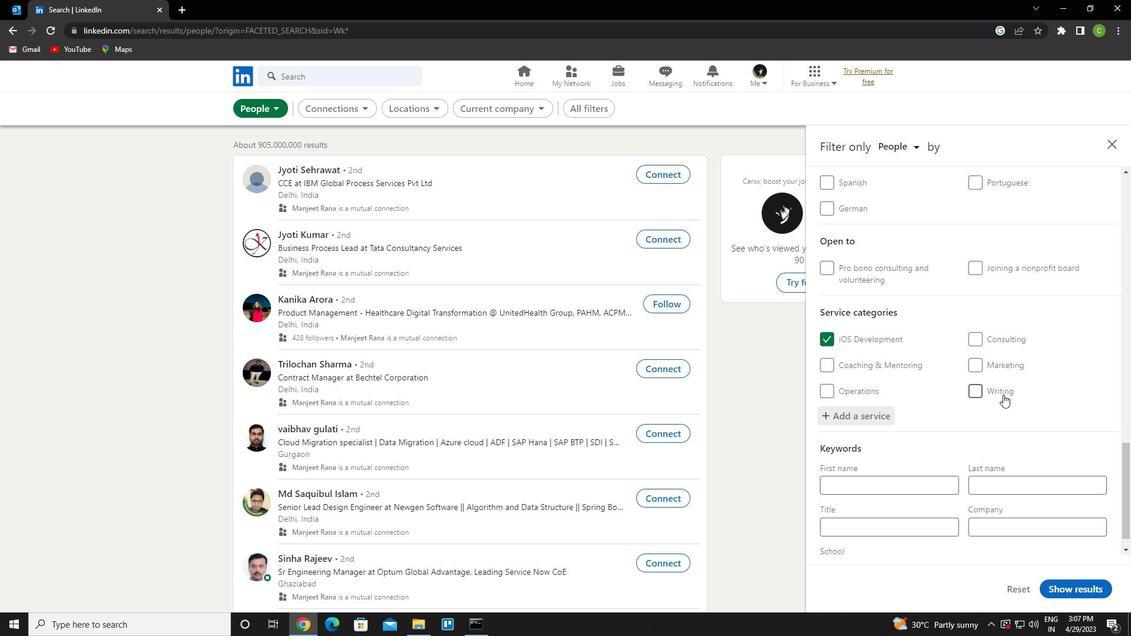 
Action: Mouse scrolled (1003, 394) with delta (0, 0)
Screenshot: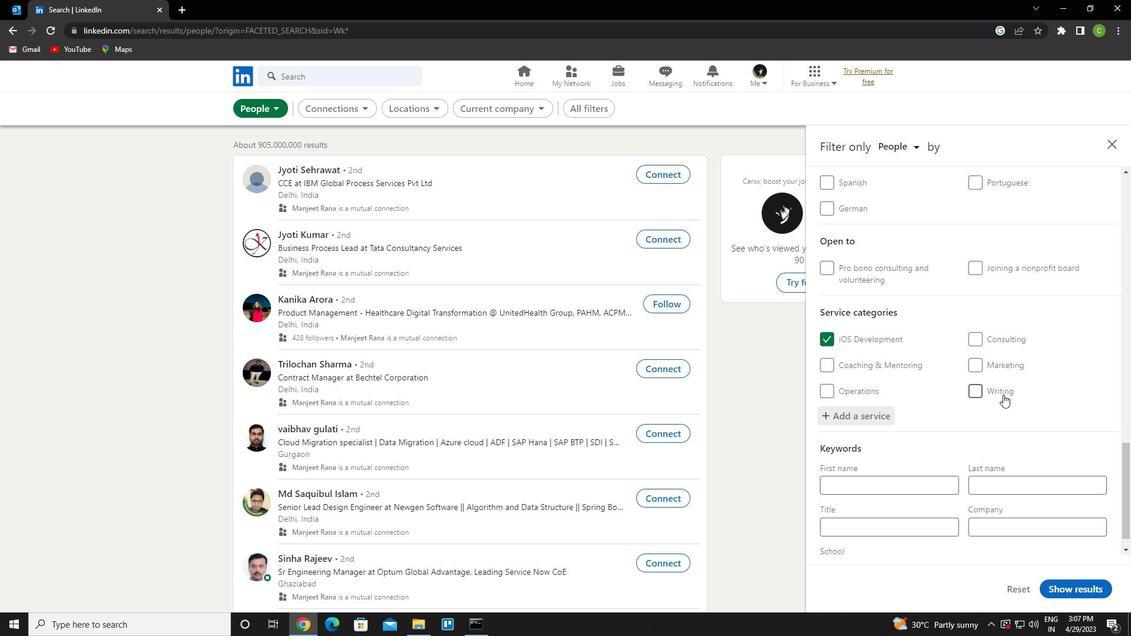 
Action: Mouse scrolled (1003, 394) with delta (0, 0)
Screenshot: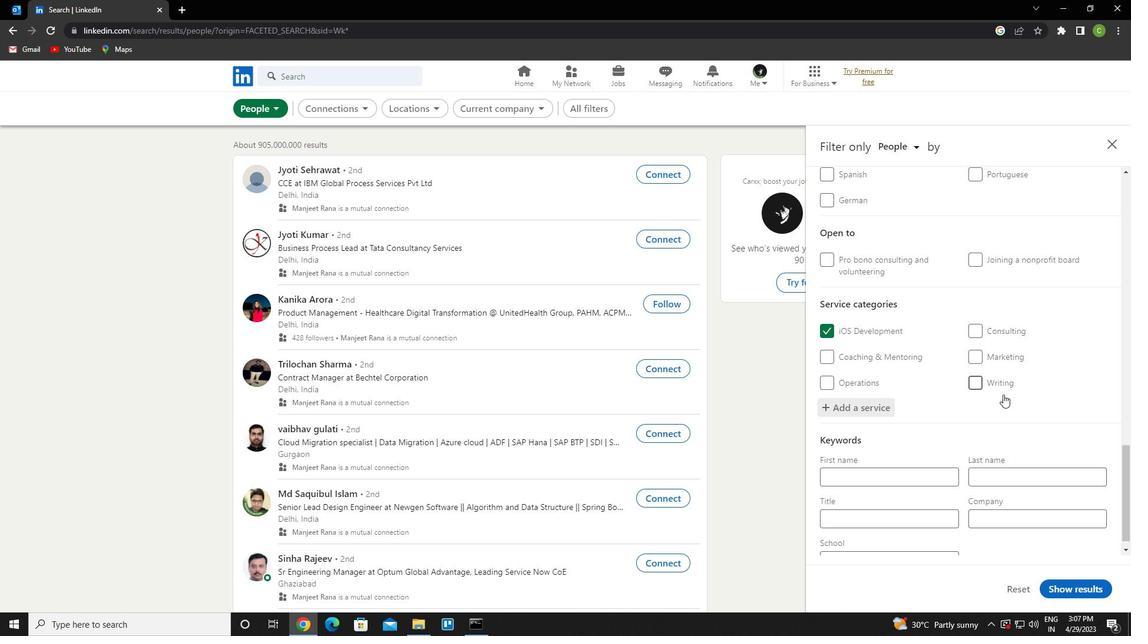
Action: Mouse moved to (875, 508)
Screenshot: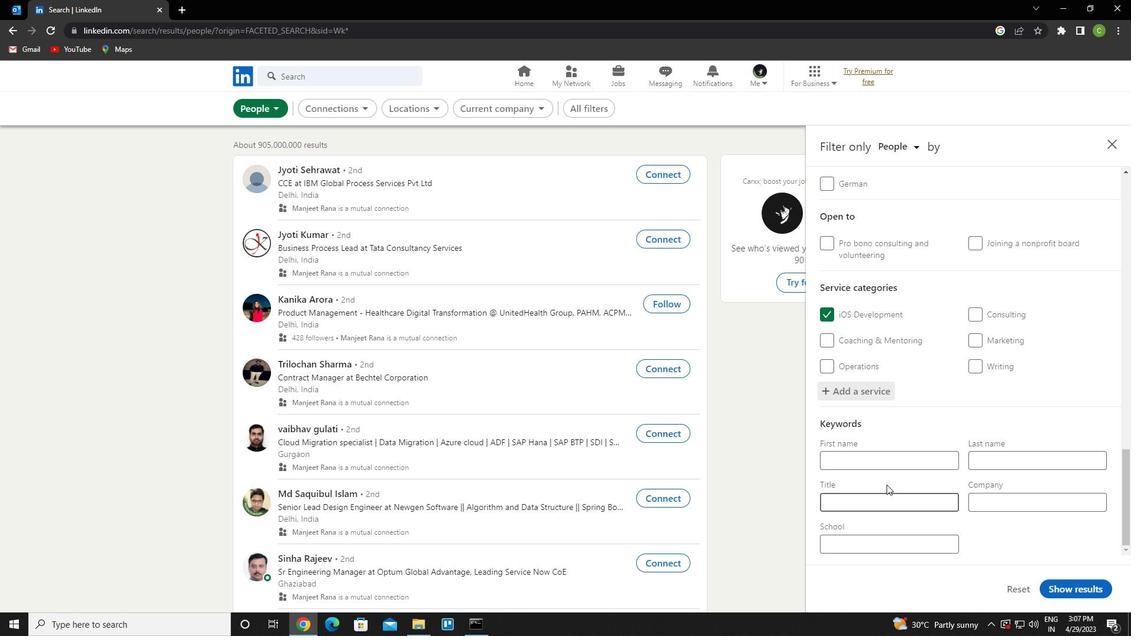 
Action: Mouse pressed left at (875, 508)
Screenshot: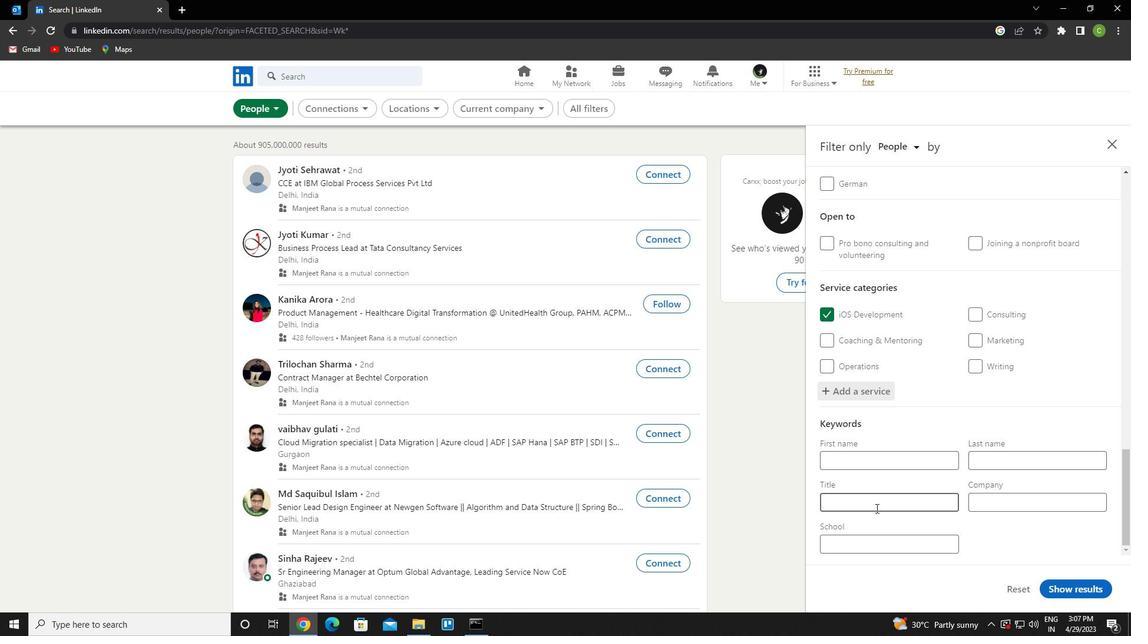 
Action: Mouse moved to (875, 508)
Screenshot: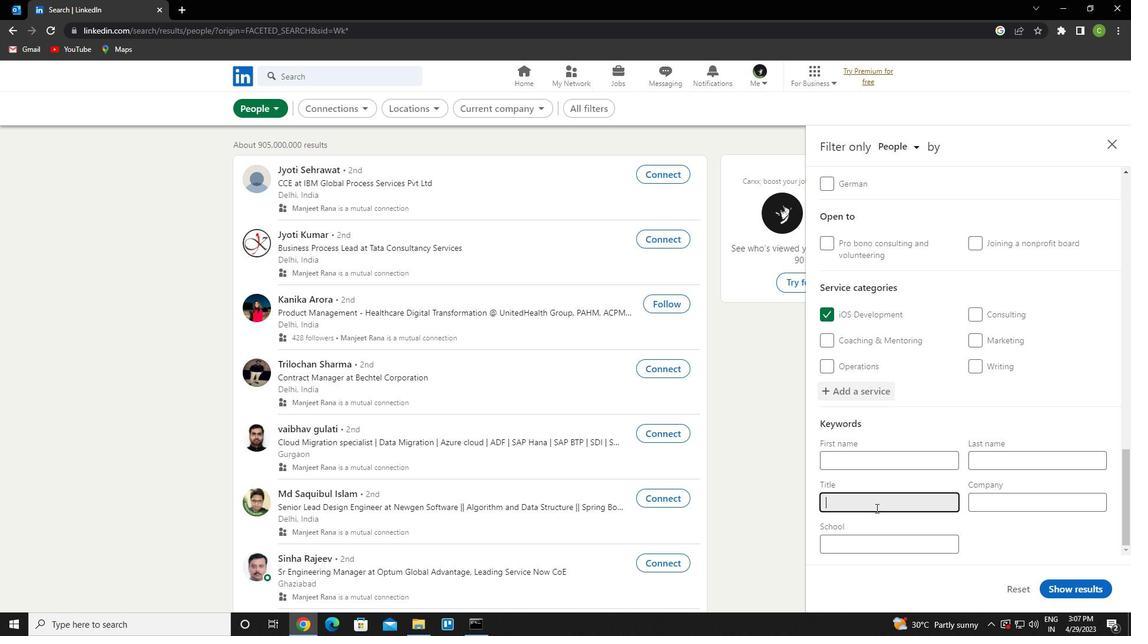 
Action: Key pressed <Key.caps_lock>E<Key.caps_lock>NTERR<Key.backspace>TAINMENT<Key.space><Key.caps_lock>S<Key.caps_lock>PECIALIST
Screenshot: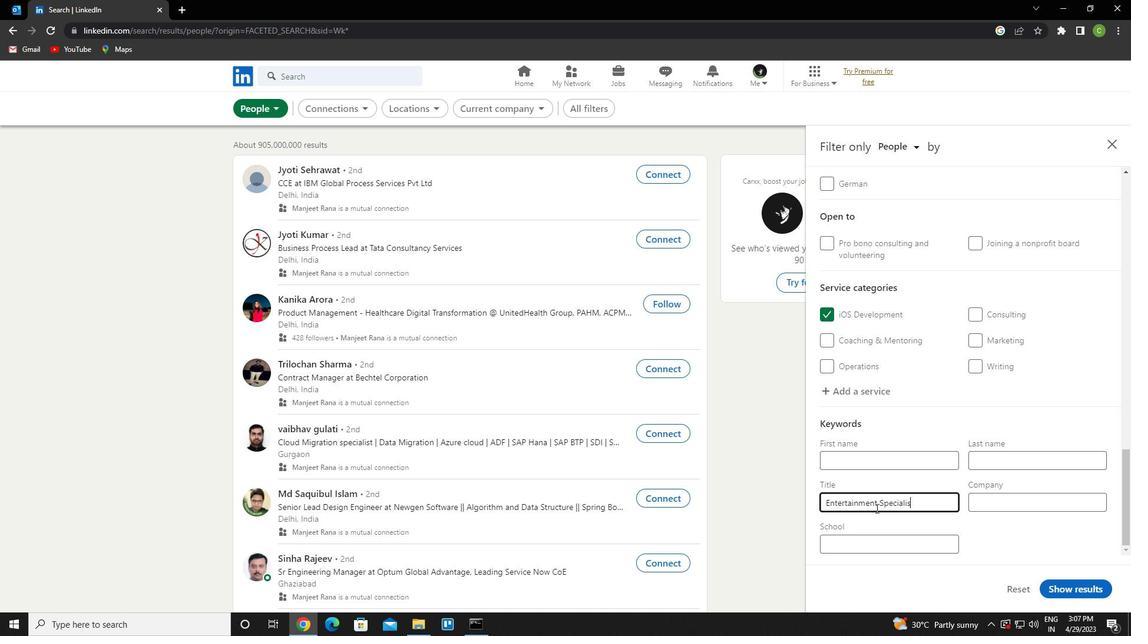 
Action: Mouse moved to (1071, 587)
Screenshot: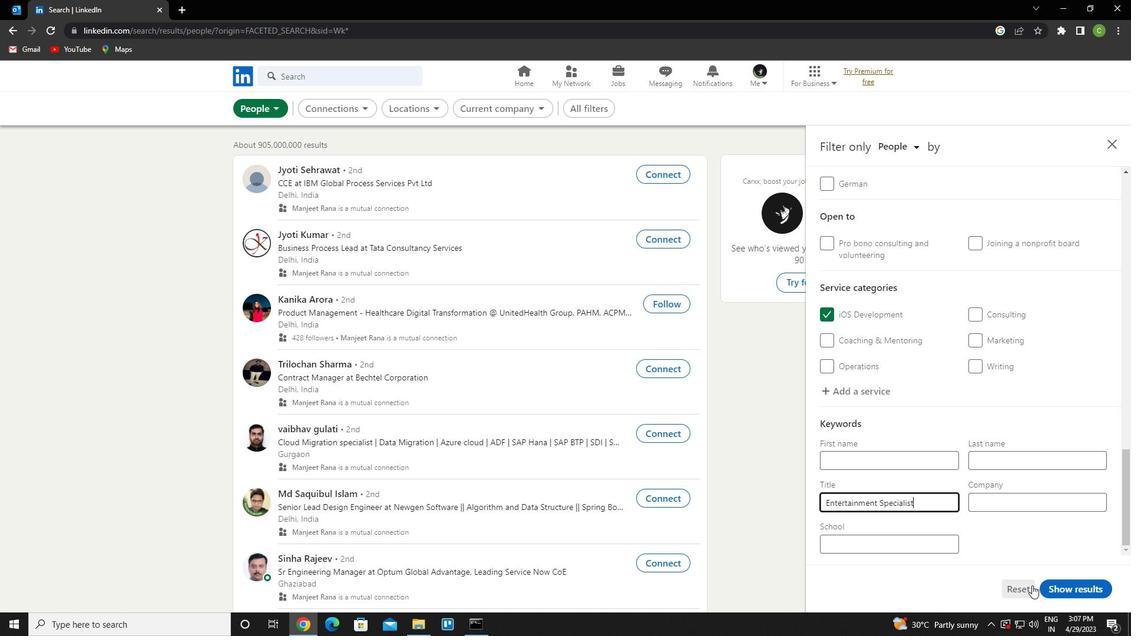
Action: Mouse pressed left at (1071, 587)
Screenshot: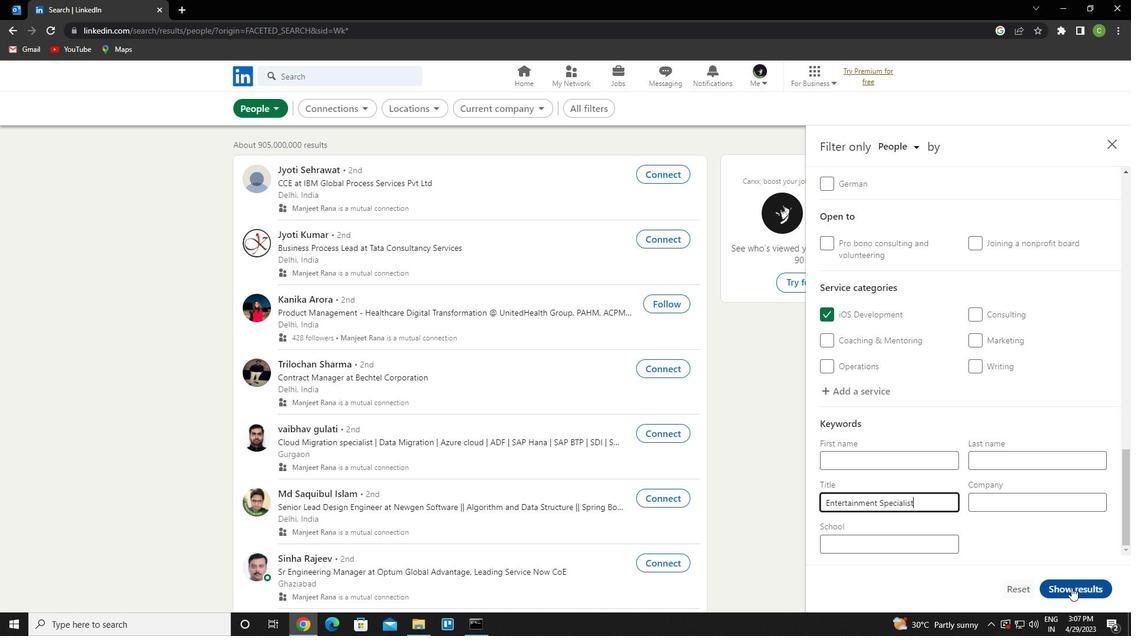 
Action: Mouse moved to (659, 549)
Screenshot: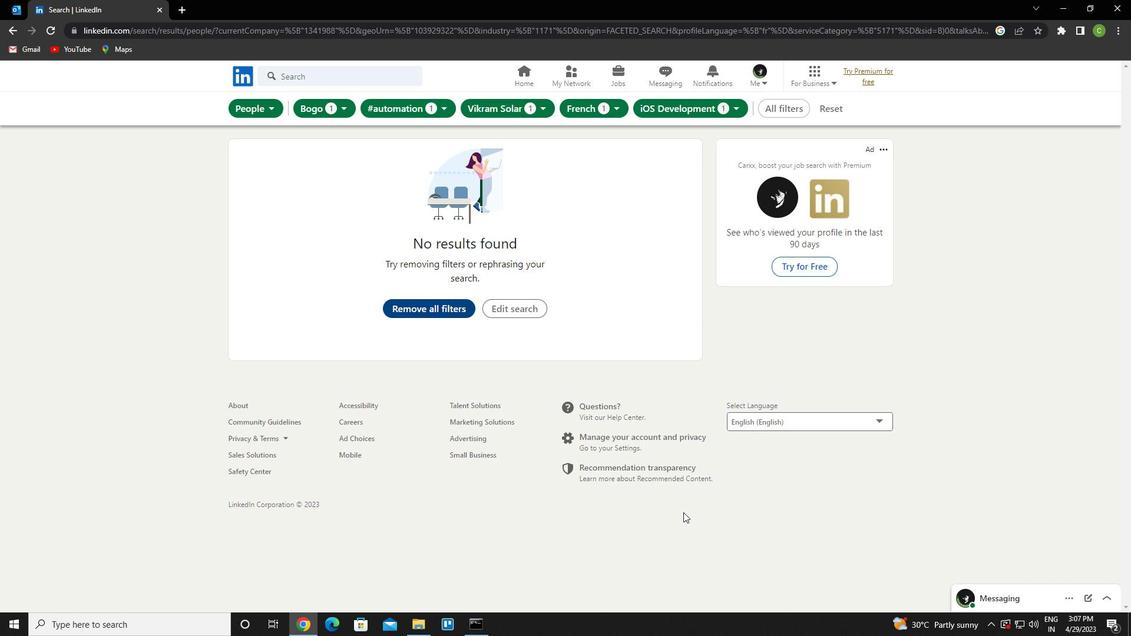 
